 Task: Look for space in Carúpano, Venezuela from 10th July, 2023 to 15th July, 2023 for 7 adults in price range Rs.10000 to Rs.15000. Place can be entire place or shared room with 4 bedrooms having 7 beds and 4 bathrooms. Property type can be house, flat, guest house. Amenities needed are: wifi, TV, free parkinig on premises, gym, breakfast. Booking option can be shelf check-in. Required host language is English.
Action: Mouse moved to (591, 113)
Screenshot: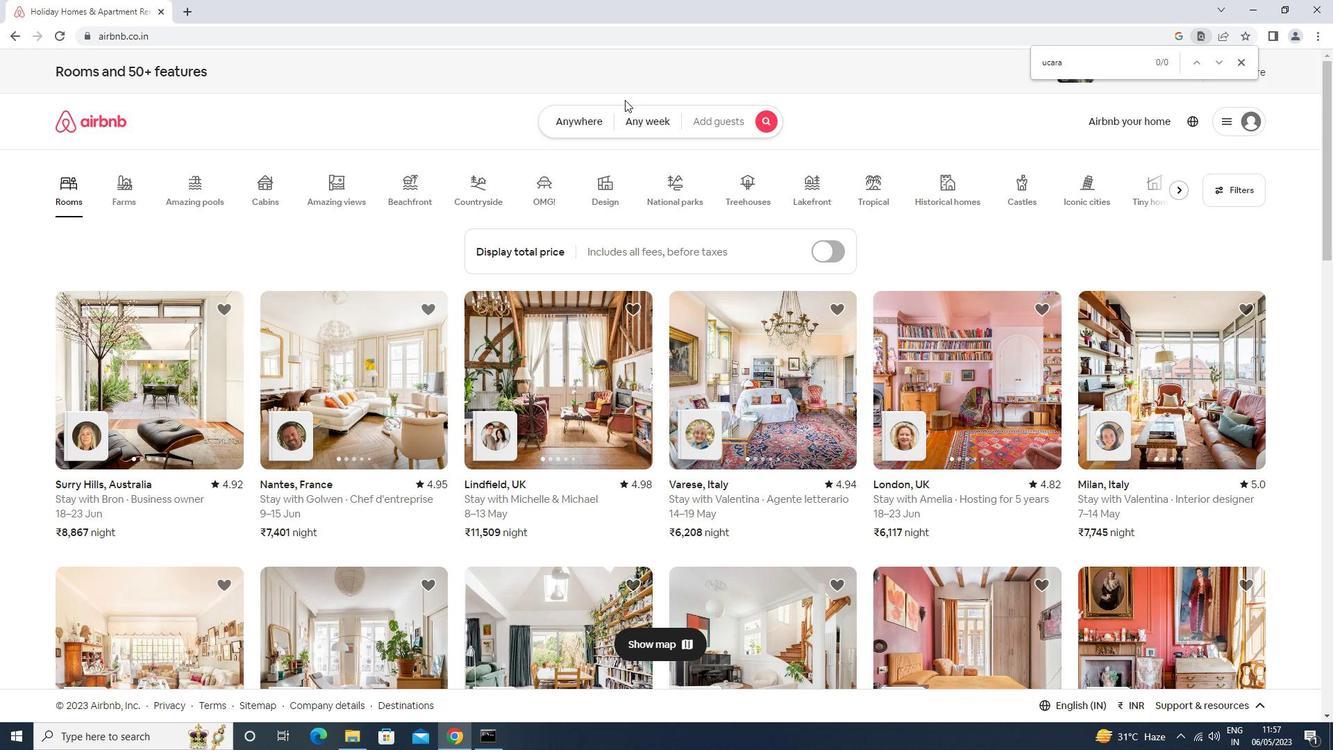 
Action: Mouse pressed left at (591, 113)
Screenshot: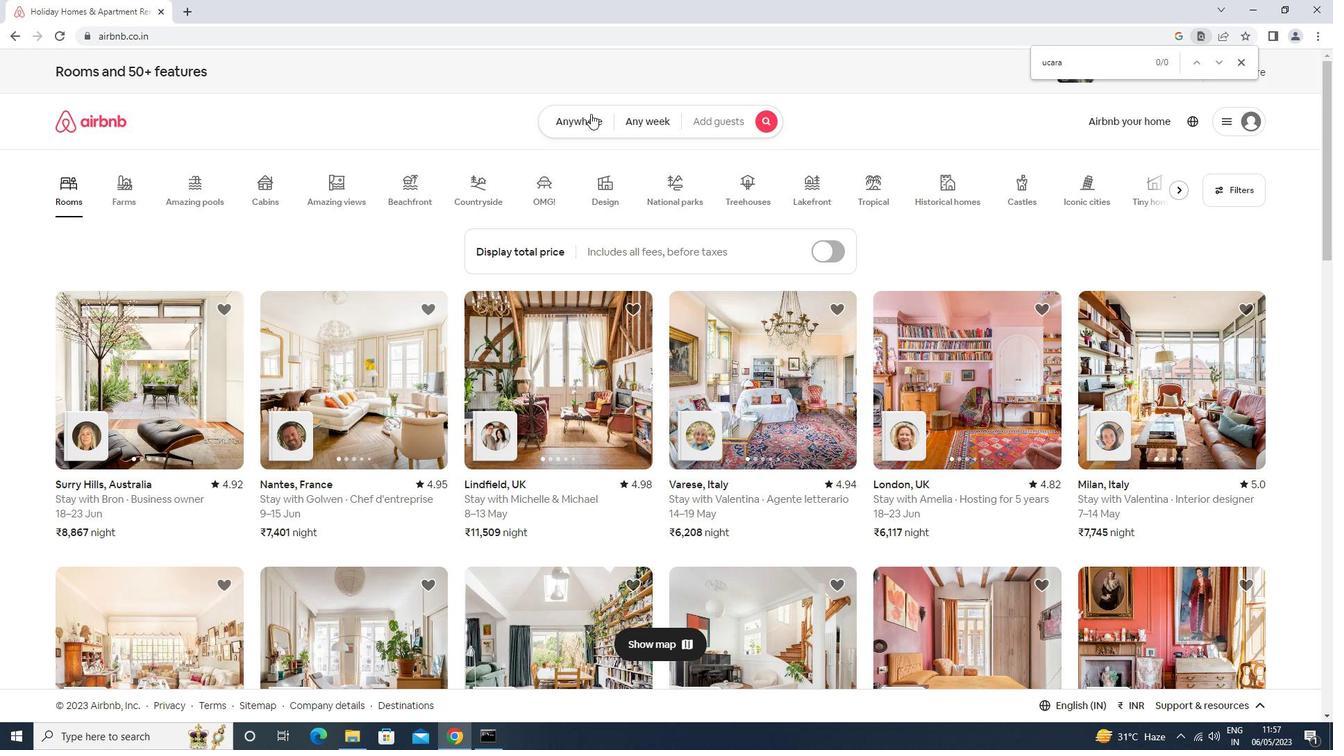 
Action: Mouse moved to (533, 174)
Screenshot: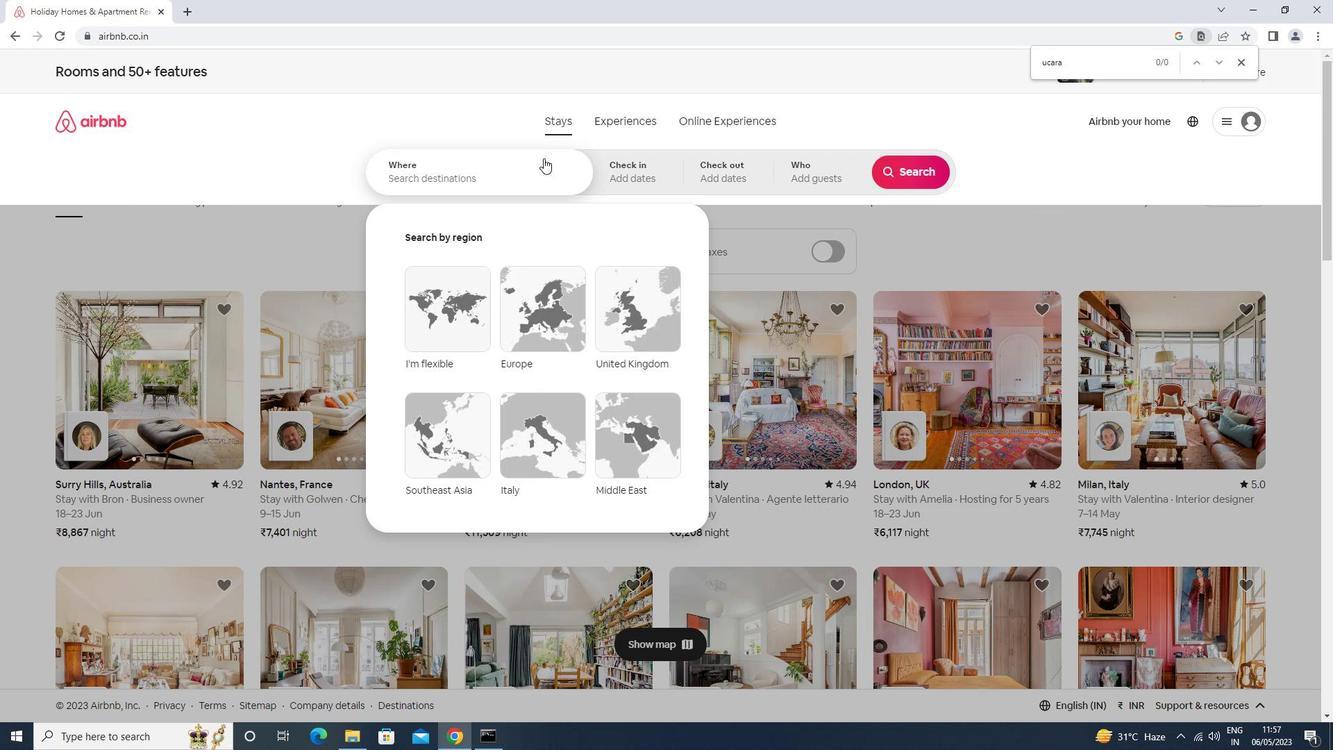 
Action: Mouse pressed left at (533, 174)
Screenshot: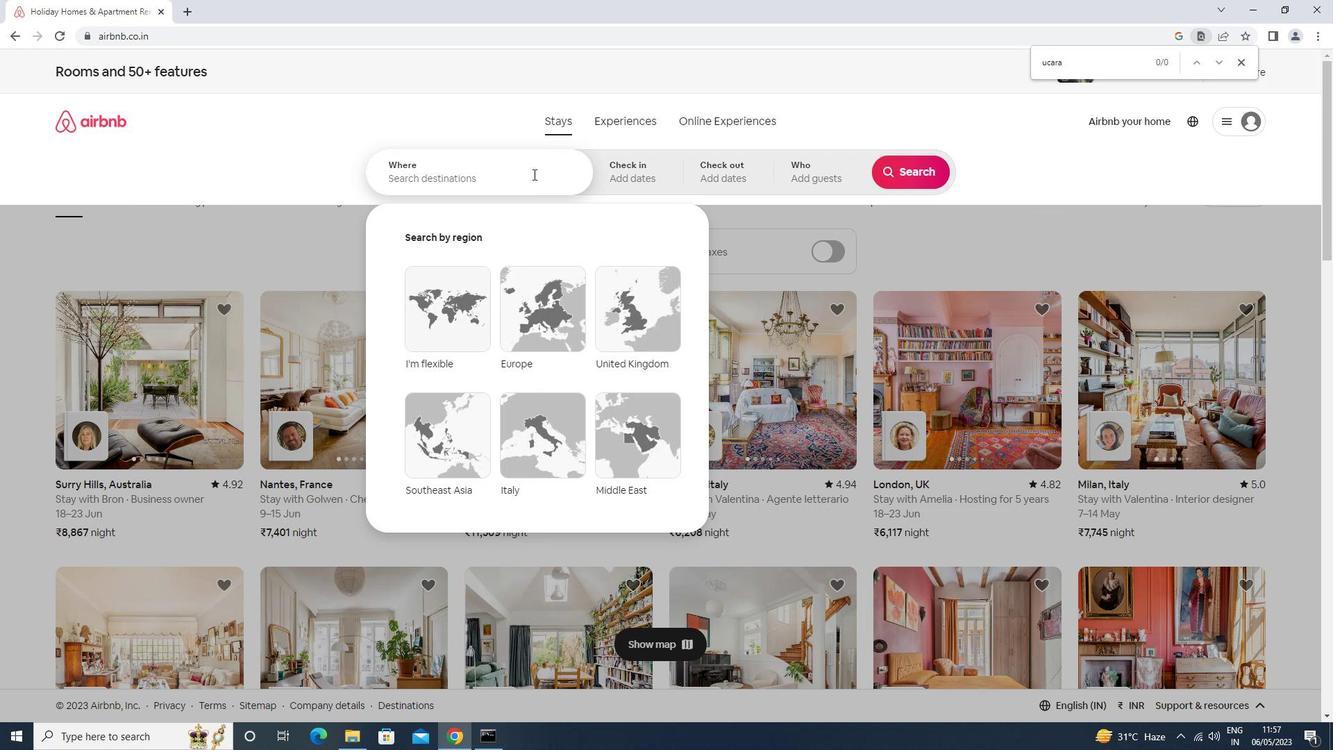 
Action: Key pressed carupano<Key.down><Key.enter>
Screenshot: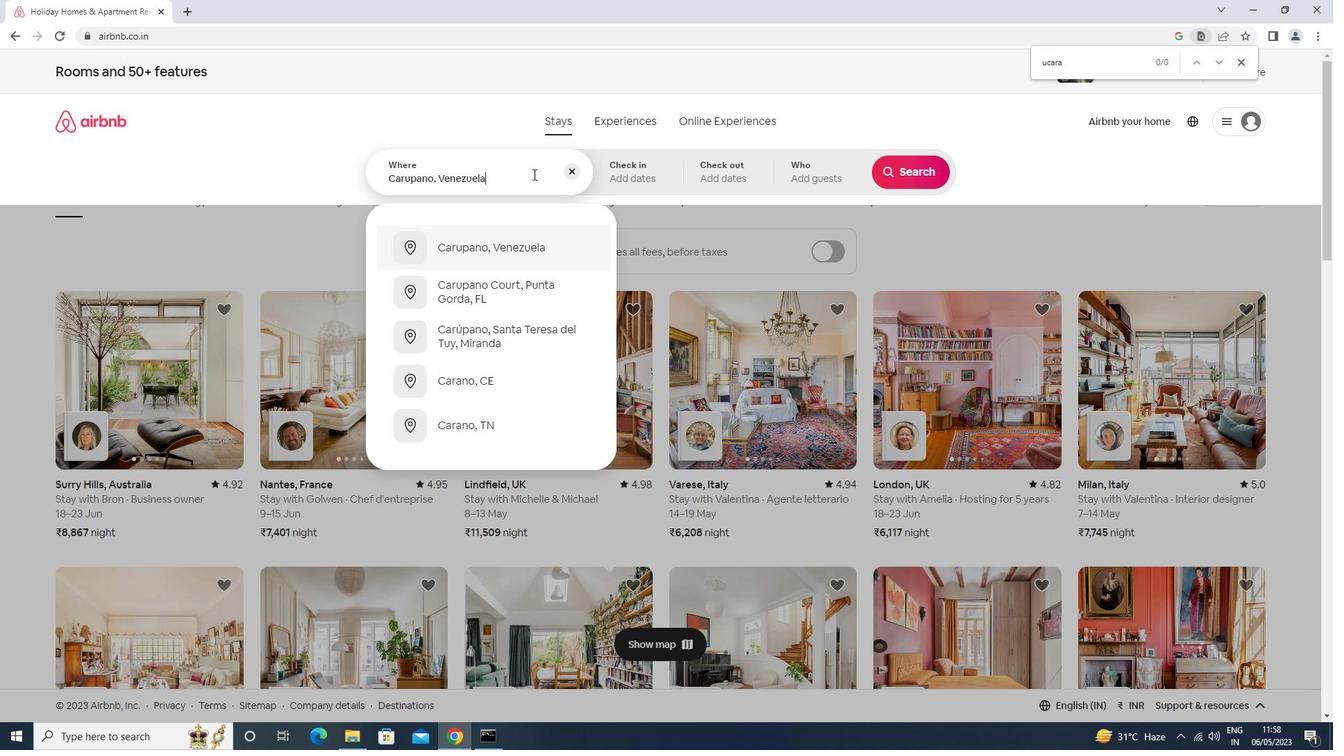 
Action: Mouse moved to (911, 287)
Screenshot: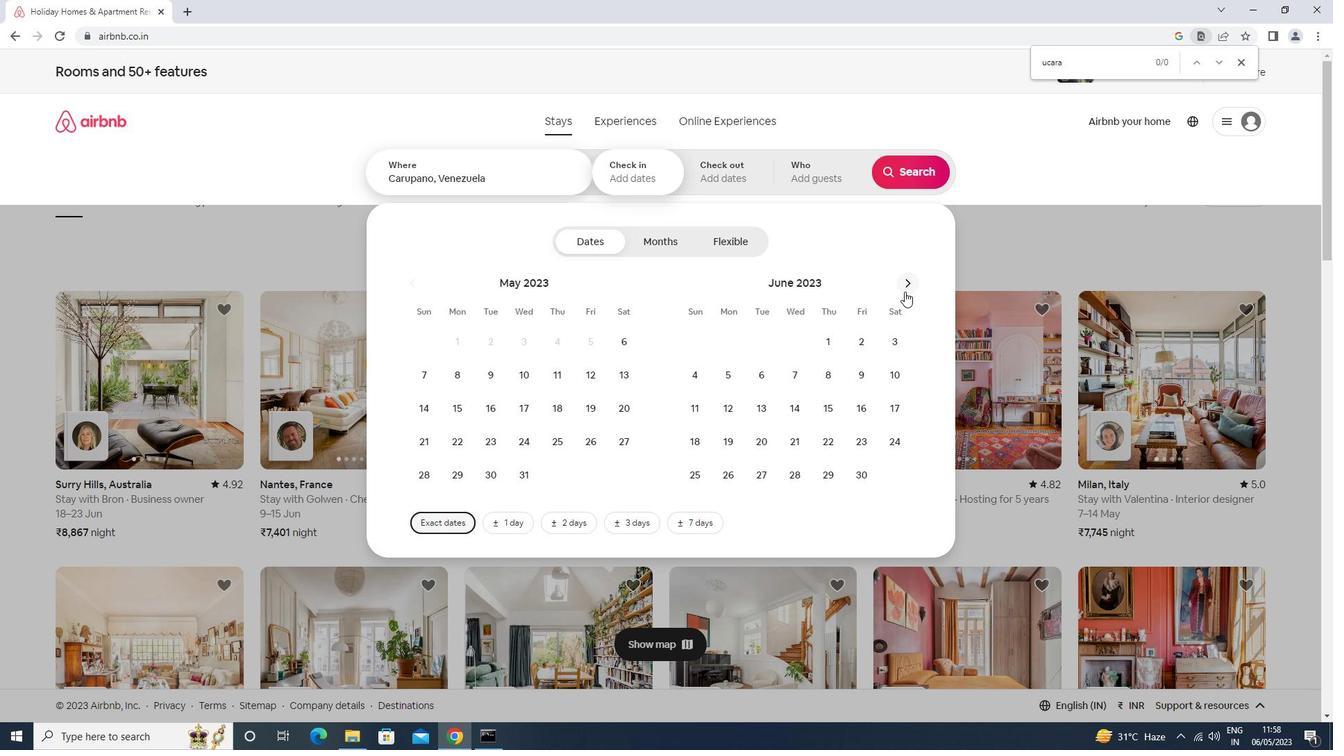 
Action: Mouse pressed left at (911, 287)
Screenshot: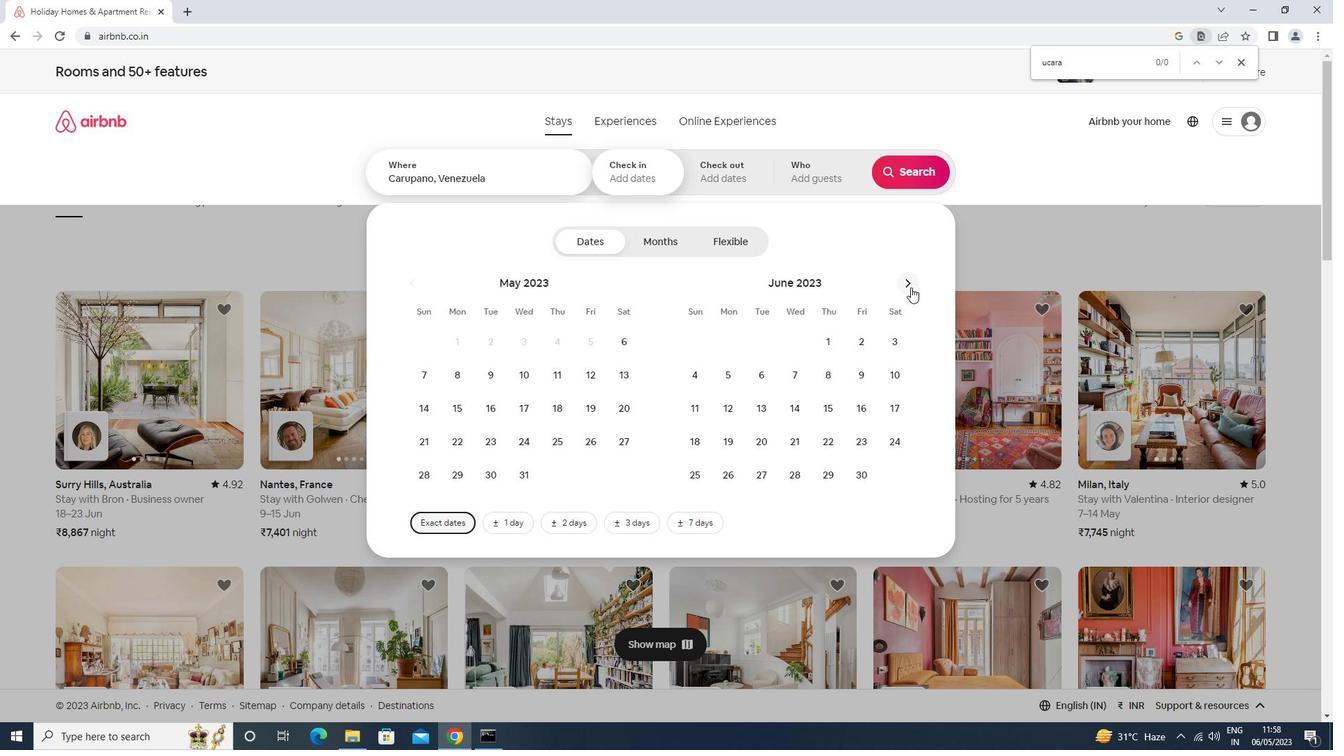 
Action: Mouse moved to (735, 402)
Screenshot: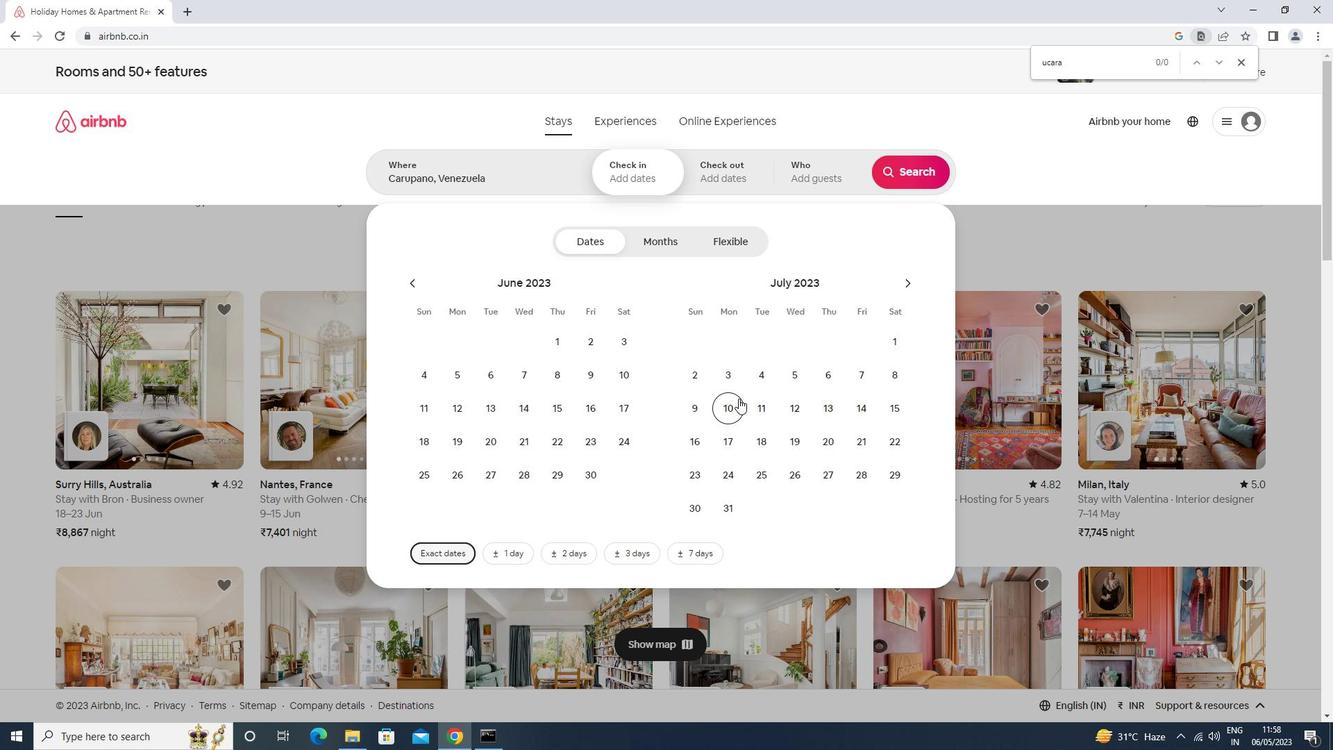 
Action: Mouse pressed left at (735, 402)
Screenshot: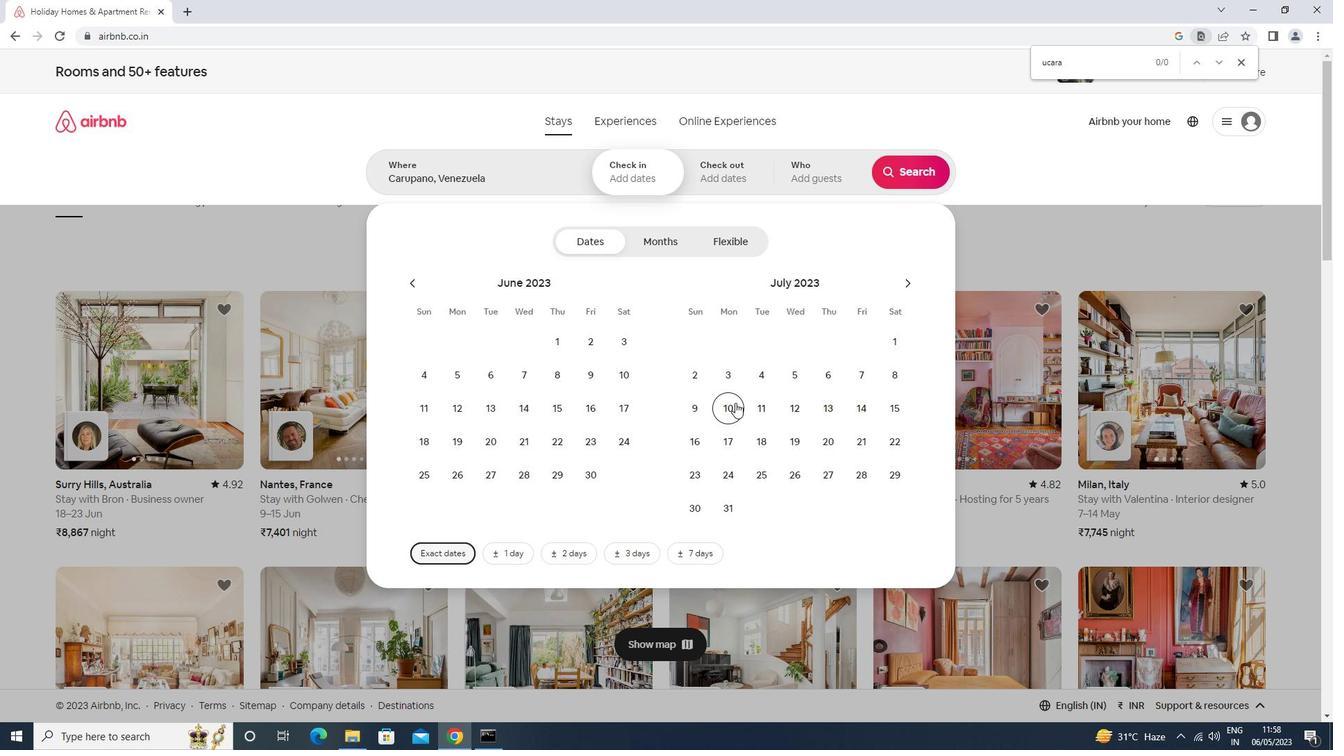 
Action: Mouse moved to (891, 417)
Screenshot: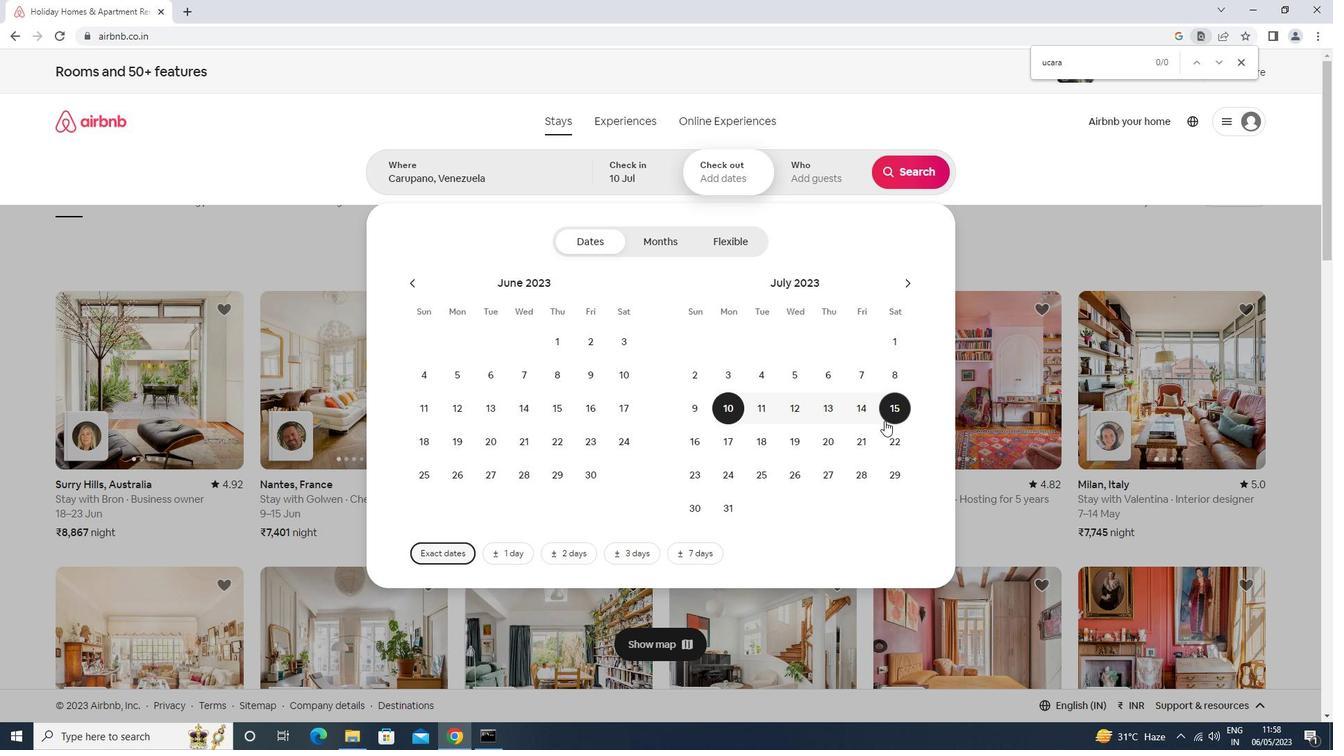
Action: Mouse pressed left at (891, 417)
Screenshot: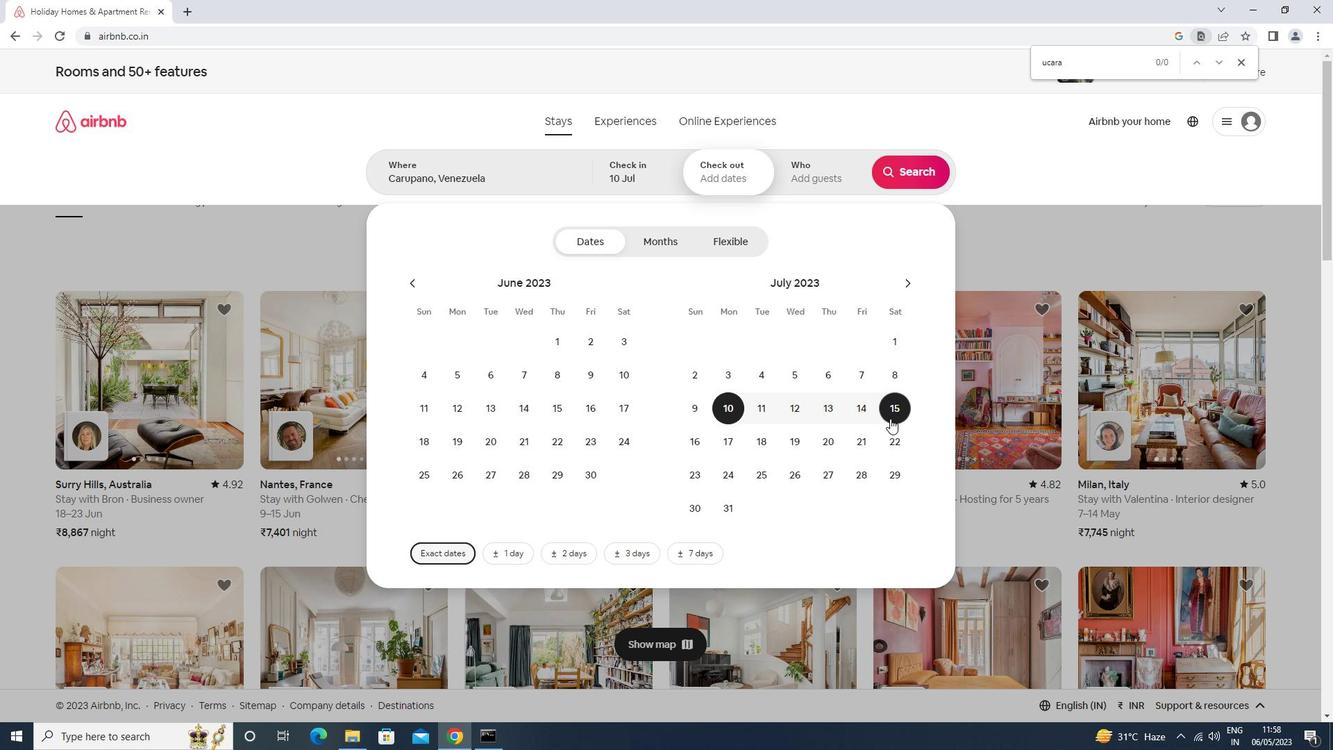 
Action: Mouse moved to (814, 176)
Screenshot: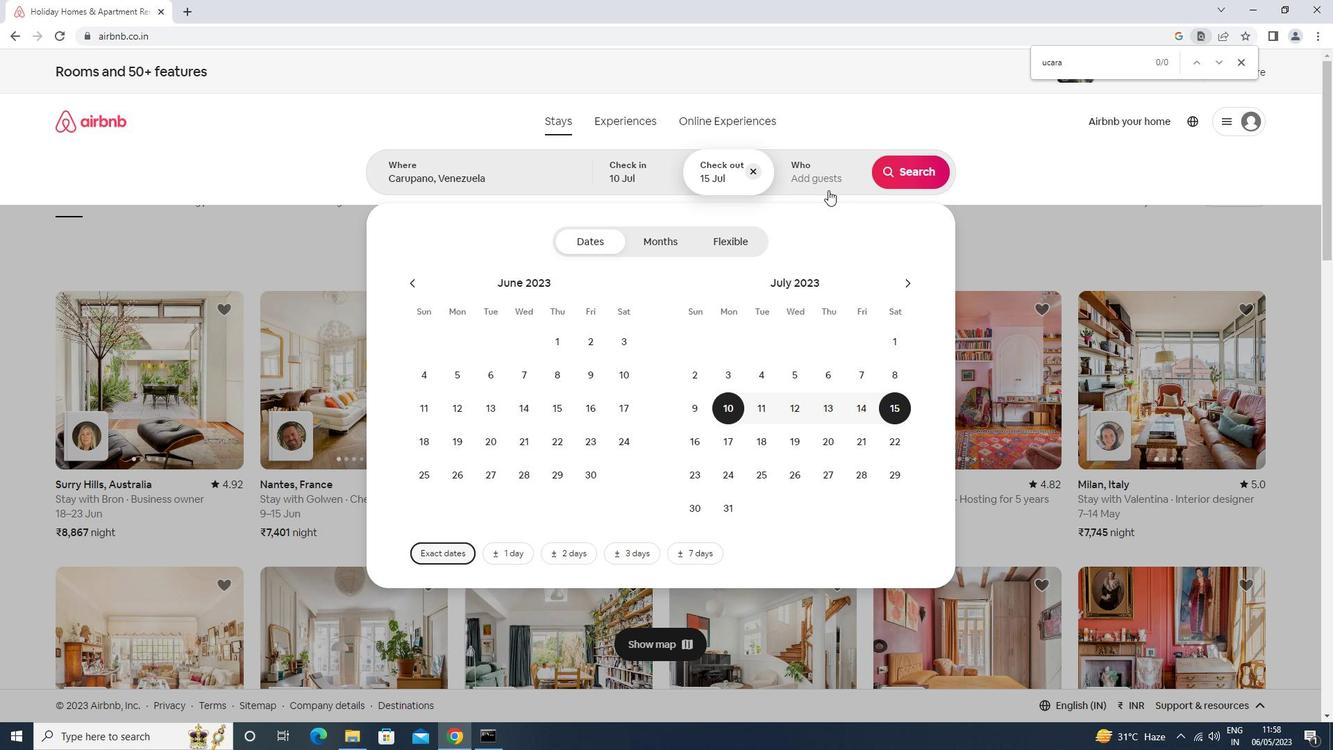 
Action: Mouse pressed left at (814, 176)
Screenshot: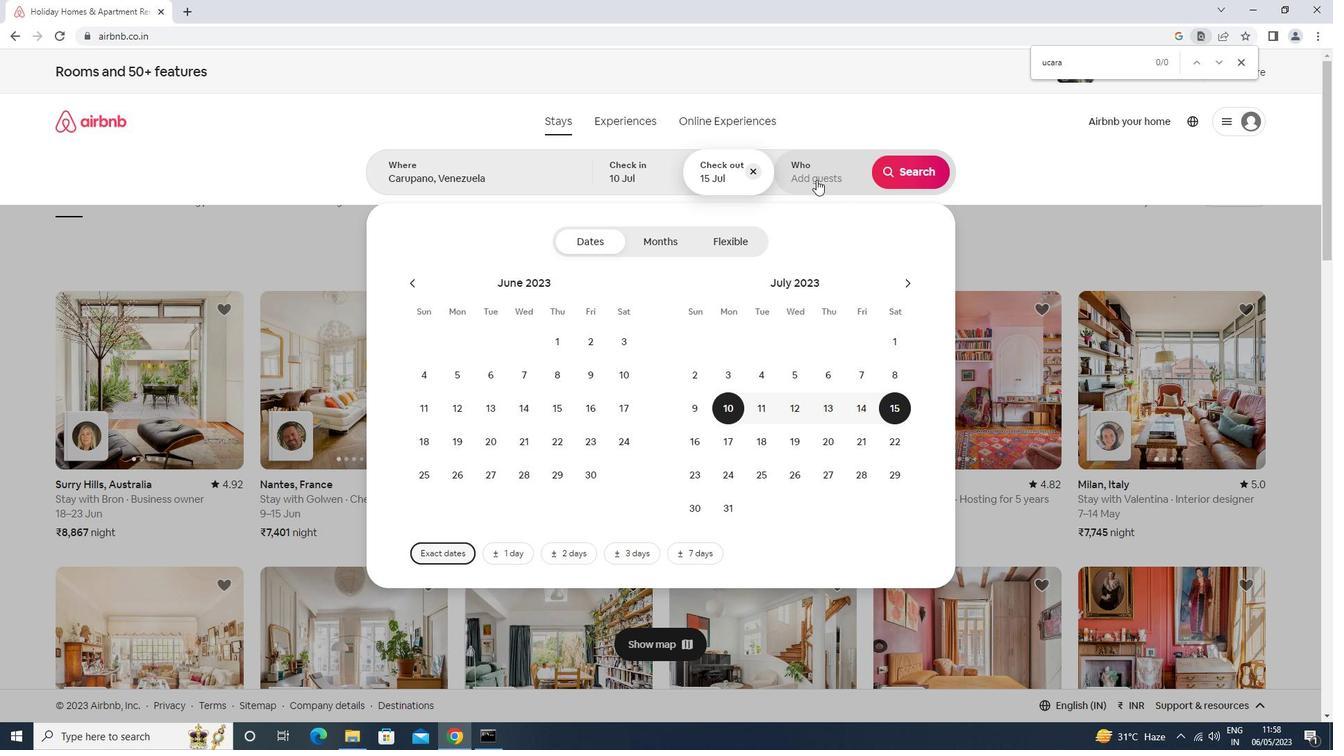 
Action: Mouse moved to (919, 242)
Screenshot: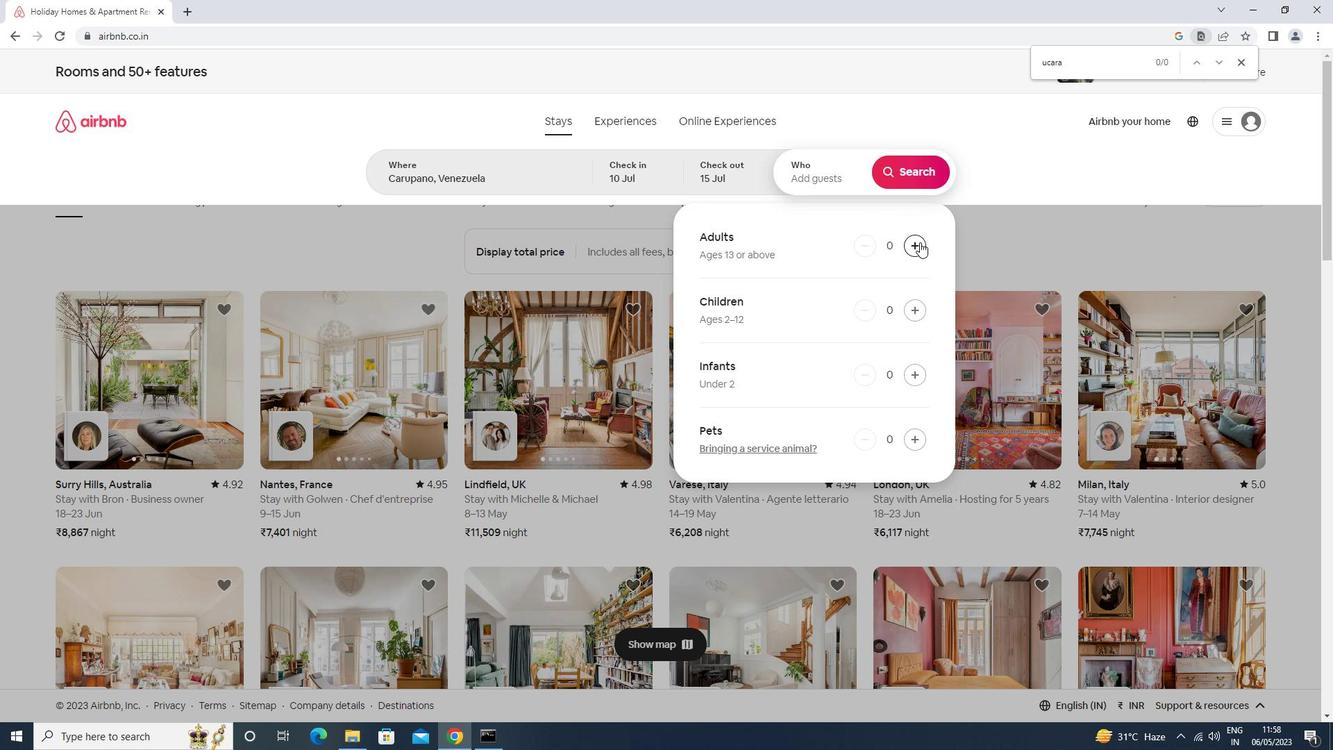 
Action: Mouse pressed left at (919, 242)
Screenshot: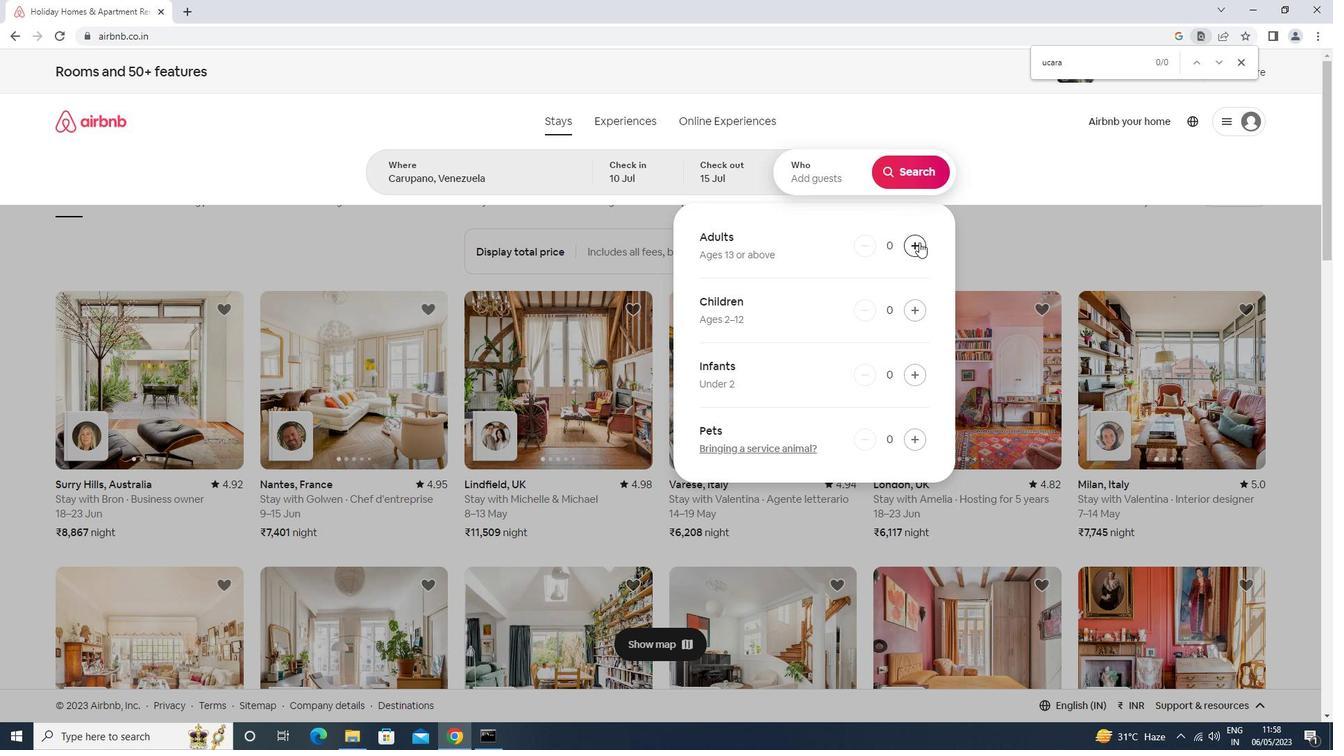 
Action: Mouse pressed left at (919, 242)
Screenshot: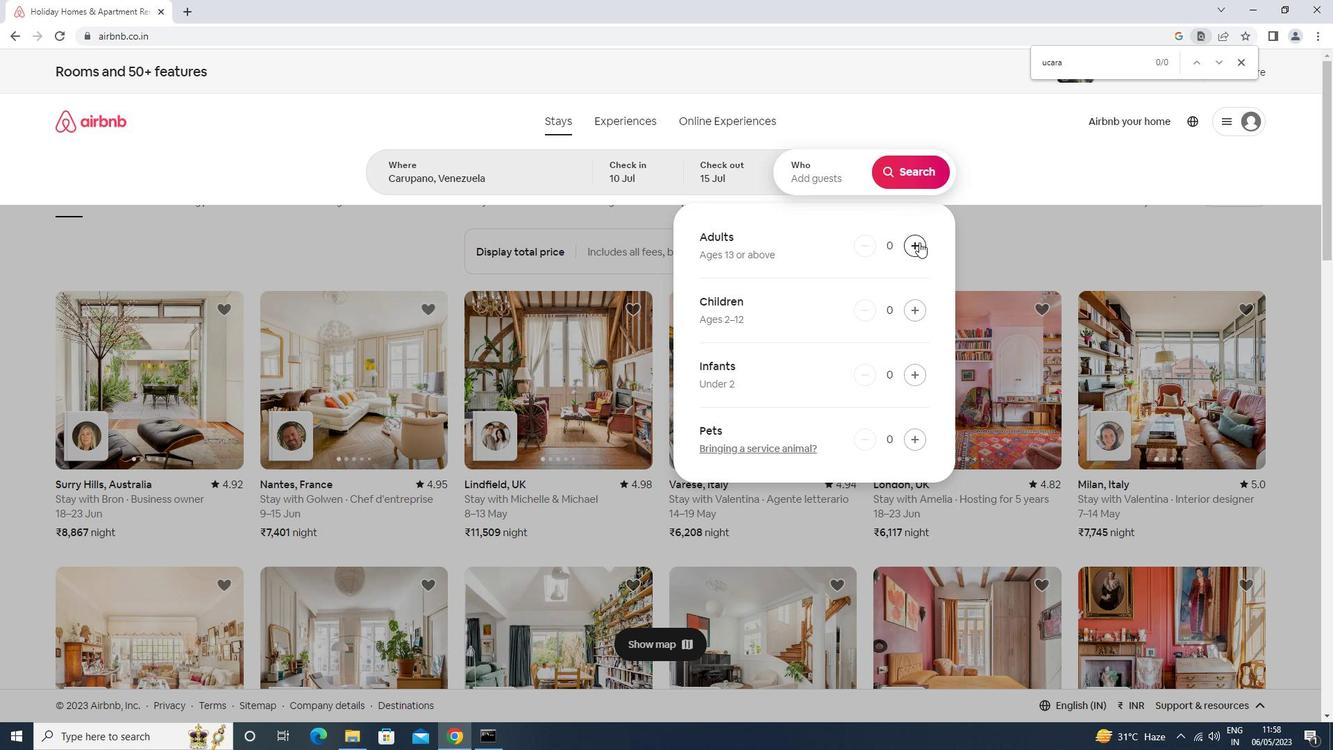 
Action: Mouse pressed left at (919, 242)
Screenshot: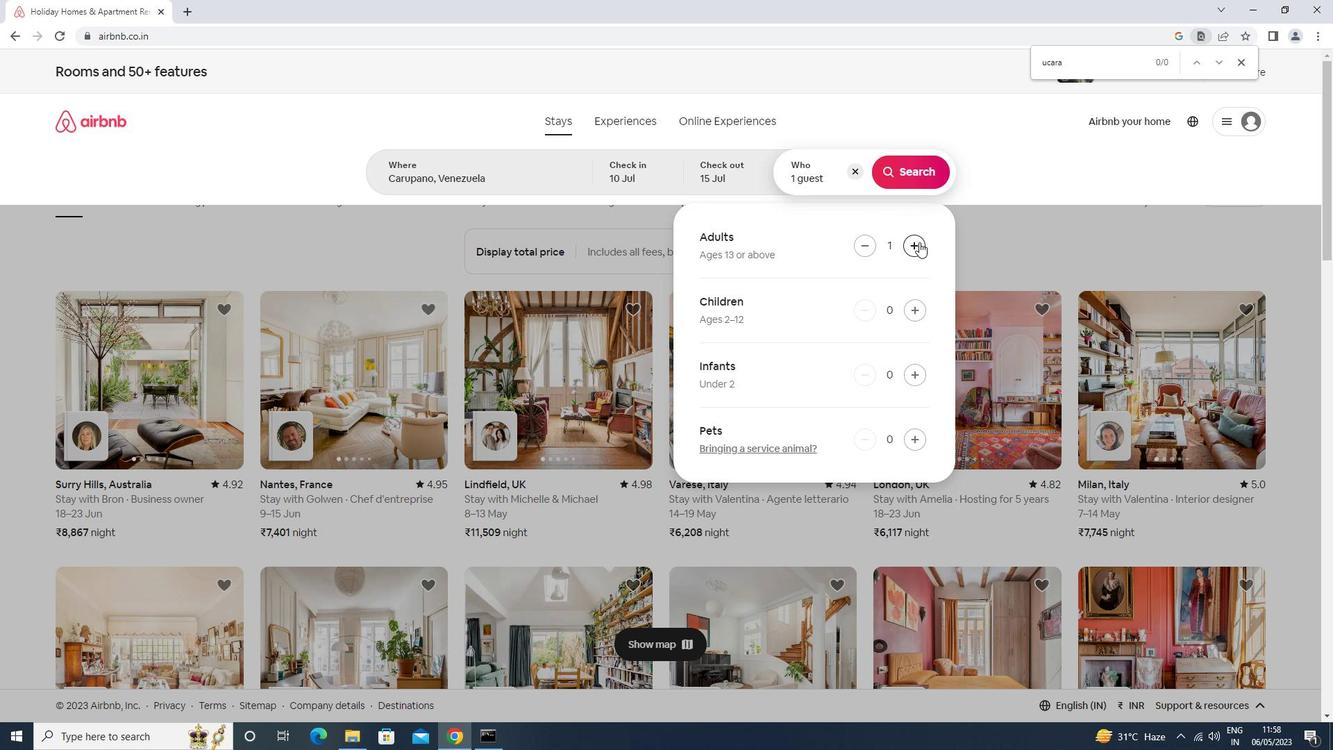 
Action: Mouse pressed left at (919, 242)
Screenshot: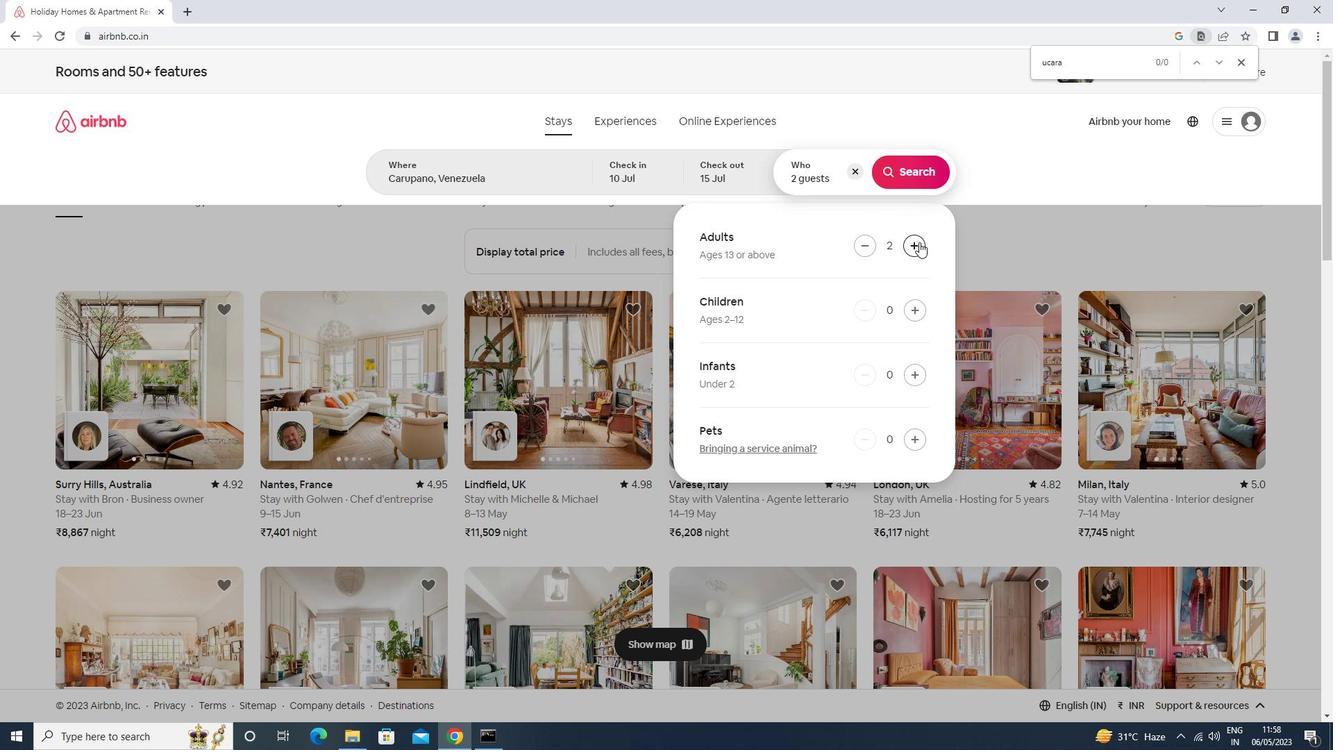 
Action: Mouse moved to (919, 242)
Screenshot: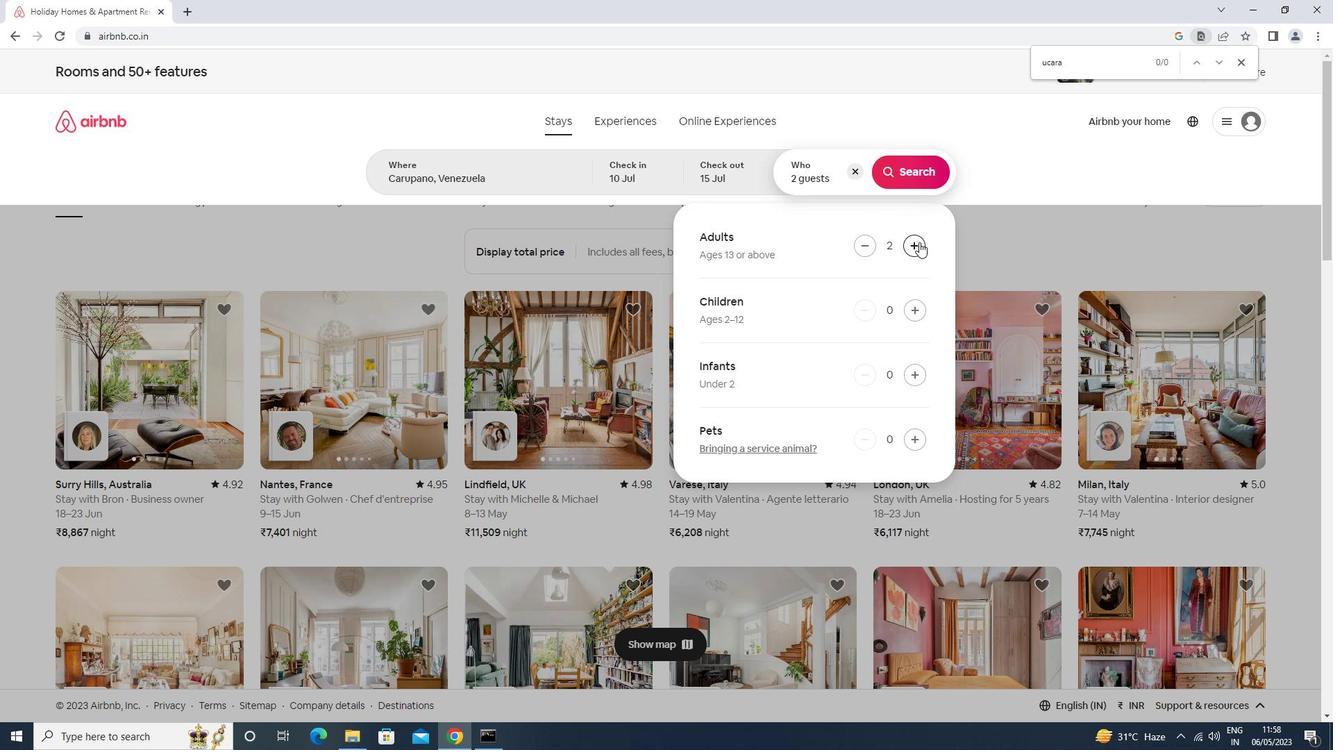 
Action: Mouse pressed left at (919, 242)
Screenshot: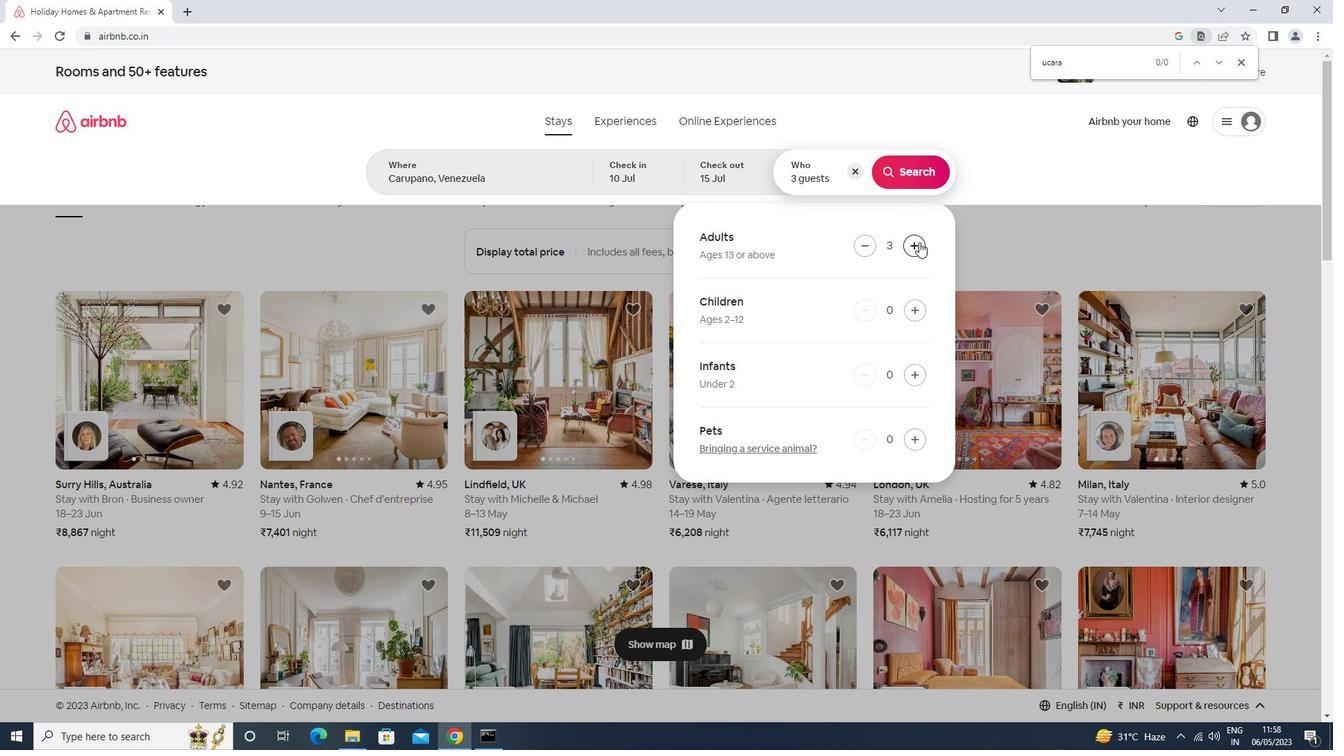 
Action: Mouse pressed left at (919, 242)
Screenshot: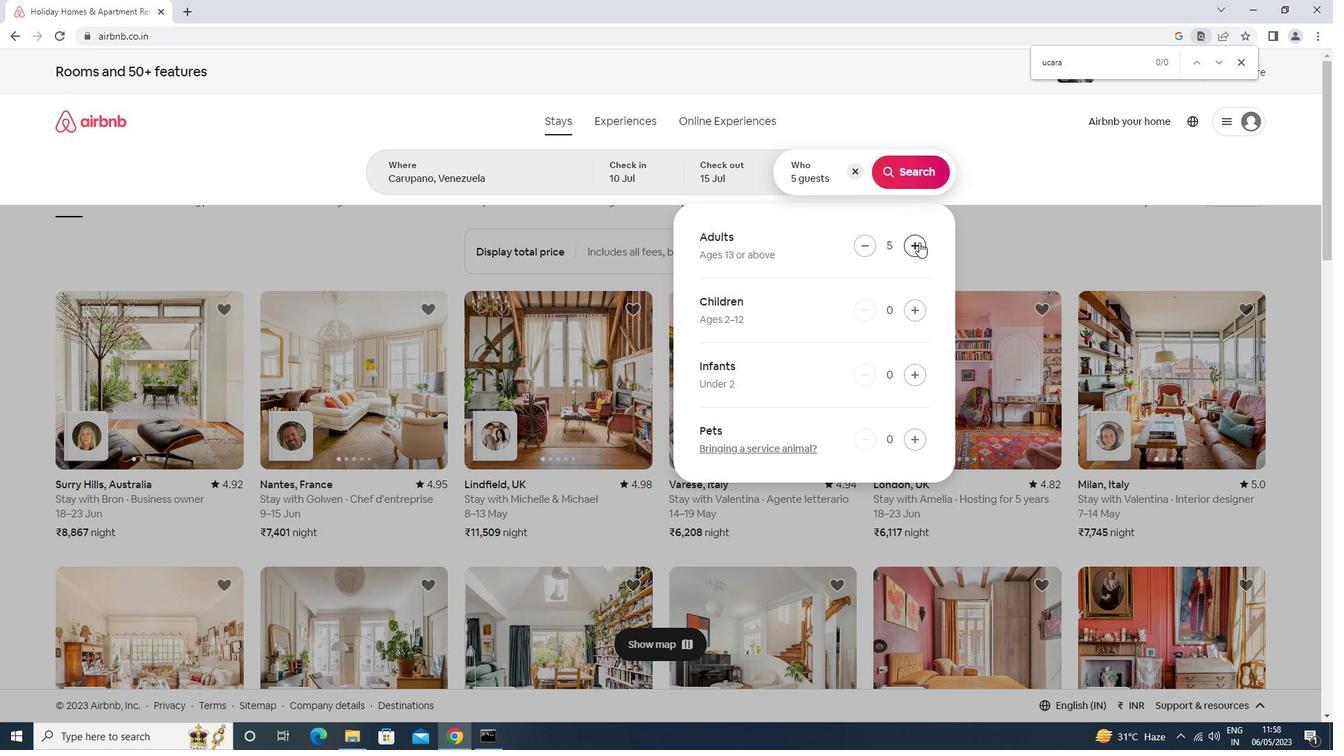
Action: Mouse pressed left at (919, 242)
Screenshot: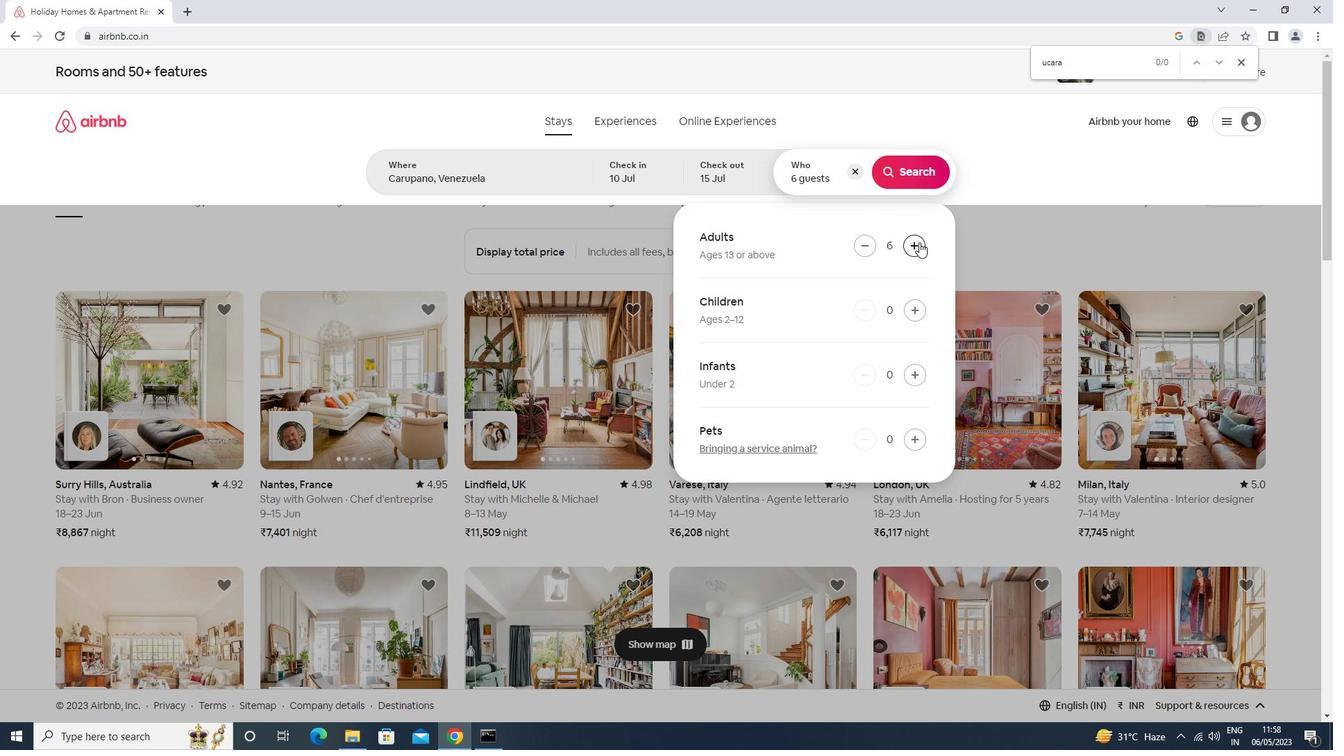 
Action: Mouse moved to (921, 168)
Screenshot: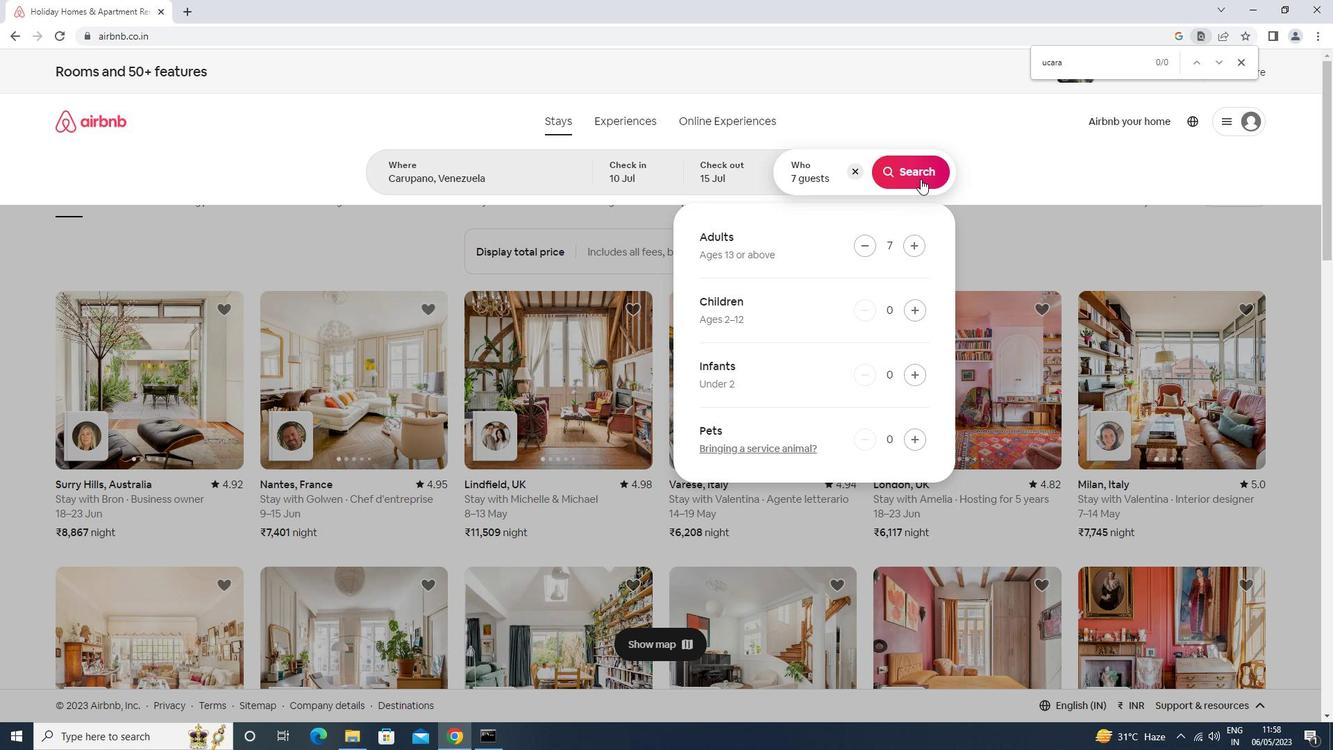 
Action: Mouse pressed left at (921, 168)
Screenshot: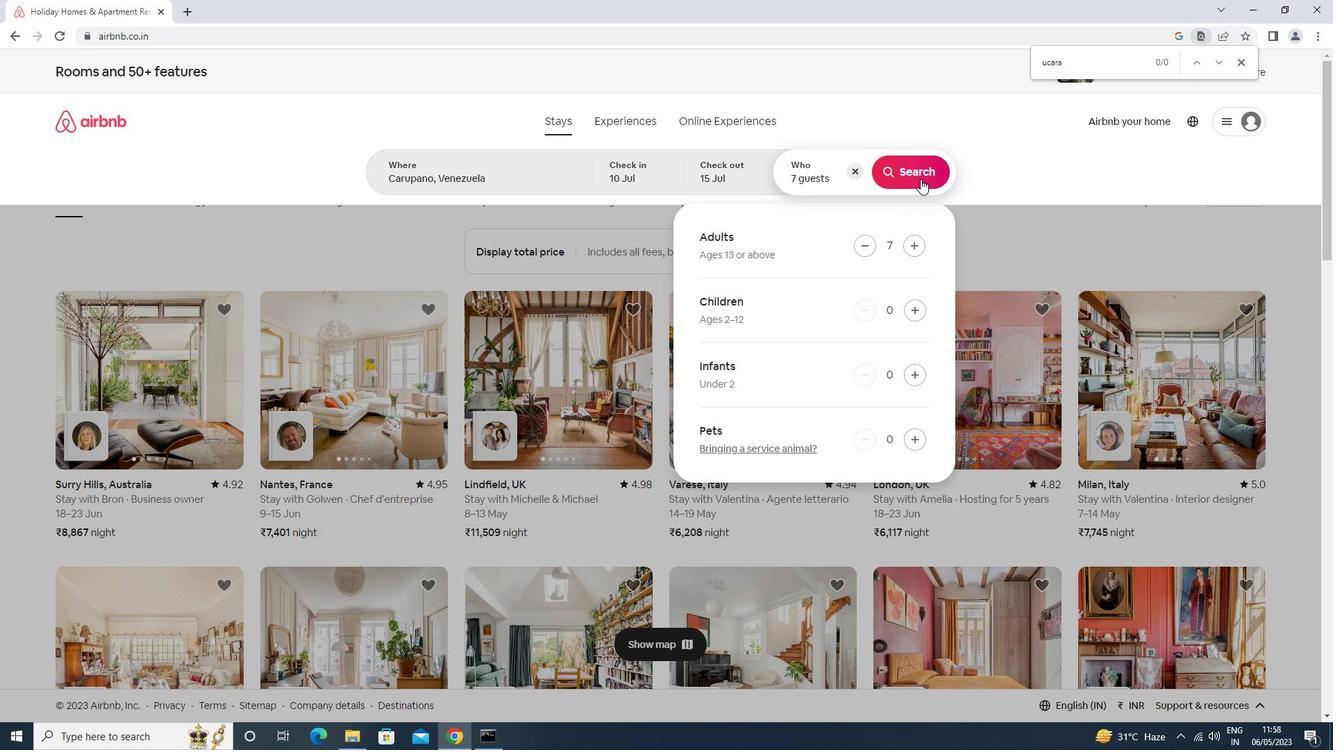 
Action: Mouse moved to (1269, 130)
Screenshot: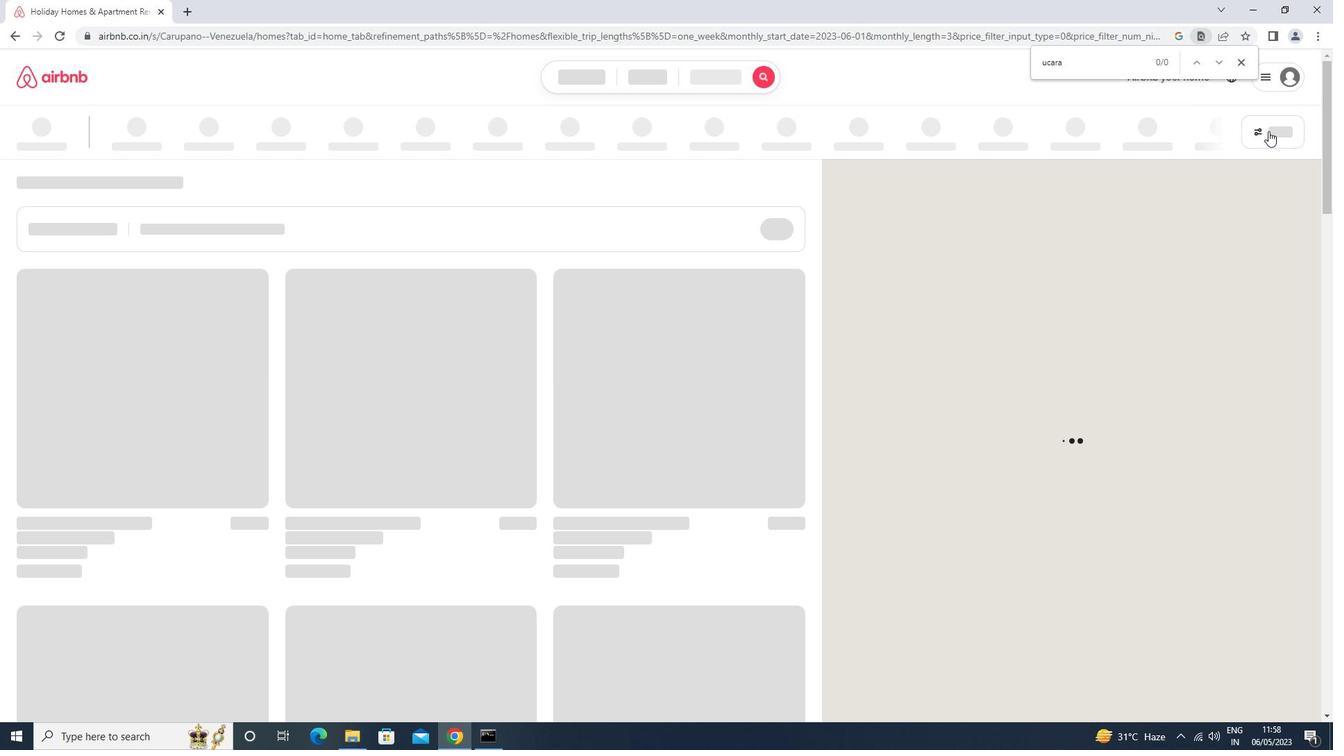 
Action: Mouse pressed left at (1269, 130)
Screenshot: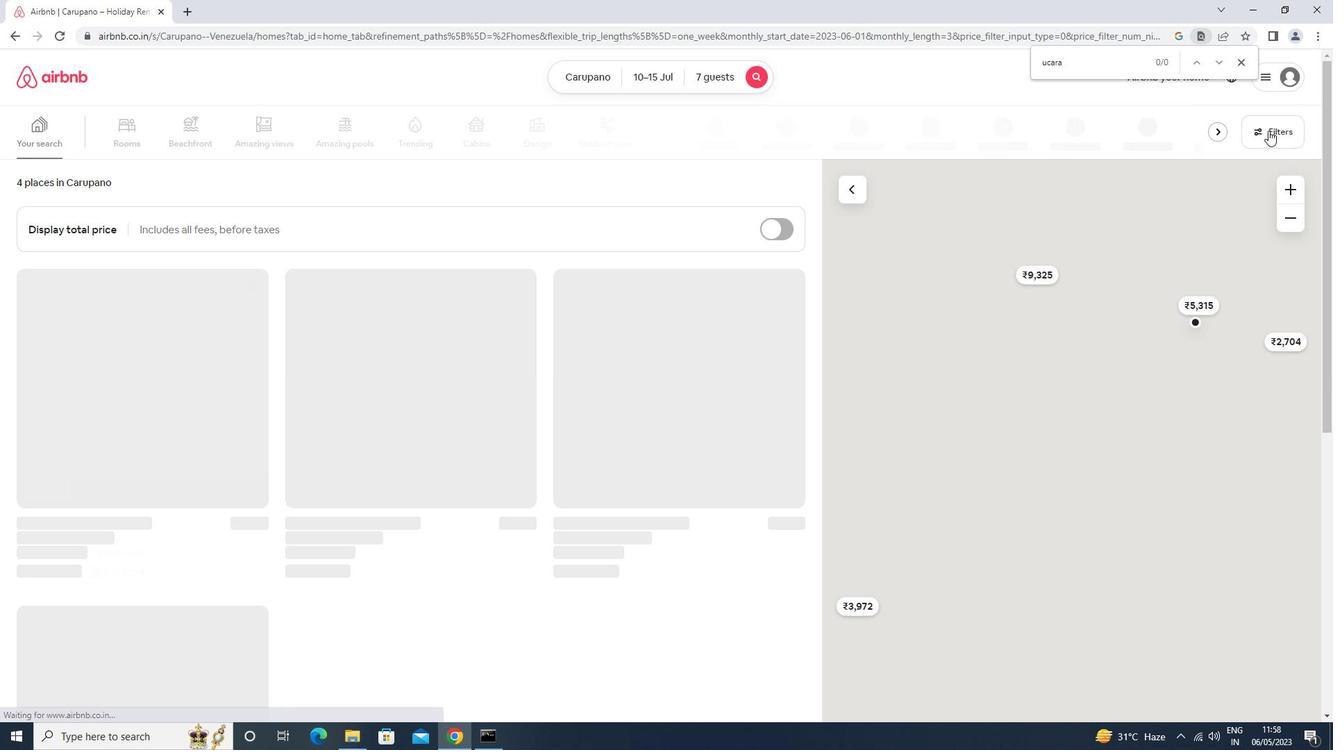 
Action: Mouse moved to (589, 474)
Screenshot: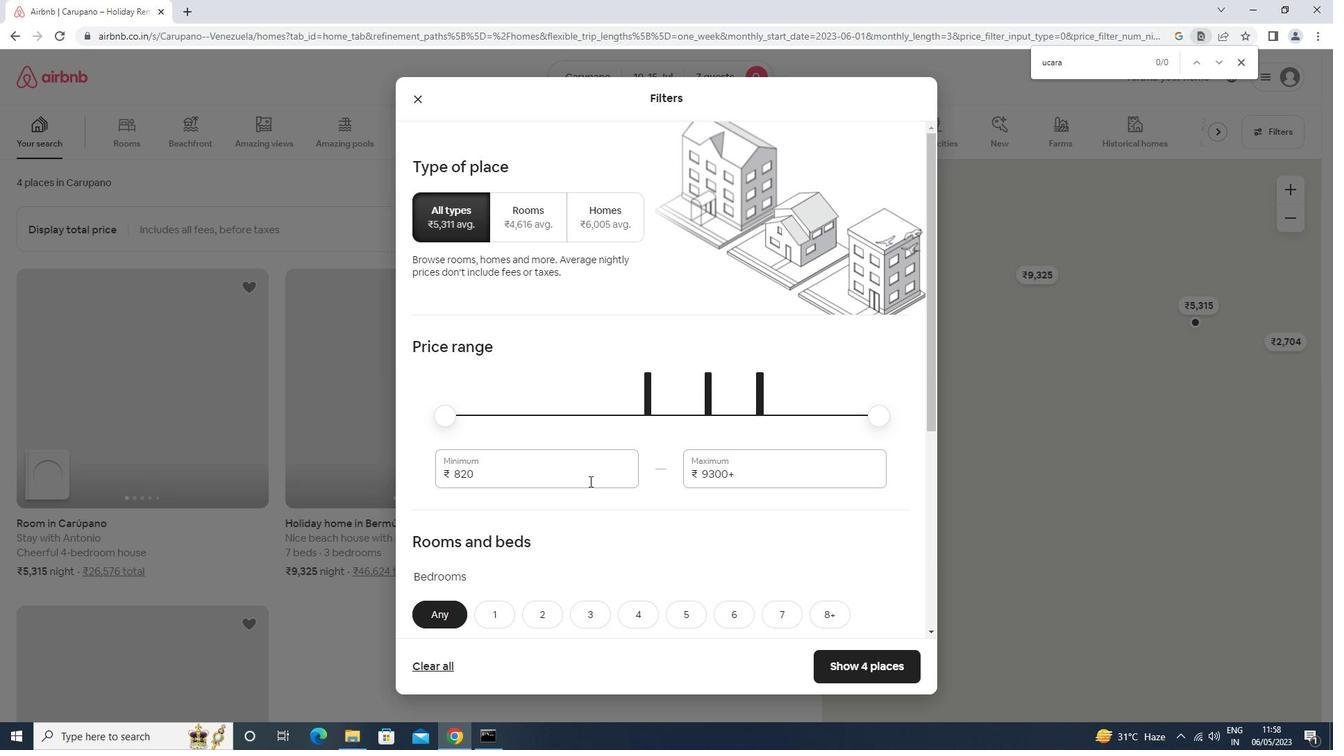 
Action: Mouse pressed left at (589, 474)
Screenshot: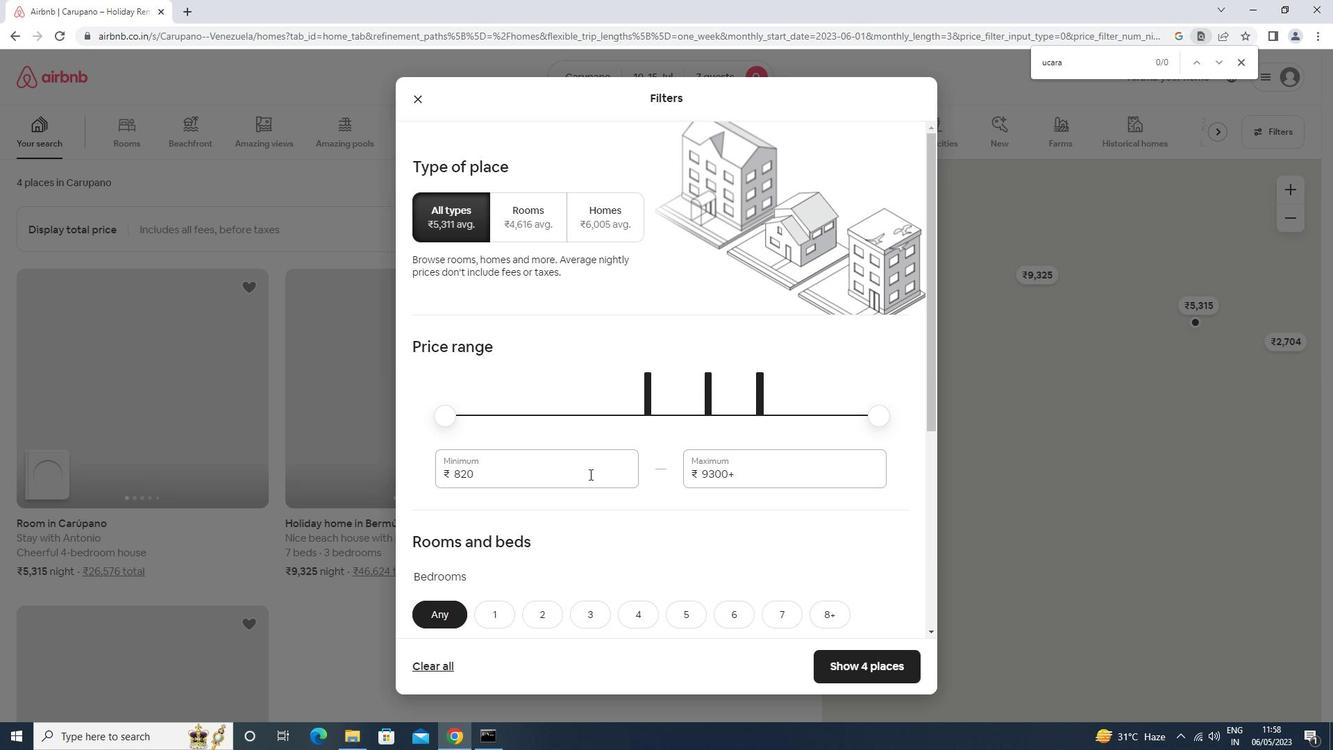 
Action: Mouse moved to (584, 464)
Screenshot: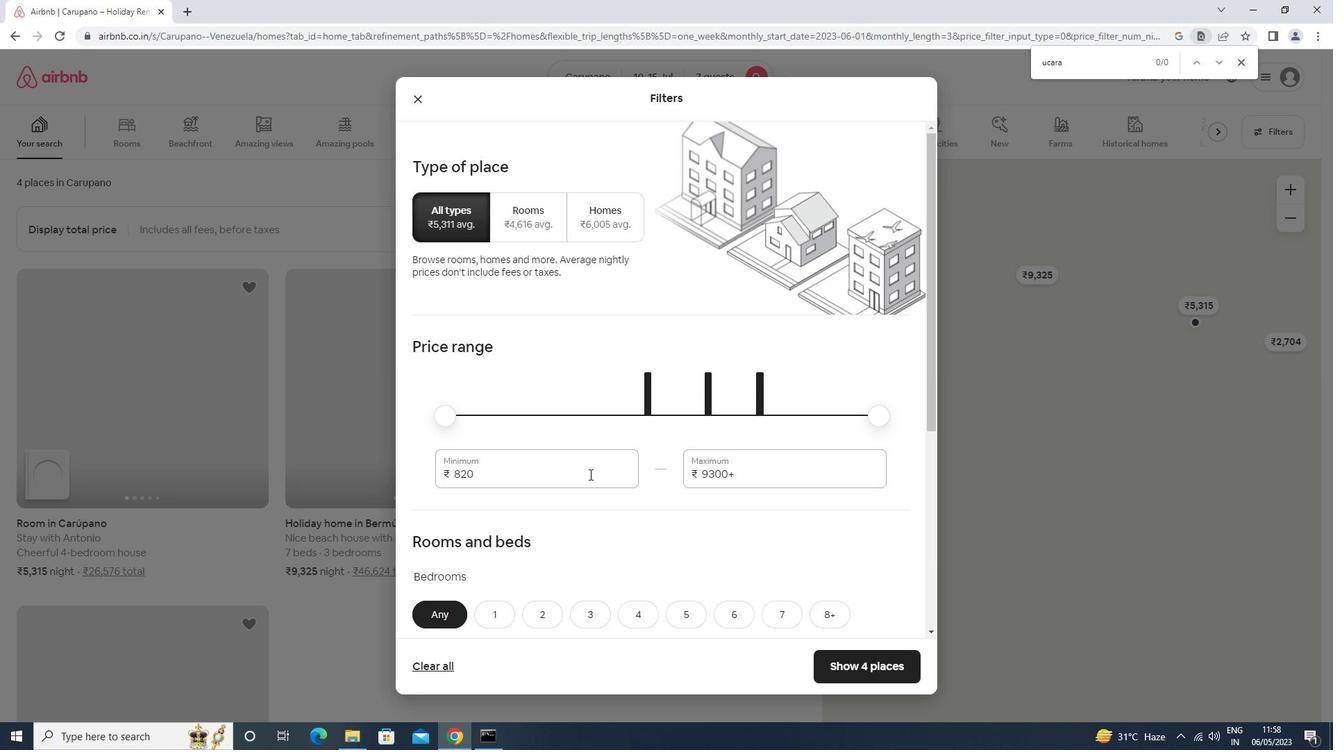 
Action: Key pressed <Key.backspace><Key.backspace><Key.backspace><Key.backspace>10000<Key.tab>15000
Screenshot: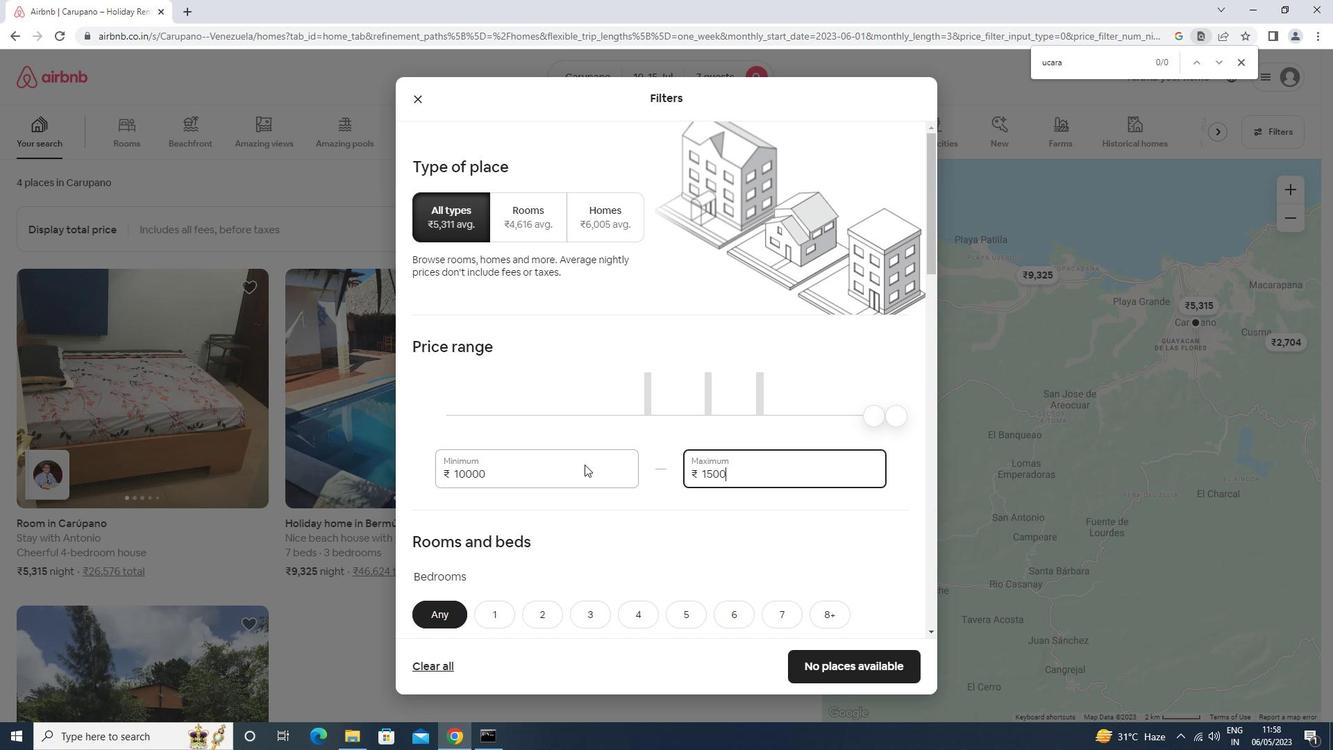 
Action: Mouse scrolled (584, 464) with delta (0, 0)
Screenshot: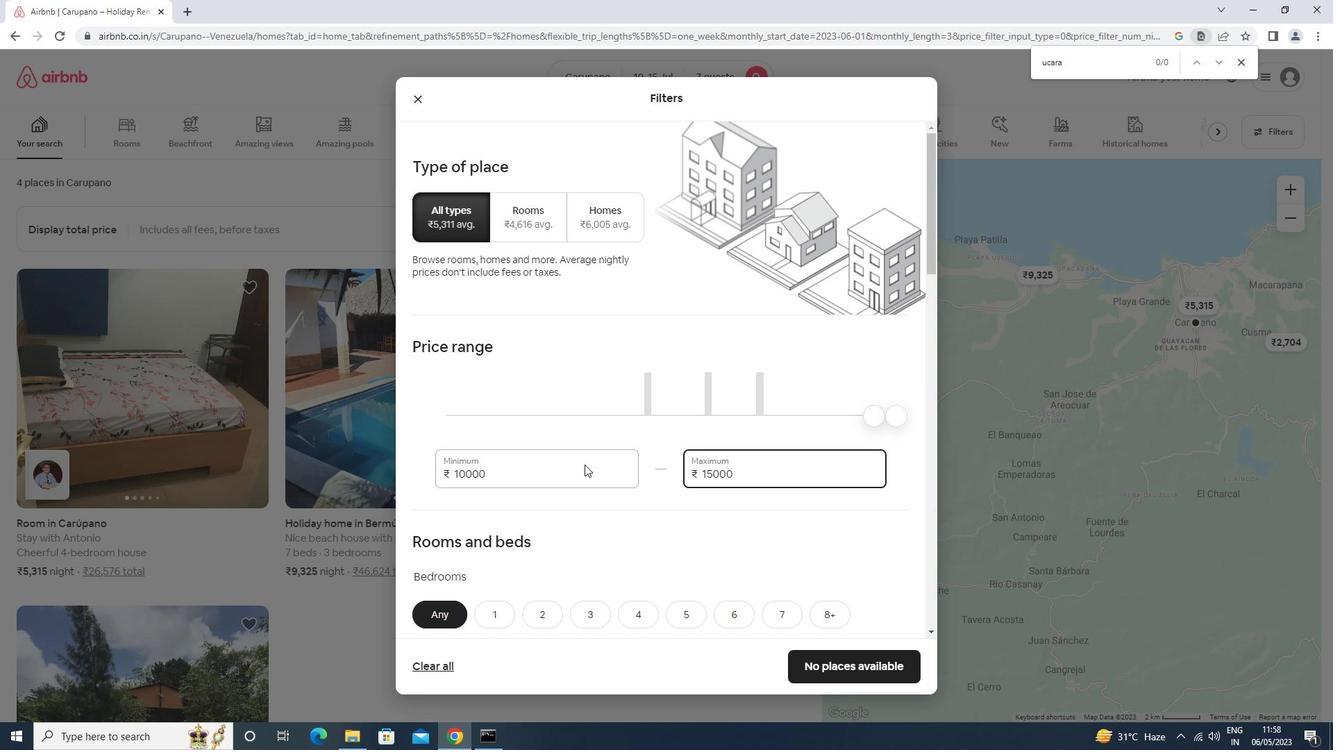 
Action: Mouse scrolled (584, 464) with delta (0, 0)
Screenshot: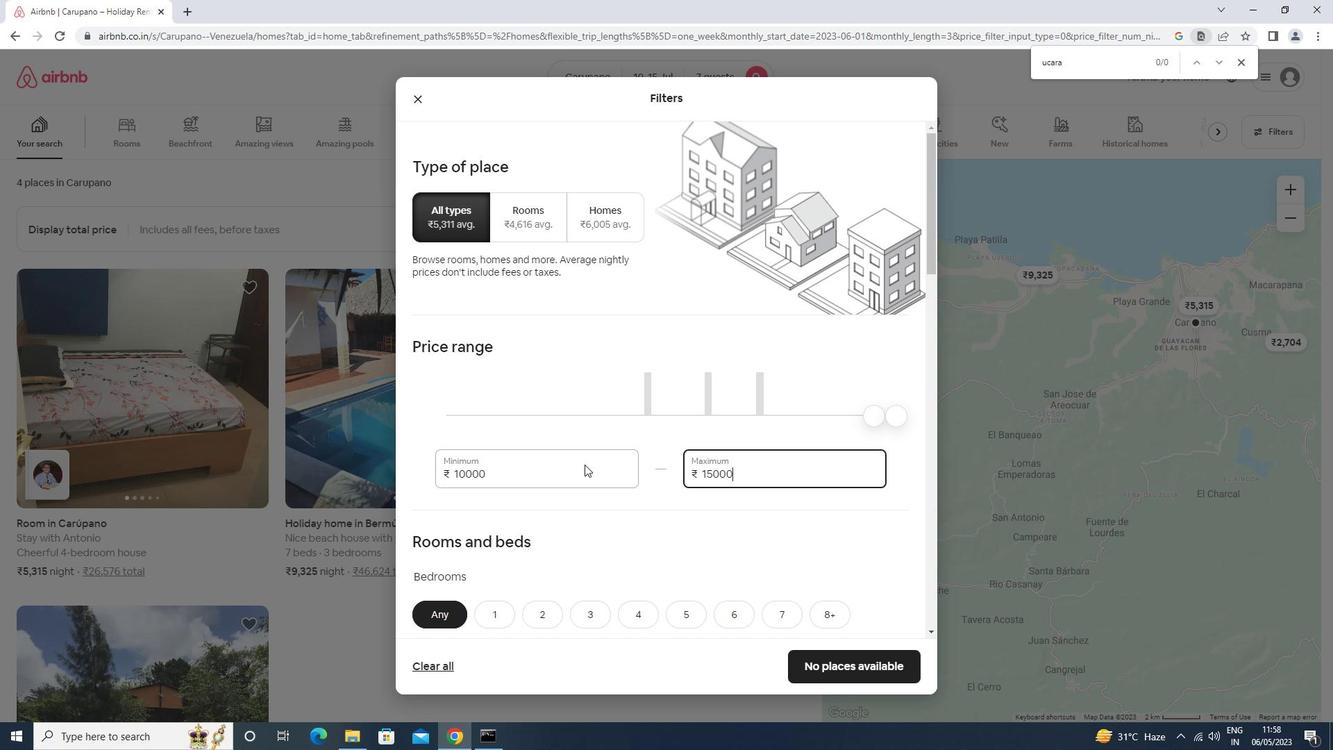 
Action: Mouse scrolled (584, 464) with delta (0, 0)
Screenshot: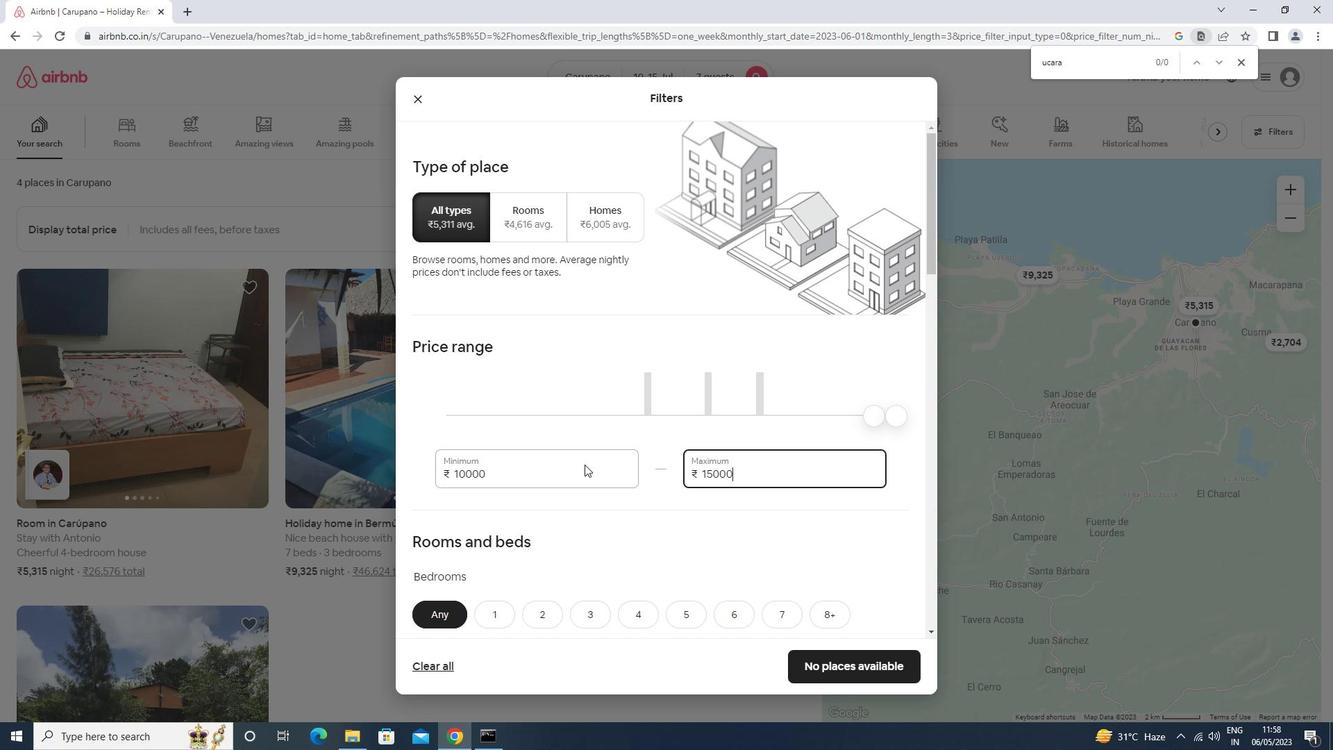 
Action: Mouse moved to (653, 402)
Screenshot: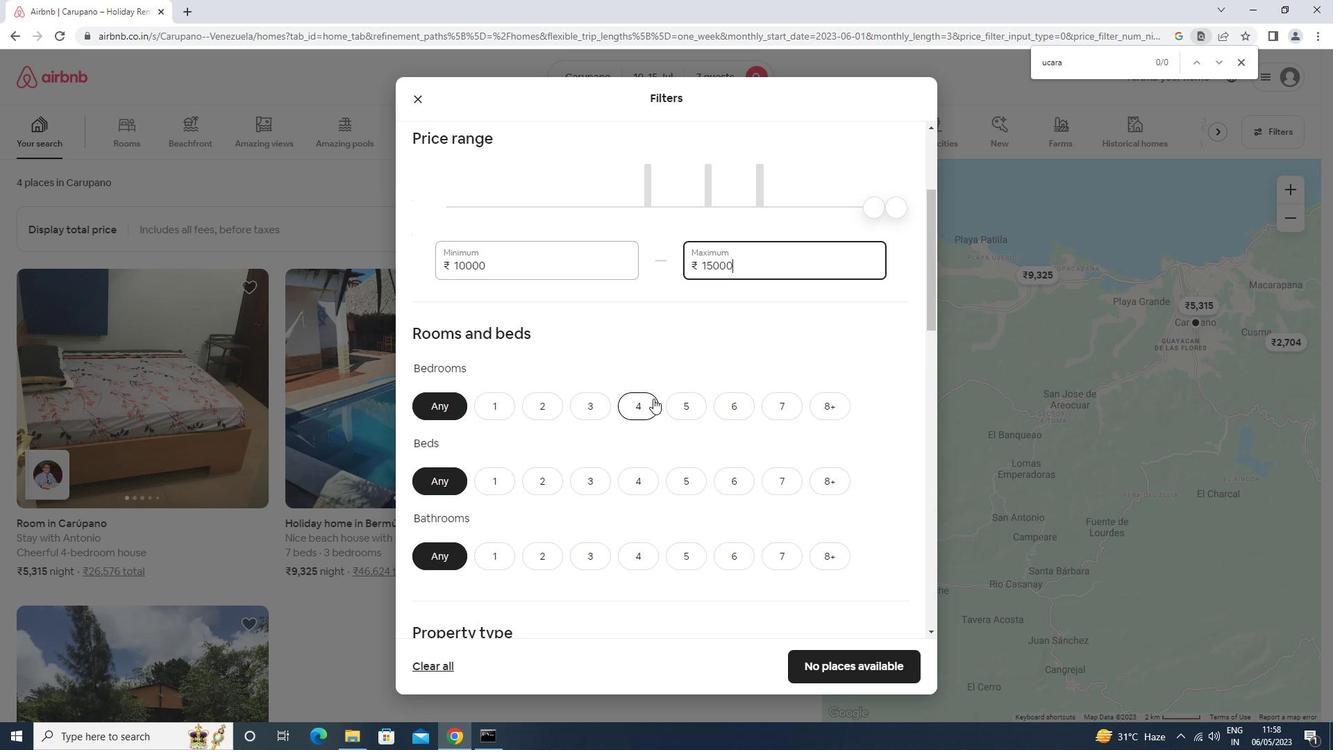 
Action: Mouse pressed left at (653, 402)
Screenshot: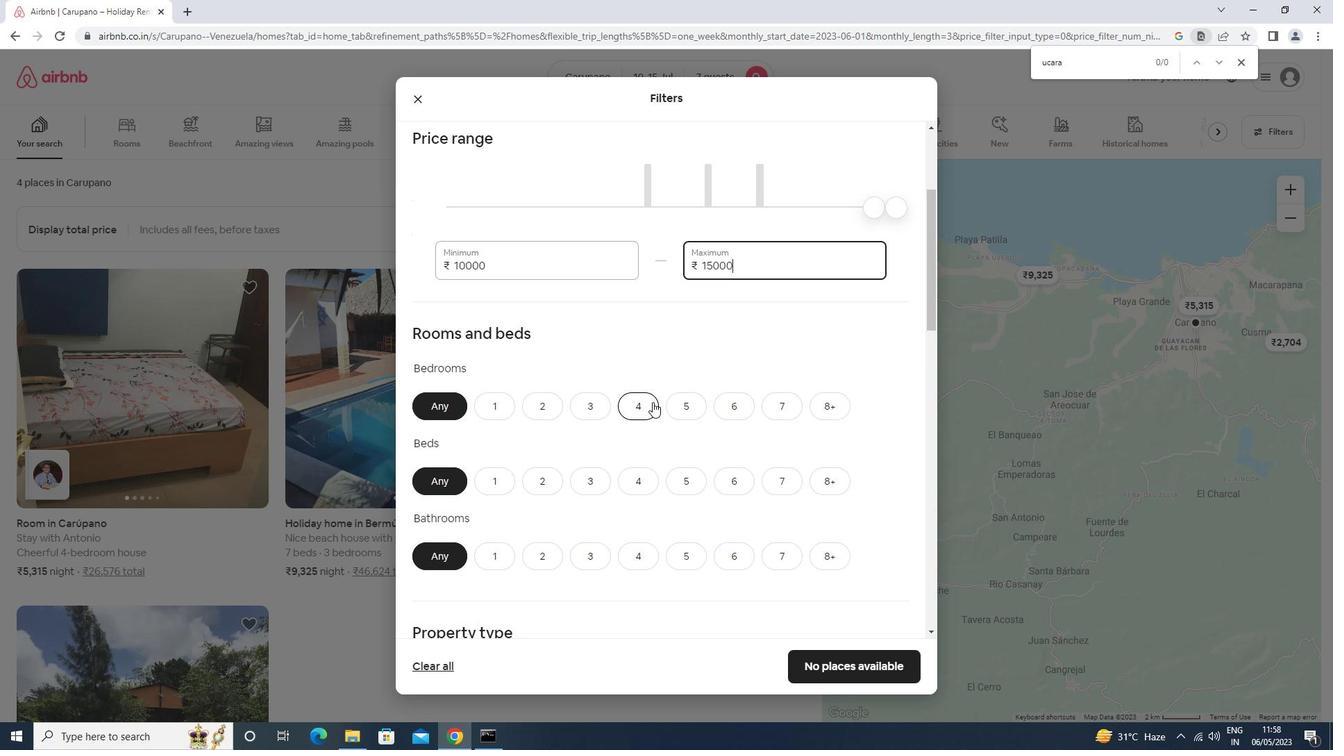 
Action: Mouse moved to (778, 477)
Screenshot: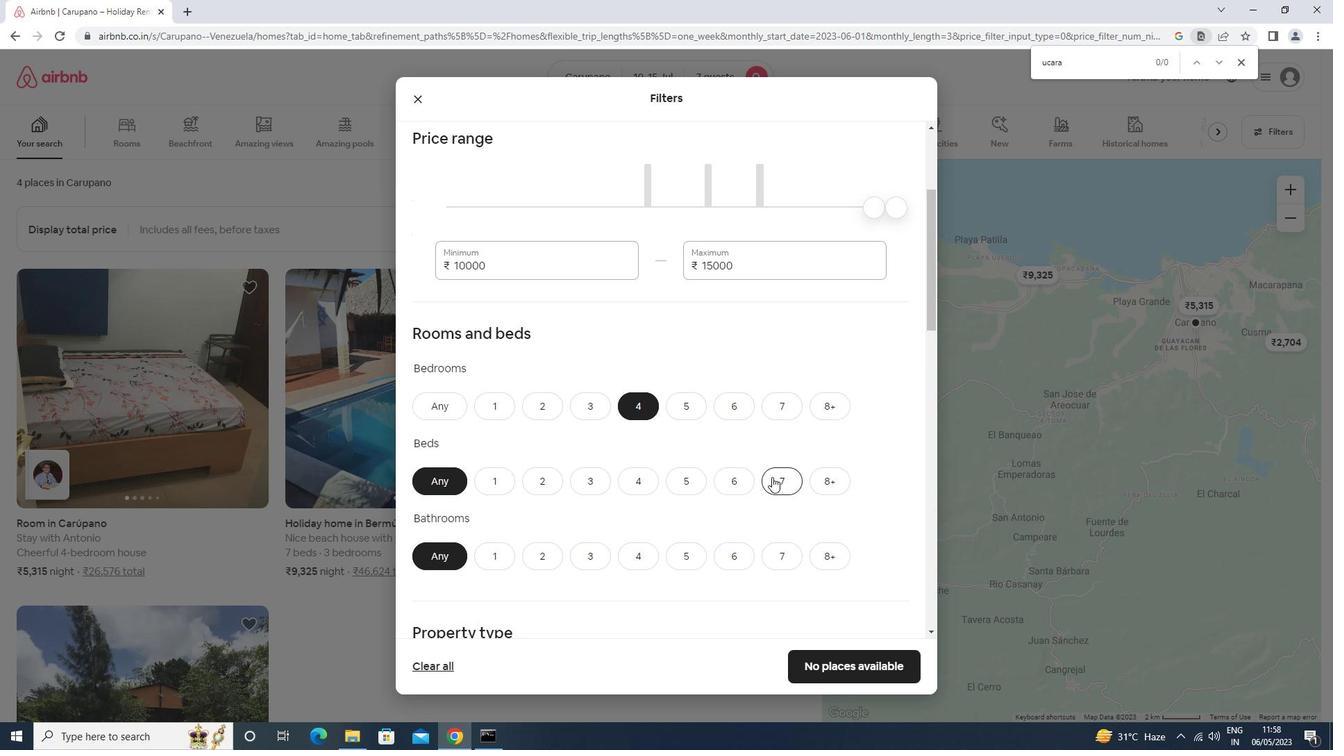 
Action: Mouse pressed left at (778, 477)
Screenshot: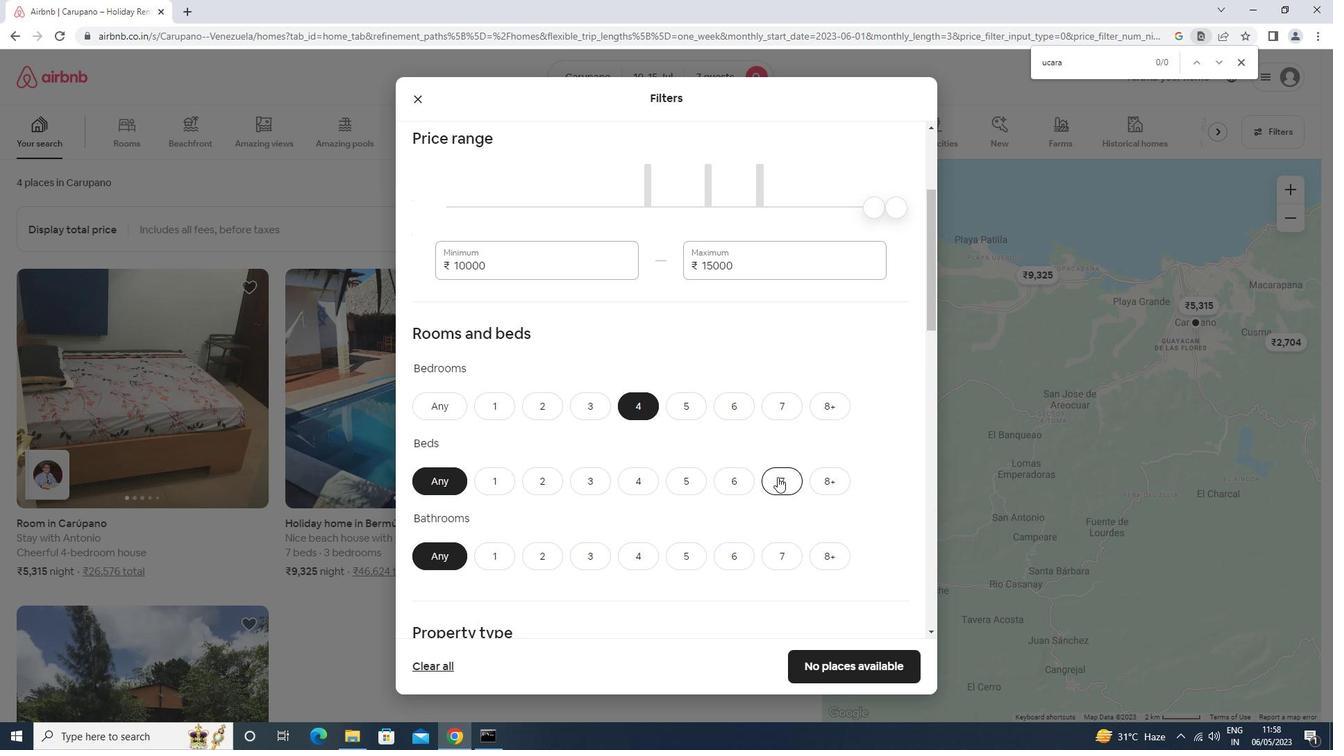 
Action: Mouse moved to (641, 559)
Screenshot: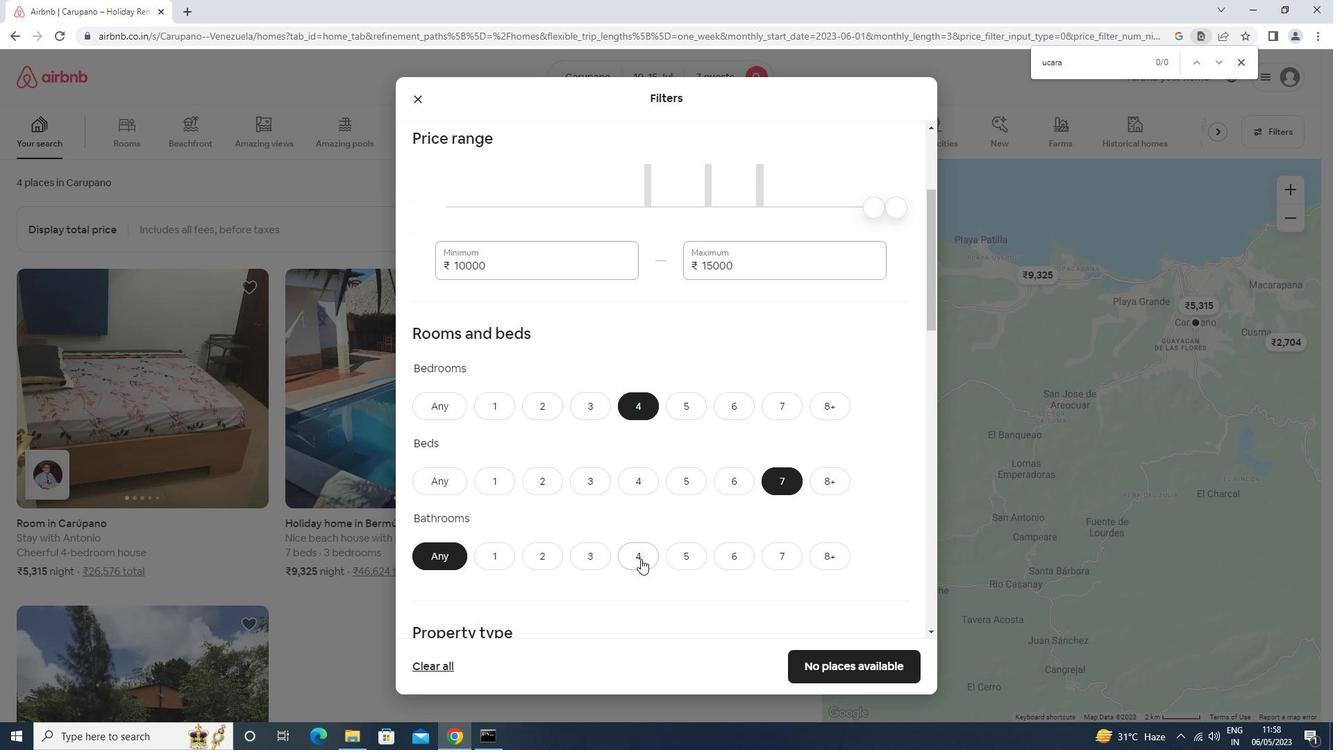 
Action: Mouse pressed left at (641, 559)
Screenshot: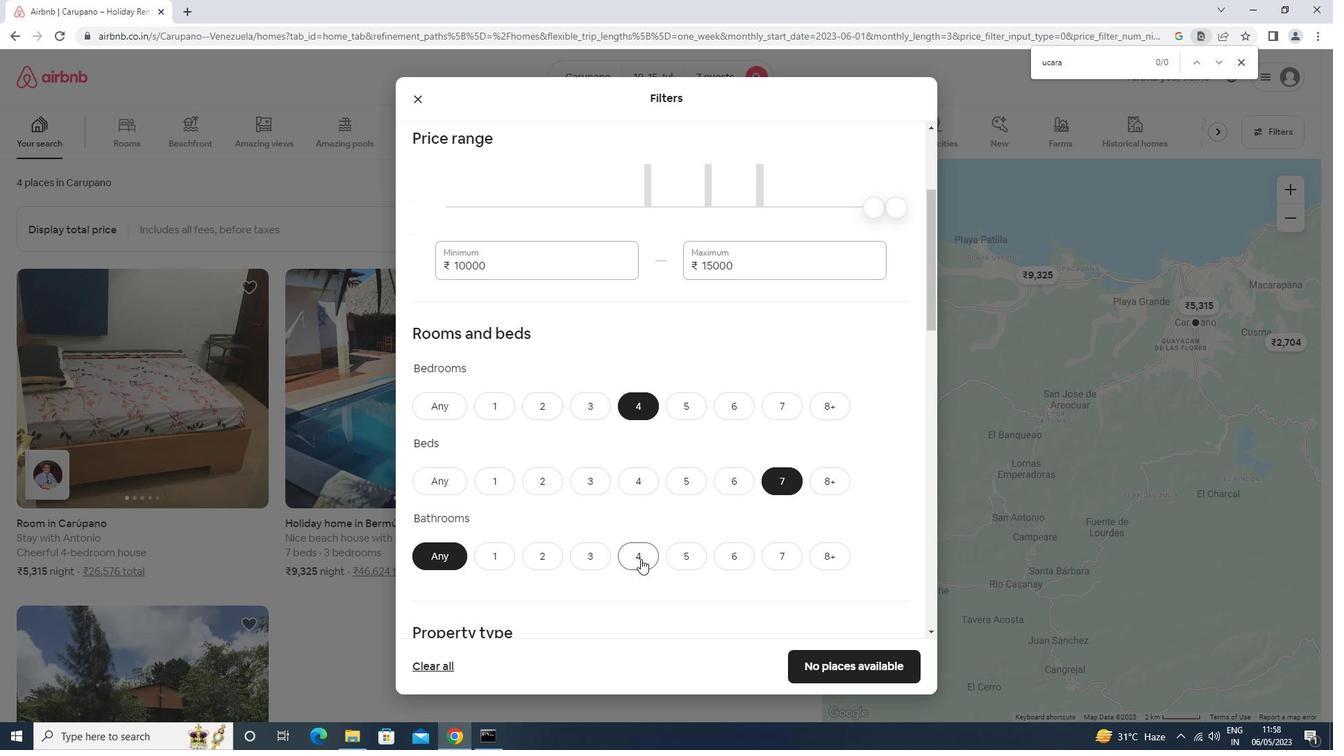 
Action: Mouse scrolled (641, 558) with delta (0, 0)
Screenshot: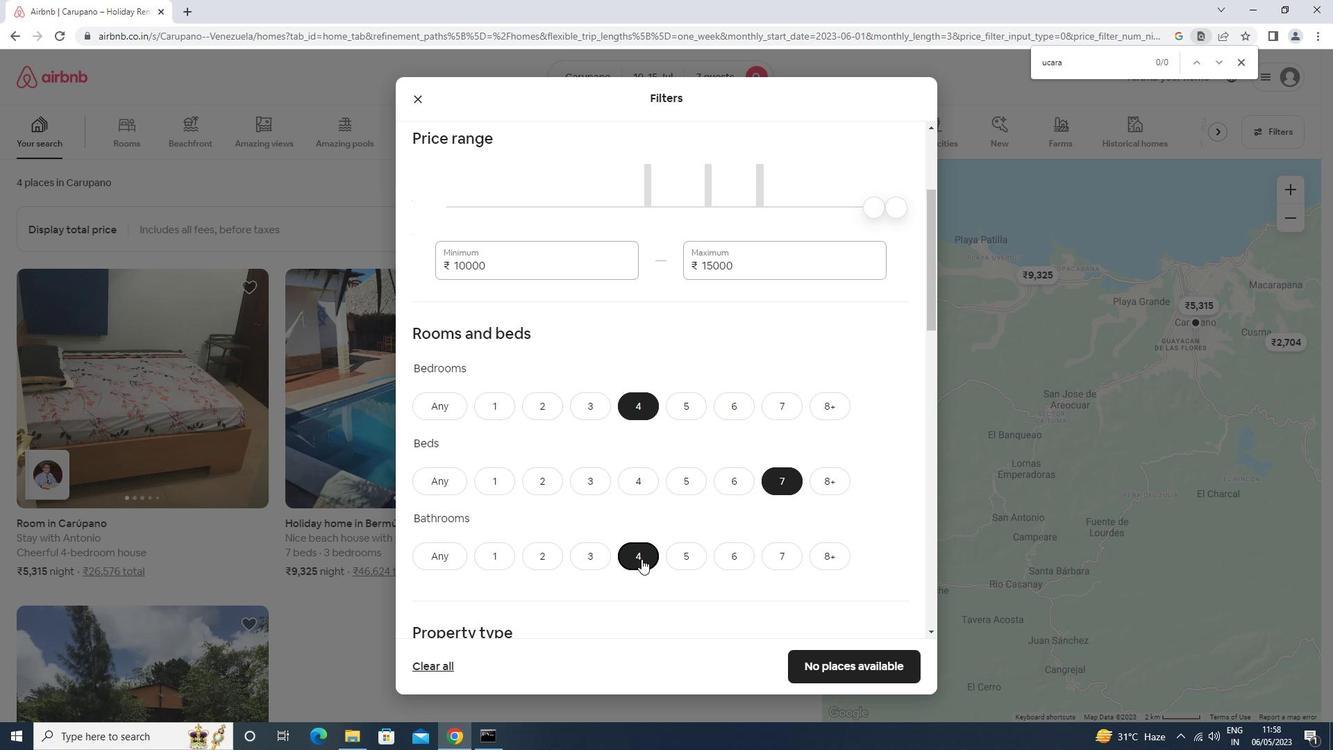 
Action: Mouse scrolled (641, 558) with delta (0, 0)
Screenshot: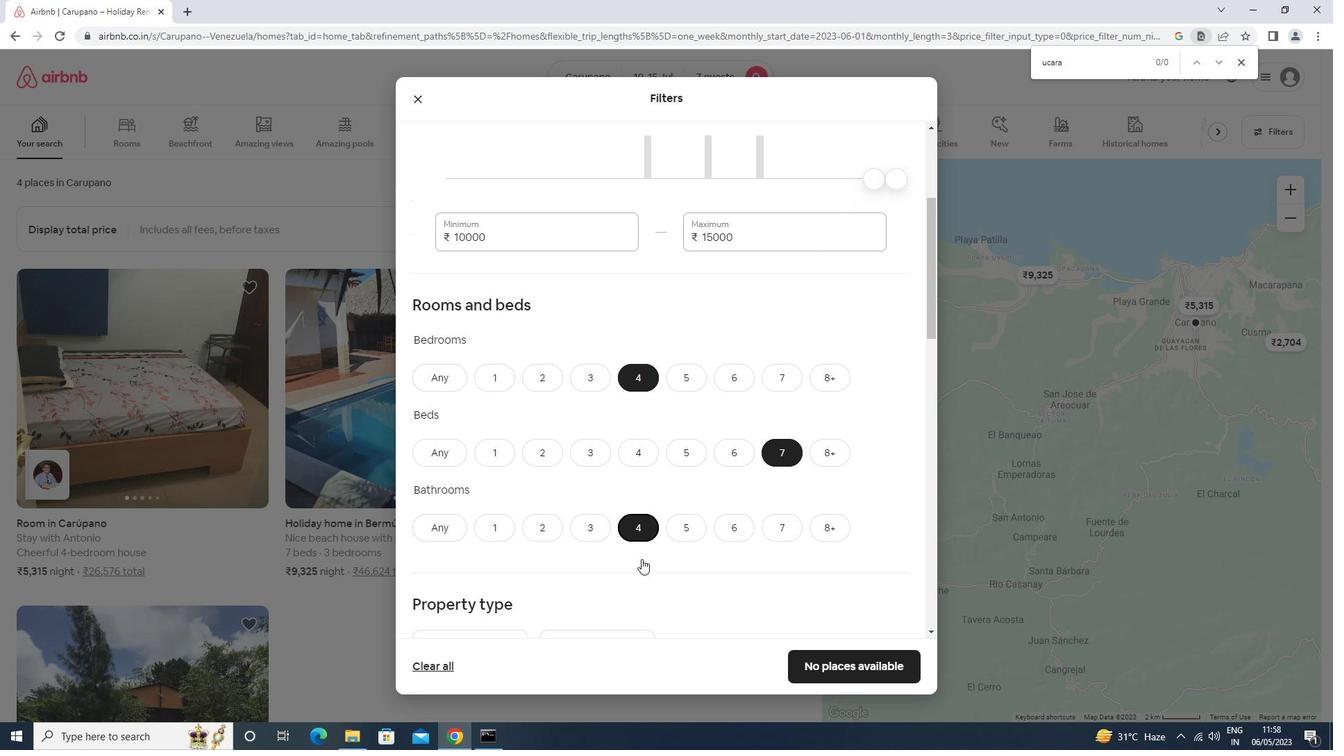 
Action: Mouse scrolled (641, 558) with delta (0, 0)
Screenshot: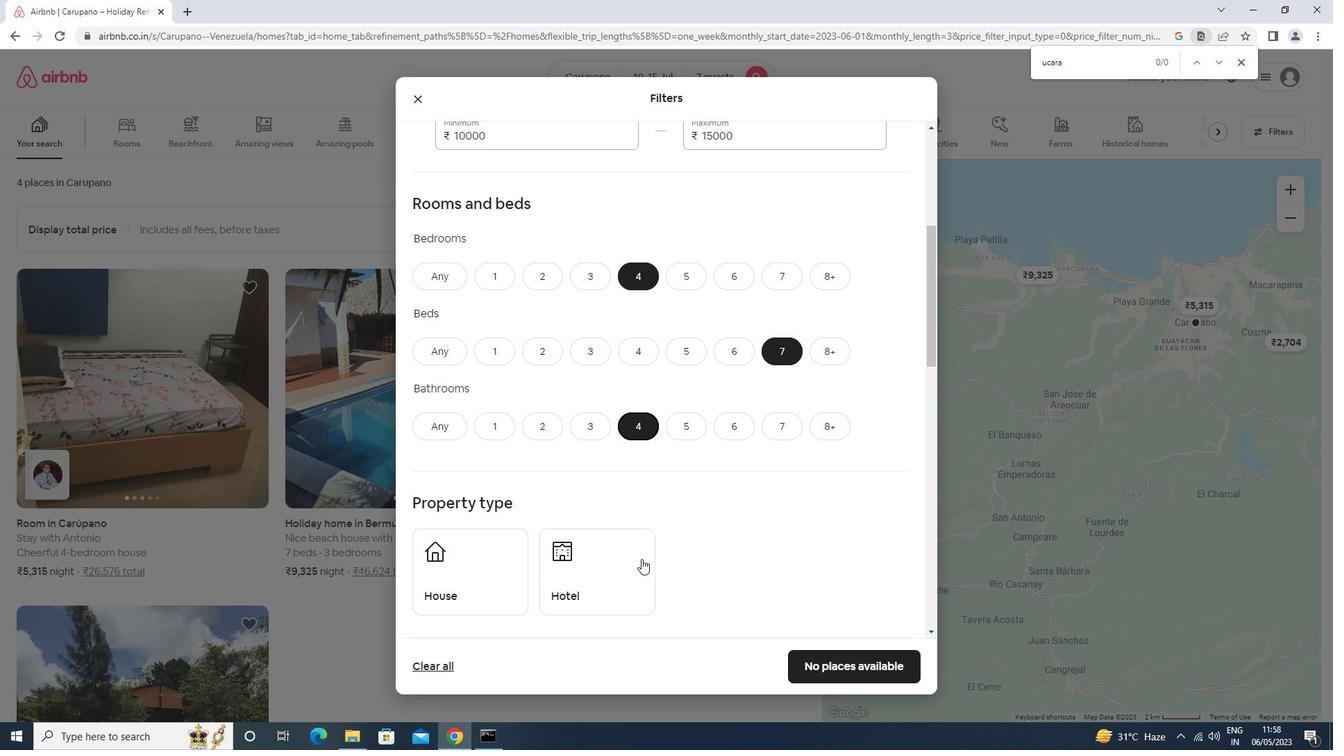 
Action: Mouse scrolled (641, 558) with delta (0, 0)
Screenshot: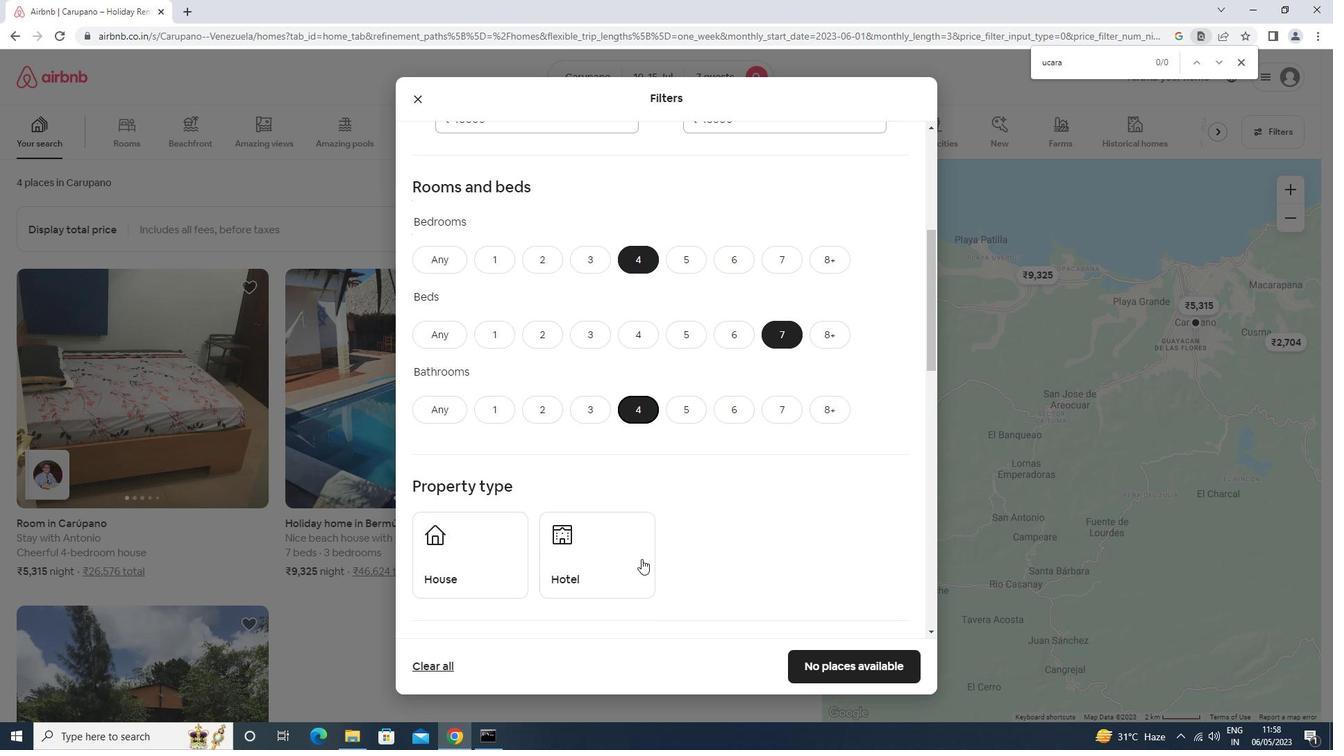 
Action: Mouse moved to (473, 588)
Screenshot: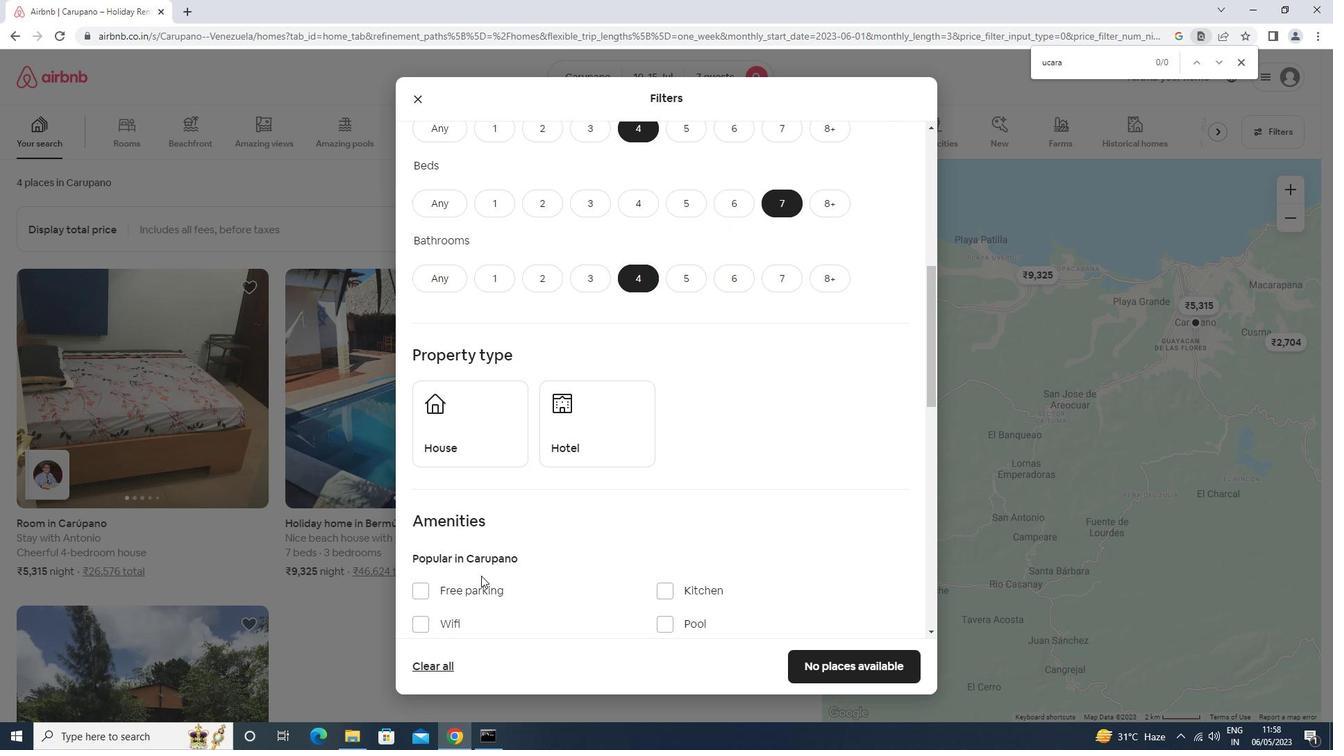 
Action: Mouse pressed left at (473, 588)
Screenshot: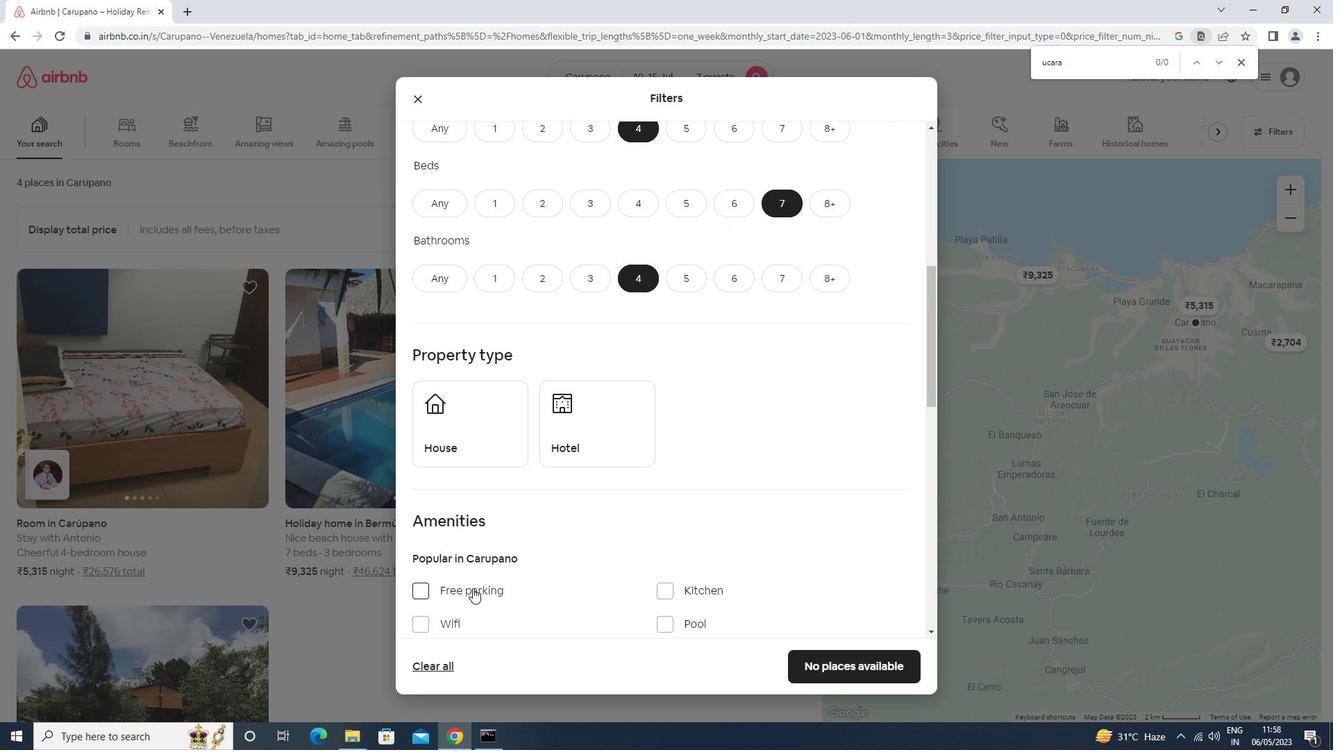 
Action: Mouse scrolled (473, 587) with delta (0, 0)
Screenshot: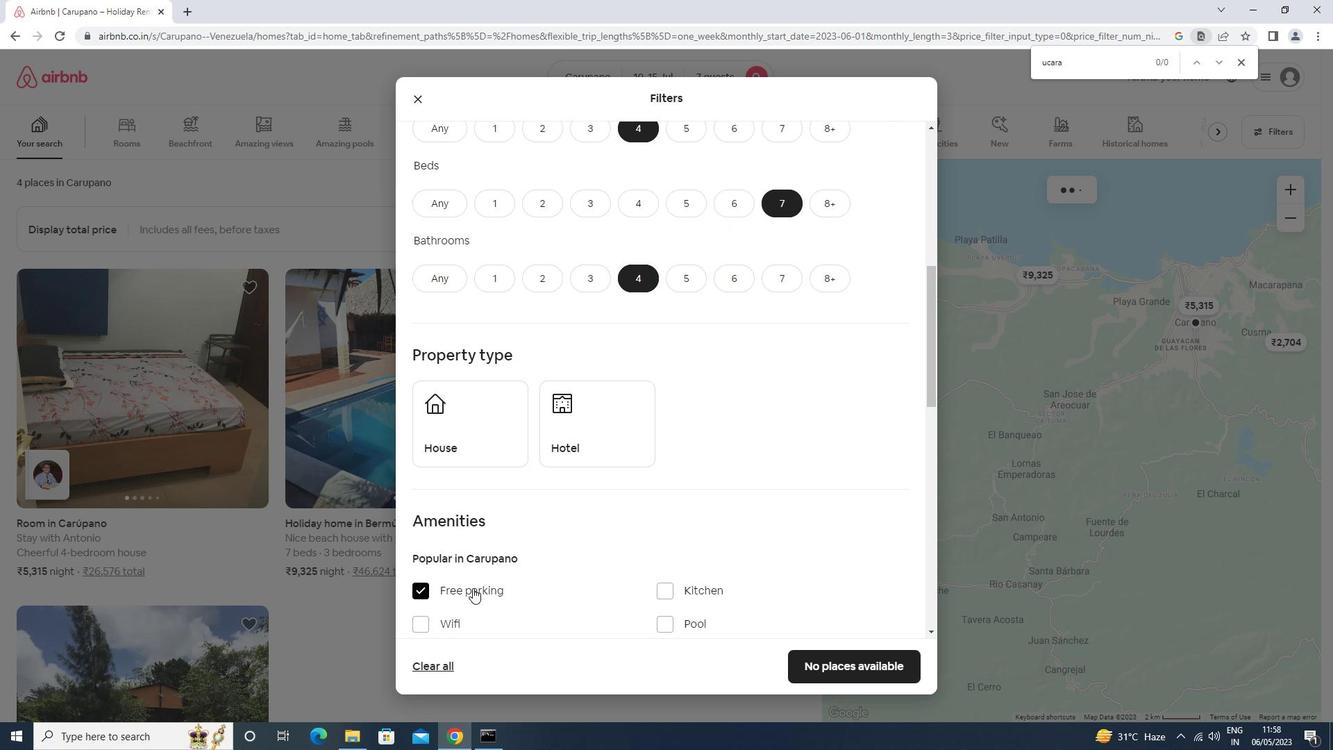 
Action: Mouse scrolled (473, 587) with delta (0, 0)
Screenshot: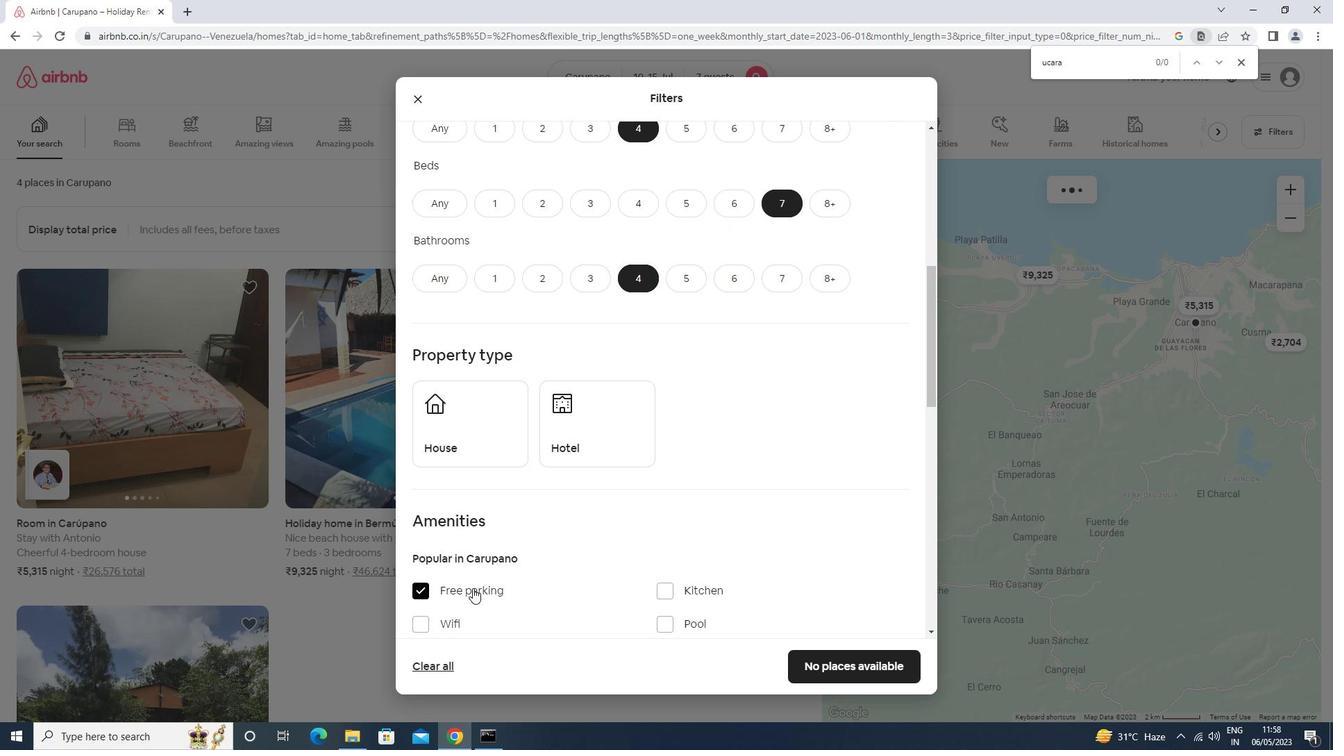 
Action: Mouse scrolled (473, 587) with delta (0, 0)
Screenshot: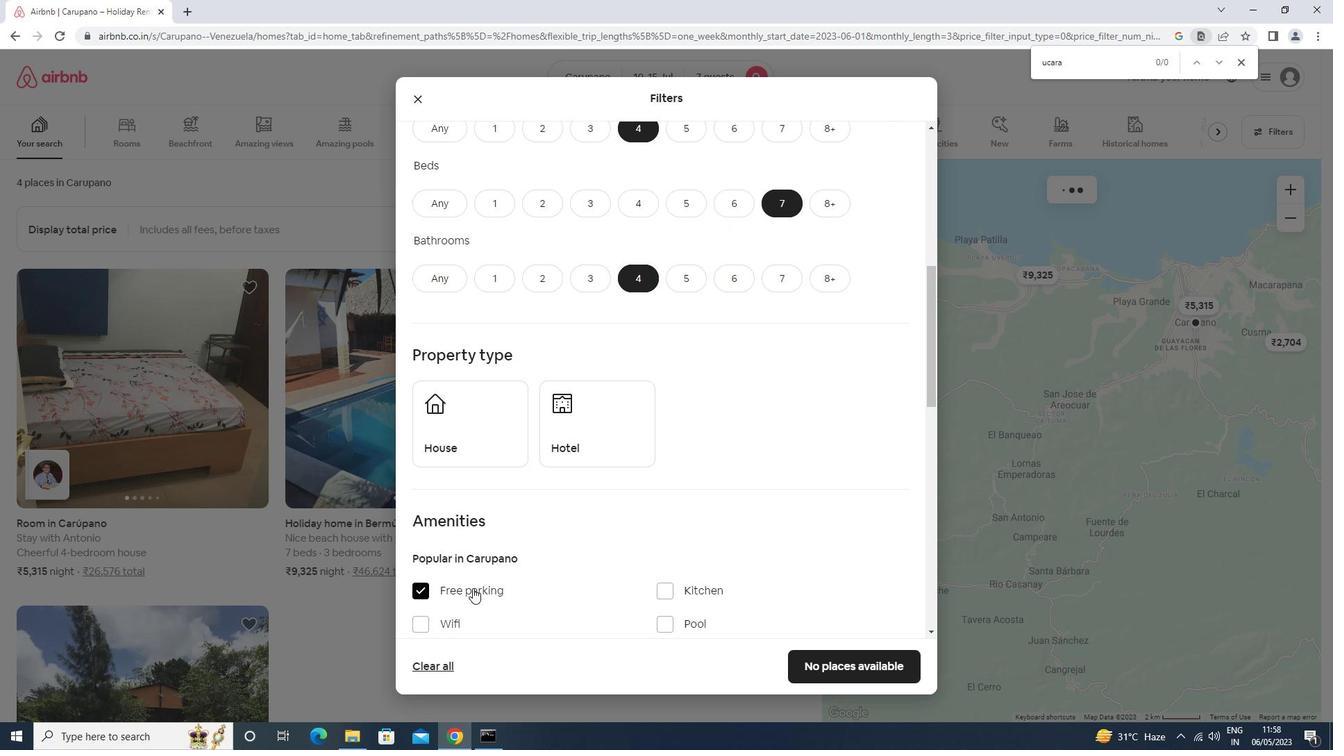 
Action: Mouse moved to (484, 443)
Screenshot: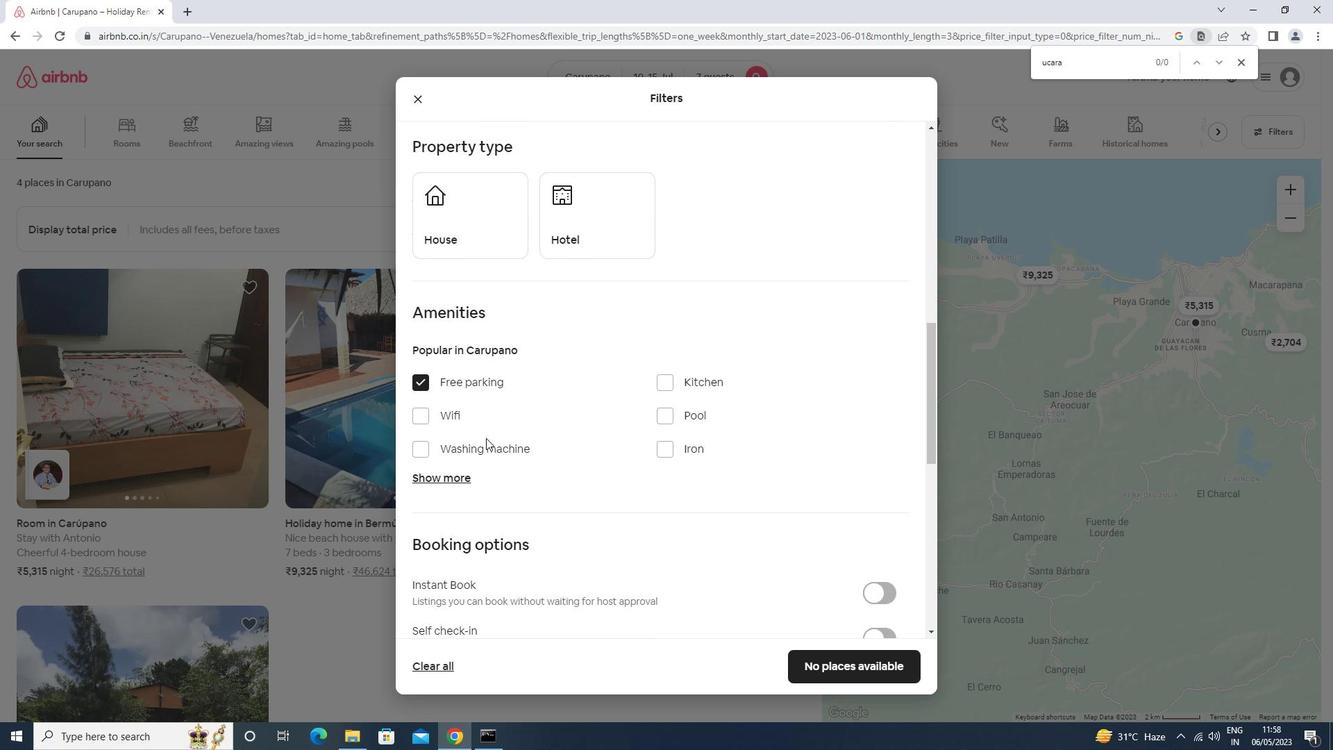 
Action: Mouse pressed left at (484, 443)
Screenshot: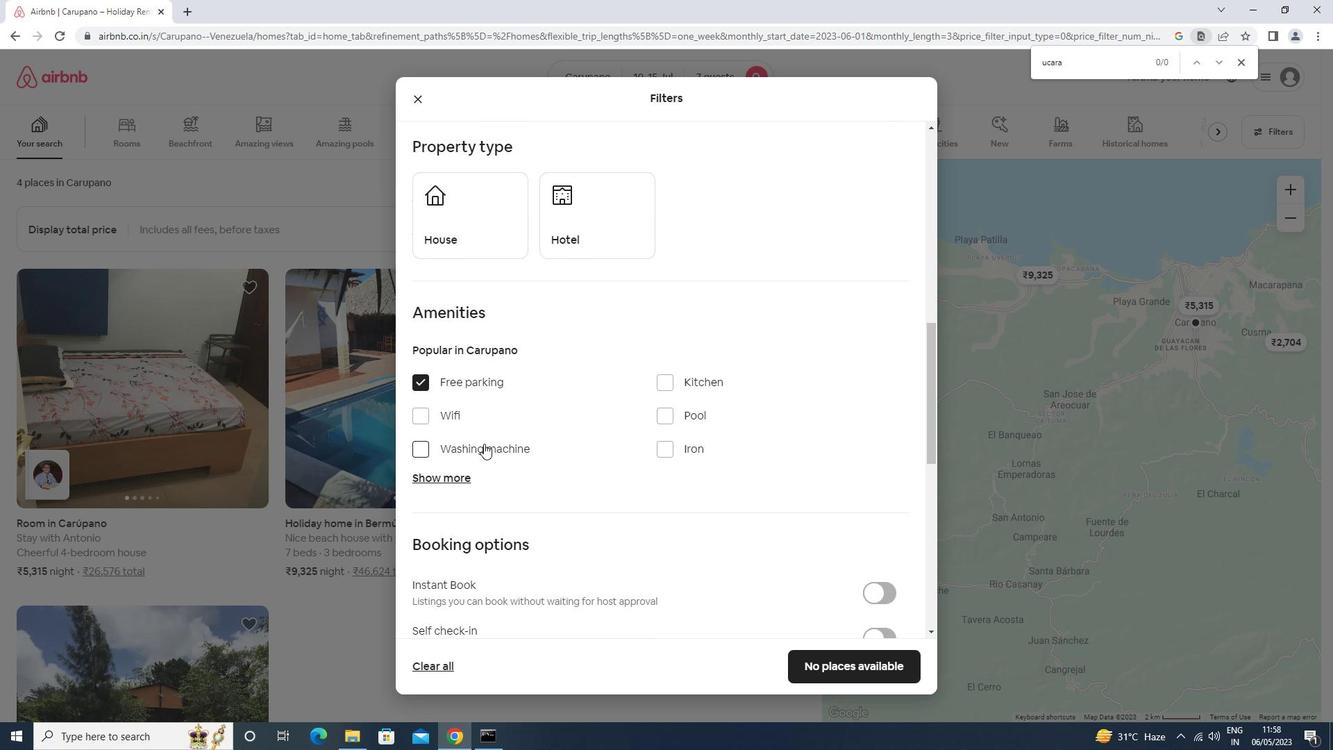 
Action: Mouse moved to (453, 474)
Screenshot: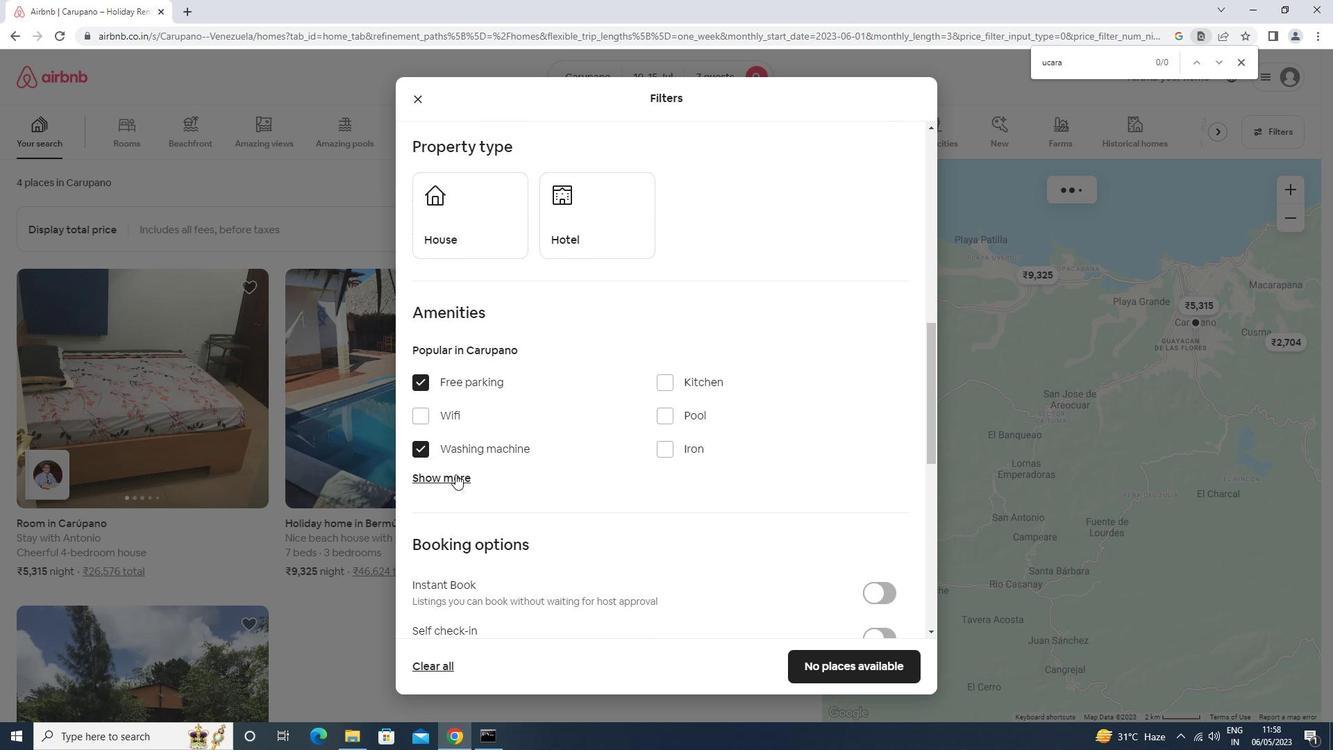 
Action: Mouse pressed left at (453, 474)
Screenshot: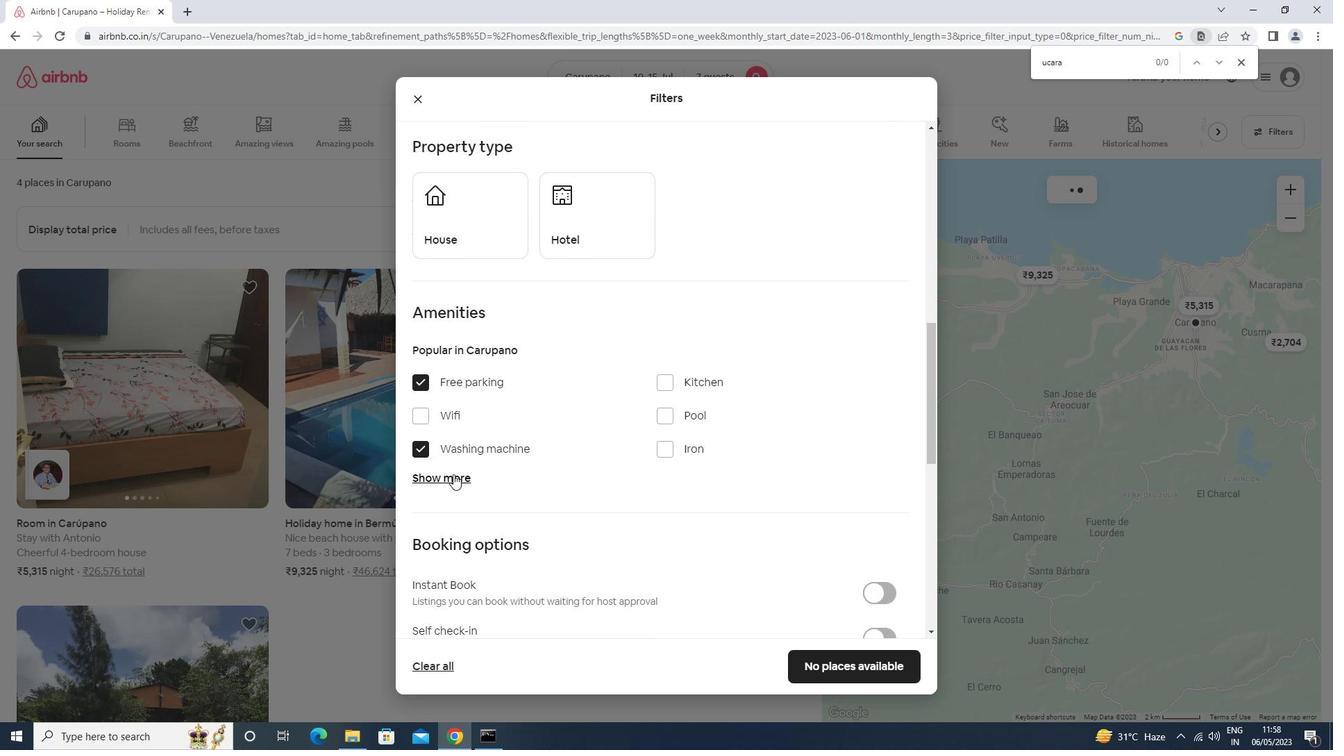 
Action: Mouse moved to (483, 590)
Screenshot: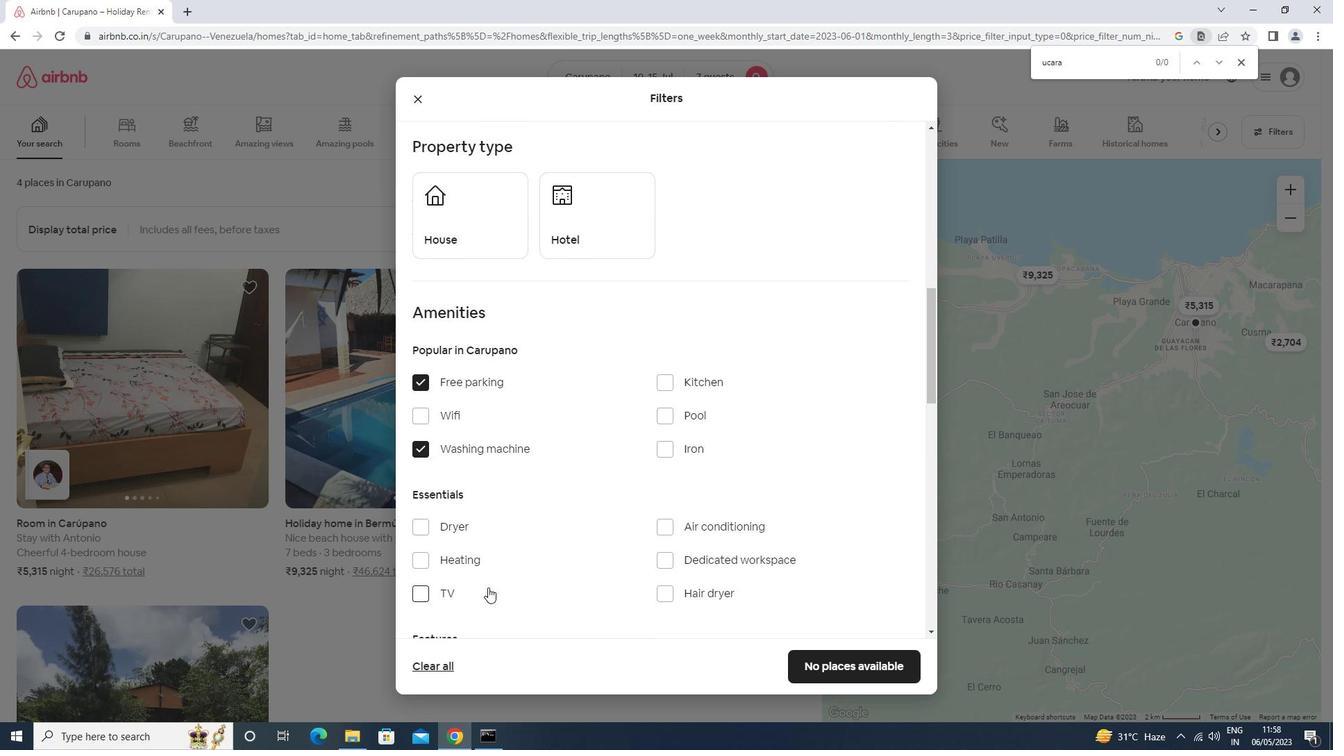 
Action: Mouse pressed left at (483, 590)
Screenshot: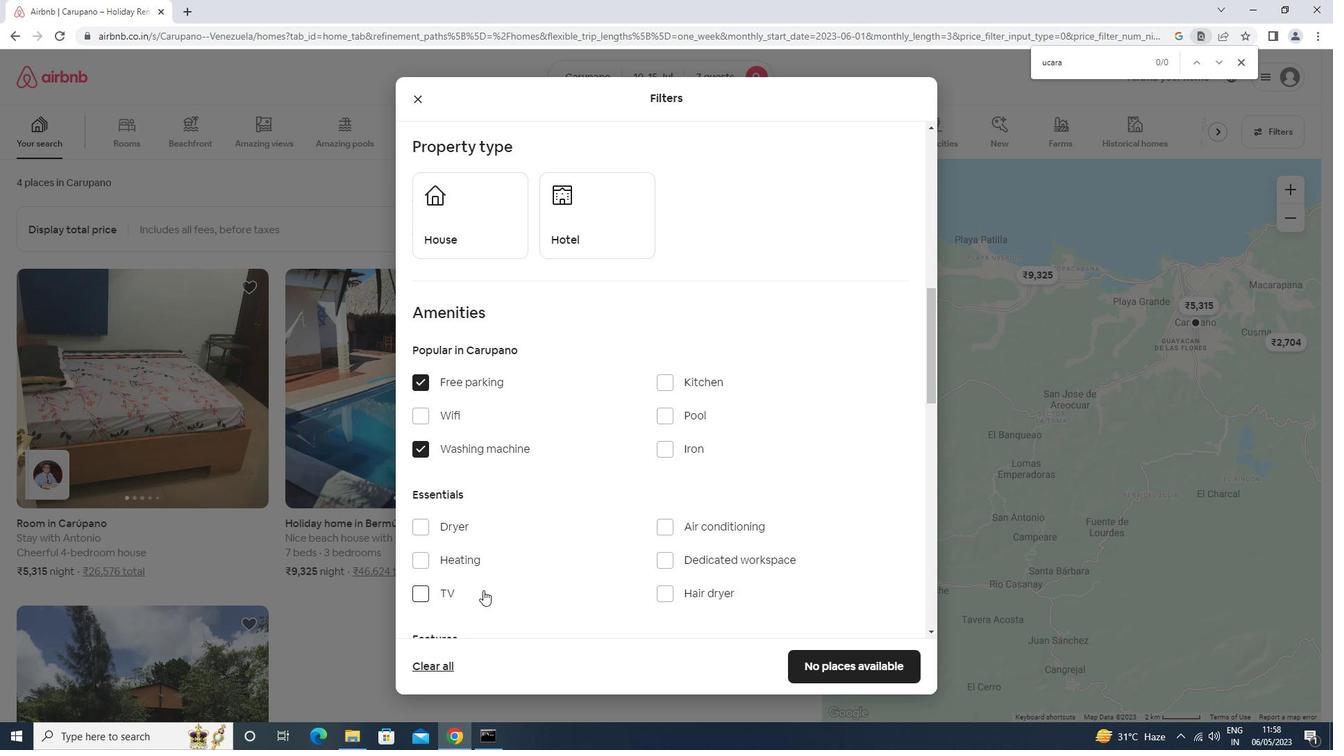 
Action: Mouse moved to (592, 466)
Screenshot: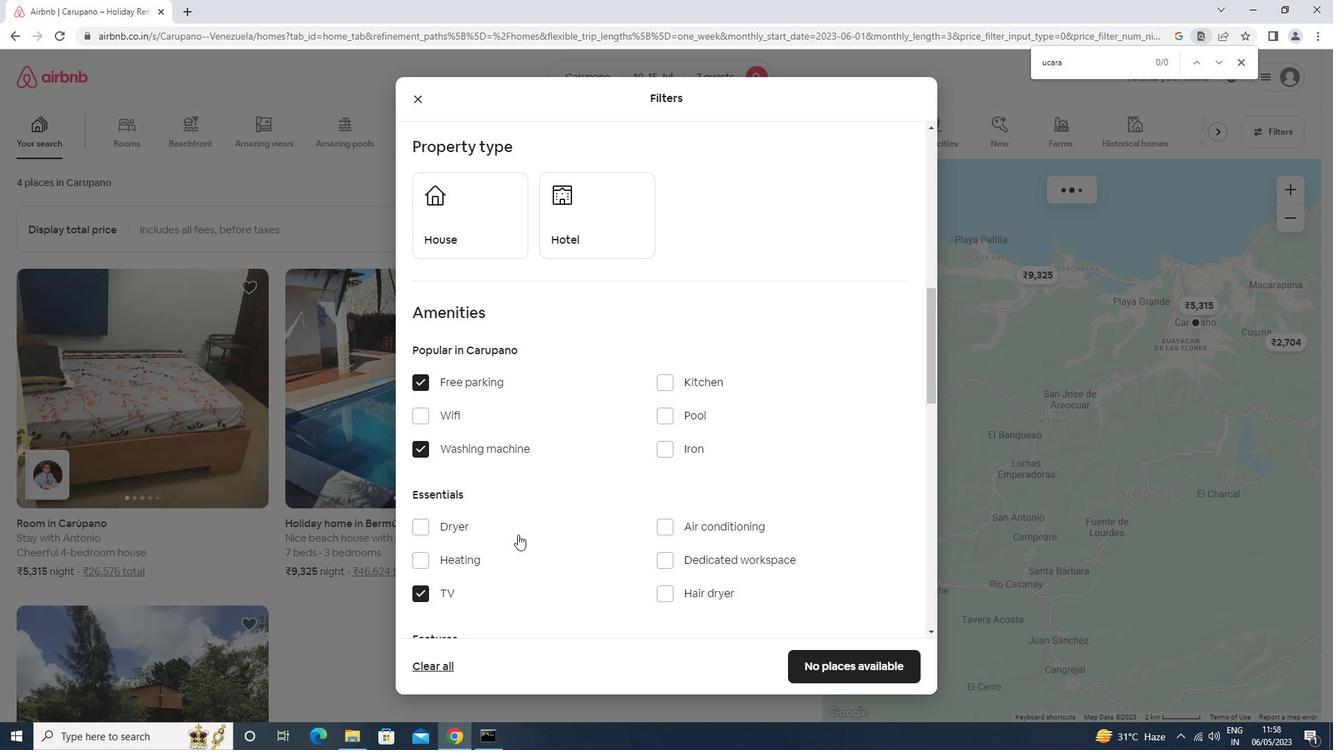
Action: Mouse scrolled (592, 465) with delta (0, 0)
Screenshot: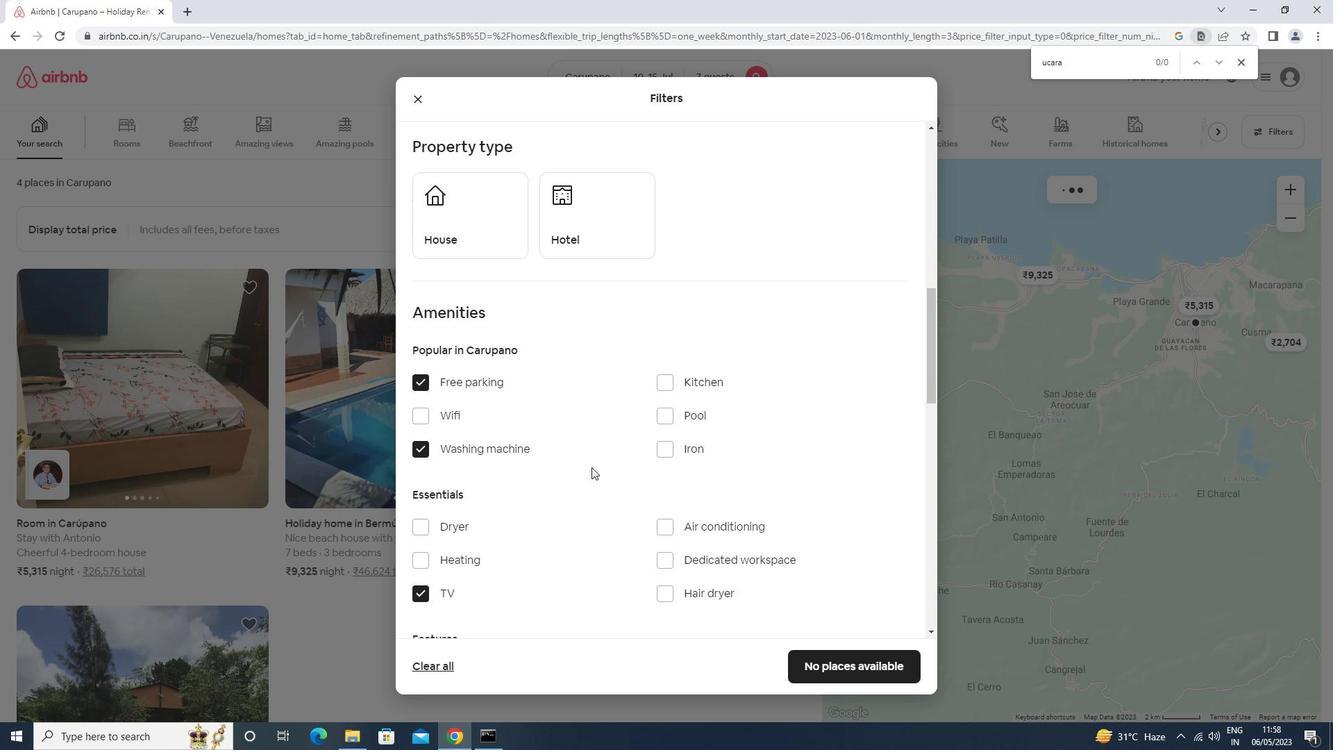 
Action: Mouse scrolled (592, 465) with delta (0, 0)
Screenshot: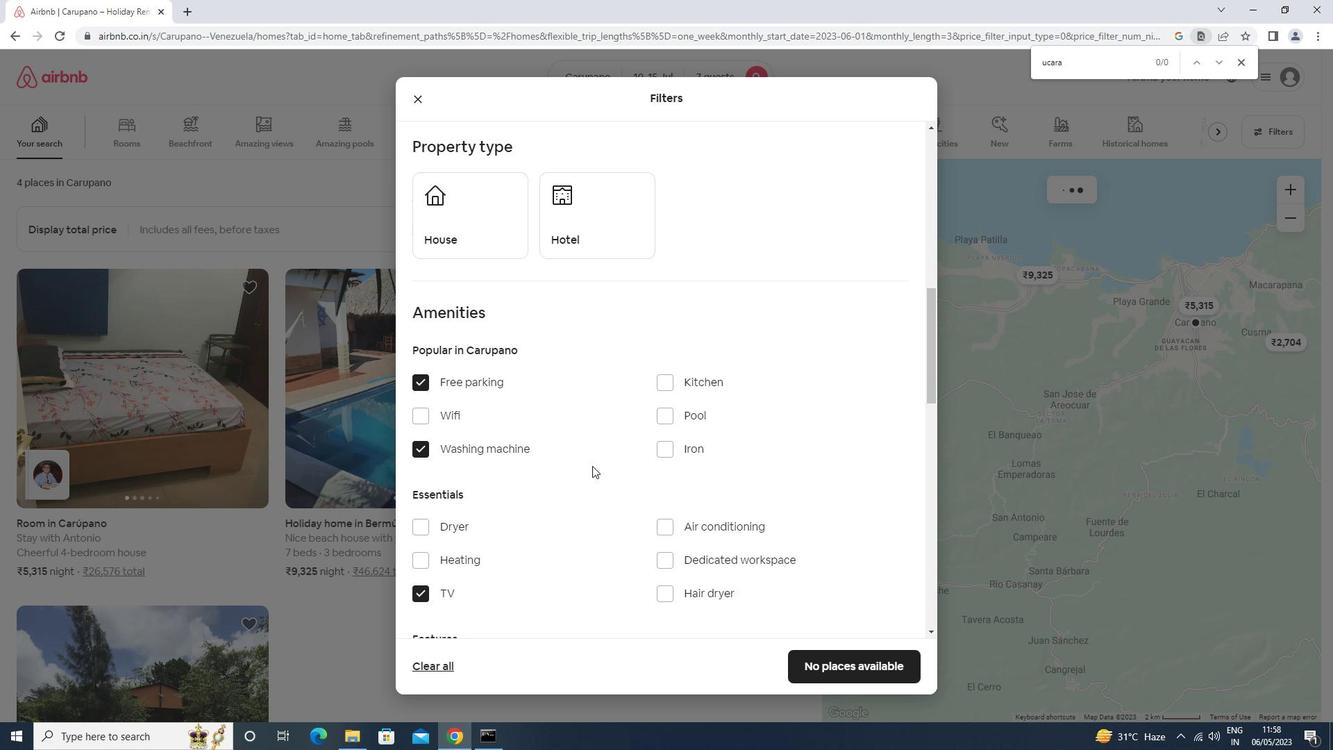 
Action: Mouse scrolled (592, 465) with delta (0, 0)
Screenshot: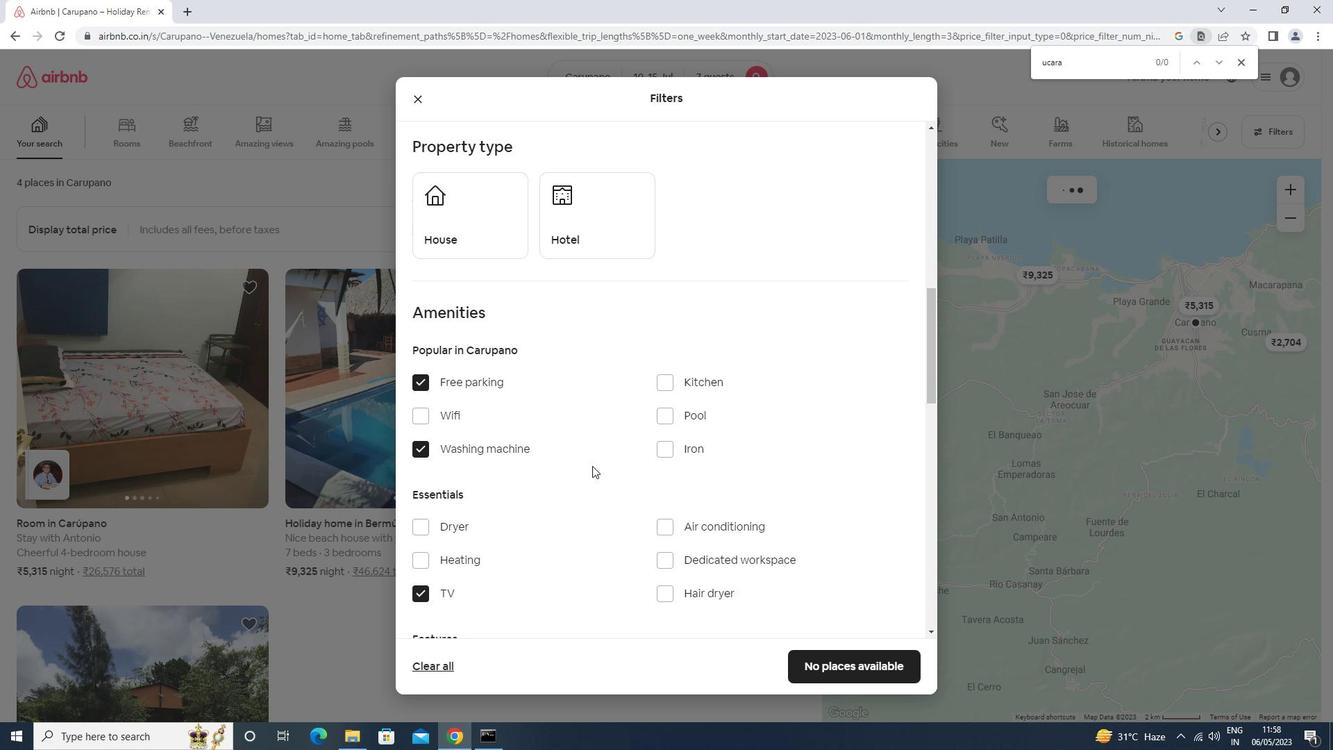 
Action: Mouse moved to (692, 492)
Screenshot: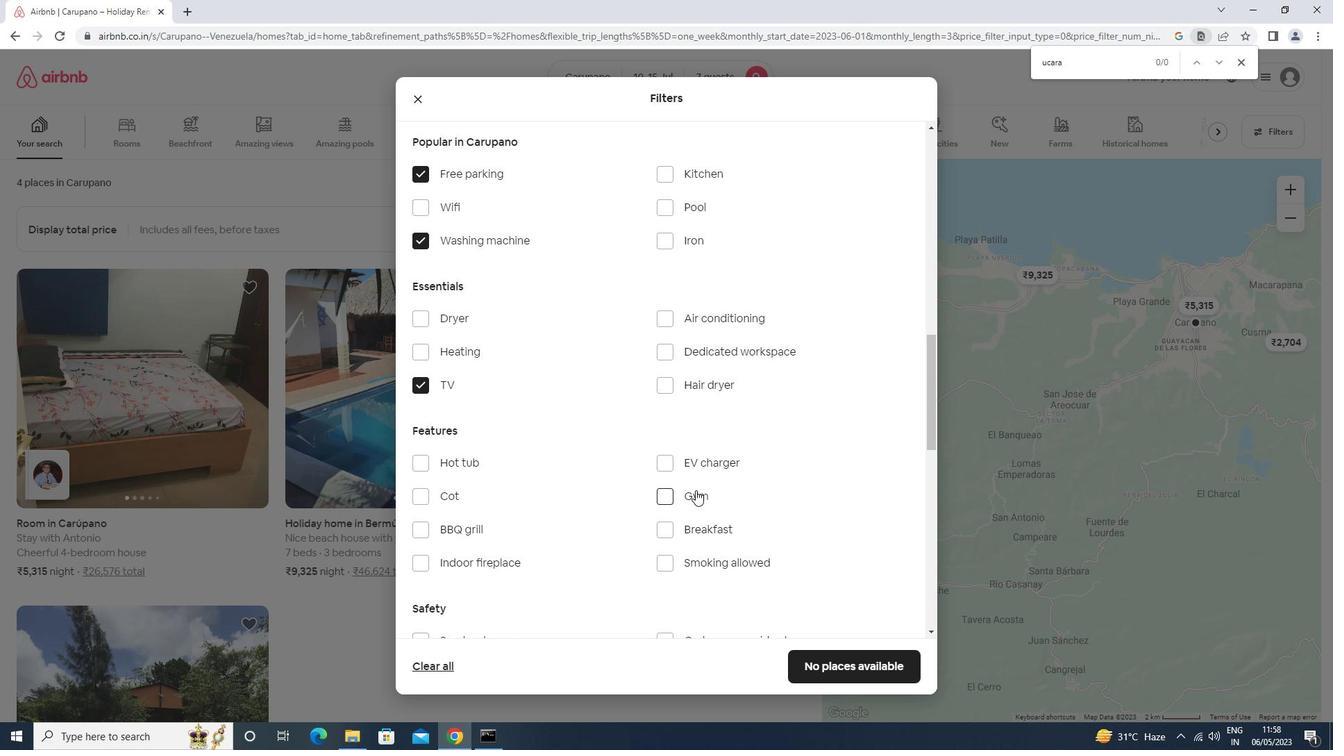 
Action: Mouse pressed left at (692, 492)
Screenshot: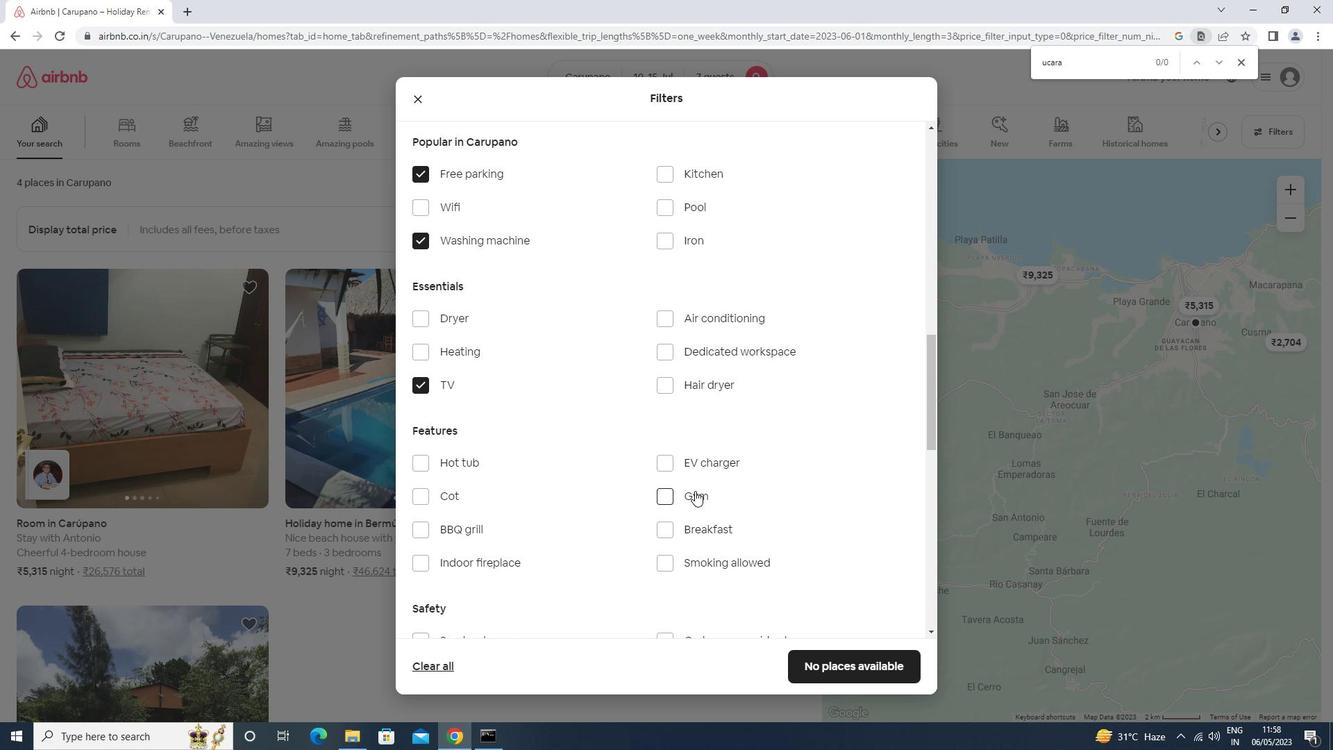 
Action: Mouse moved to (637, 468)
Screenshot: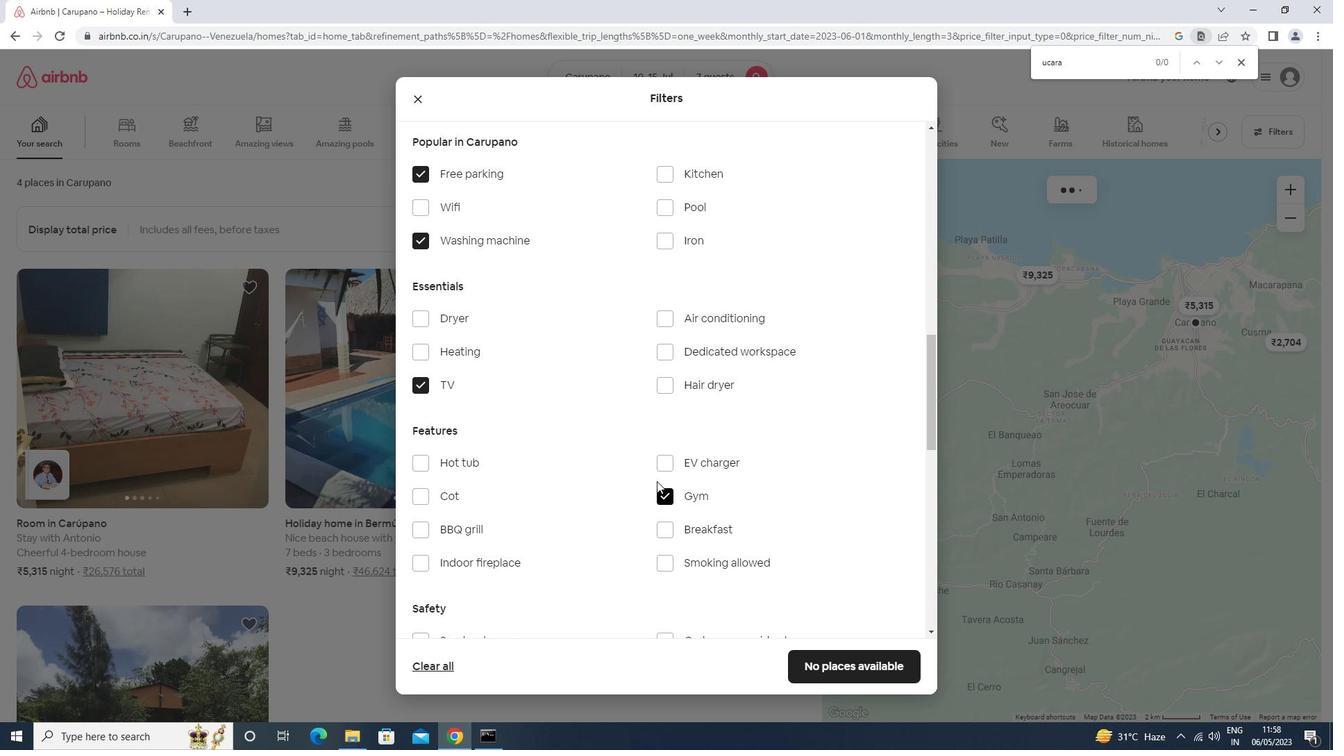 
Action: Mouse scrolled (637, 468) with delta (0, 0)
Screenshot: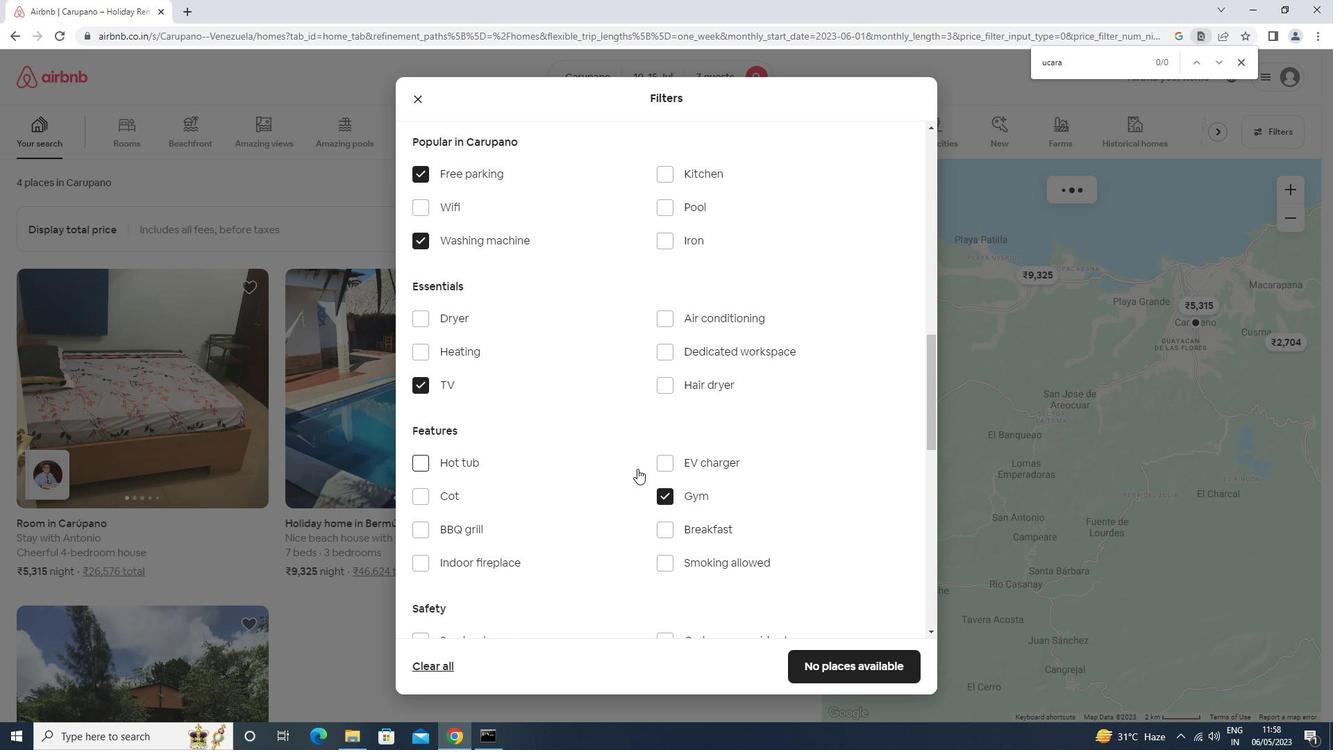 
Action: Mouse scrolled (637, 468) with delta (0, 0)
Screenshot: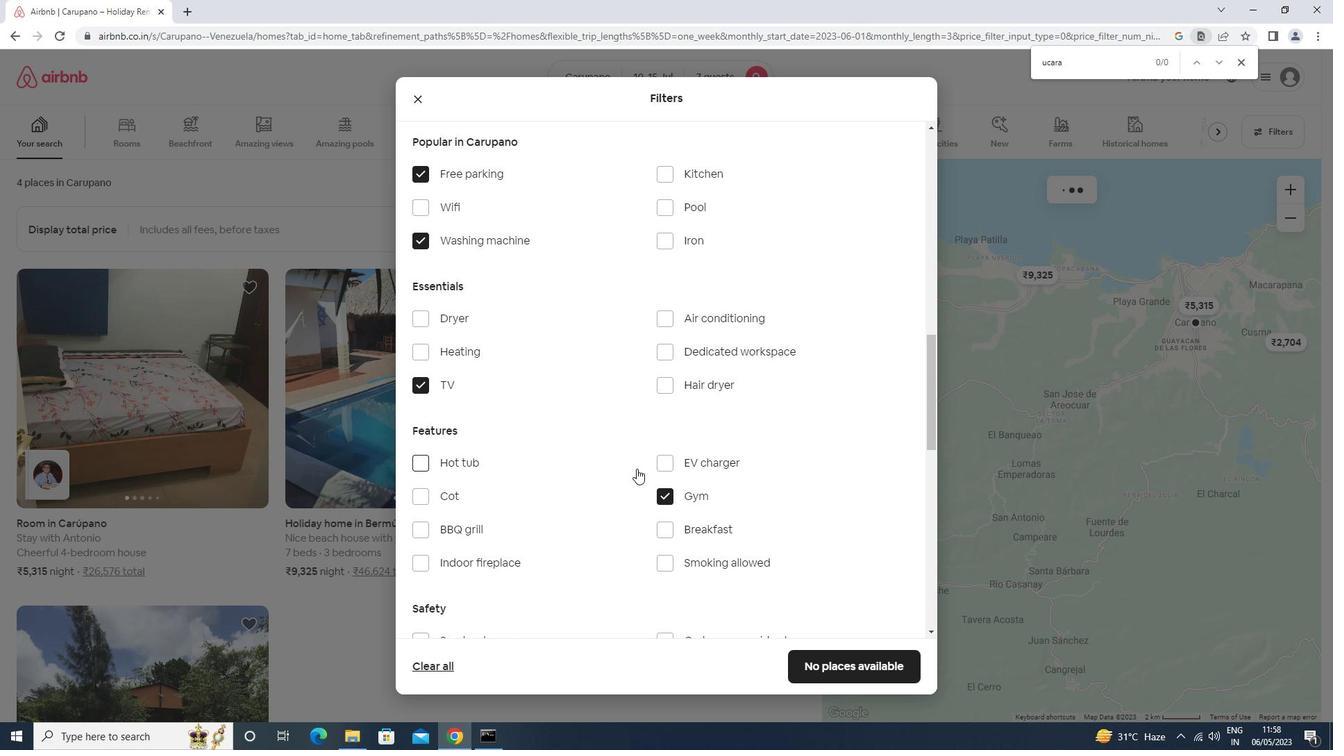 
Action: Mouse scrolled (637, 468) with delta (0, 0)
Screenshot: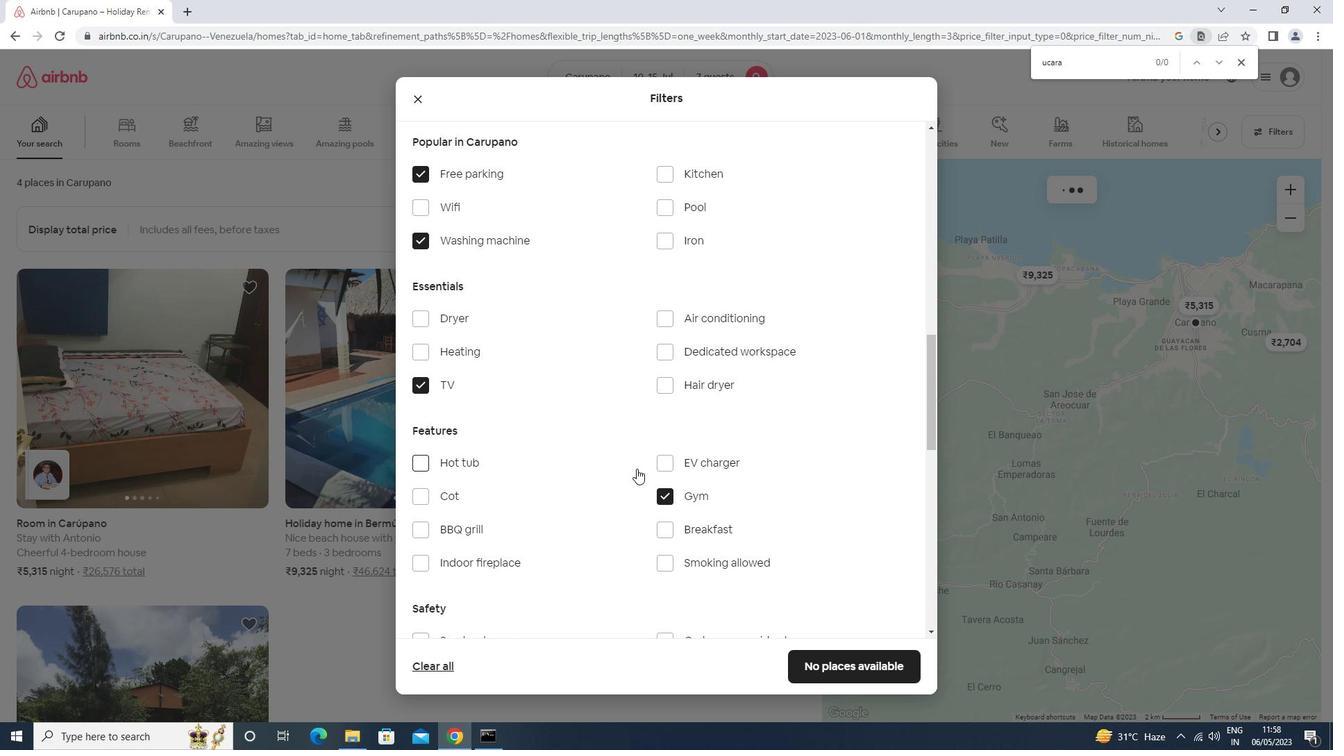 
Action: Mouse scrolled (637, 468) with delta (0, 0)
Screenshot: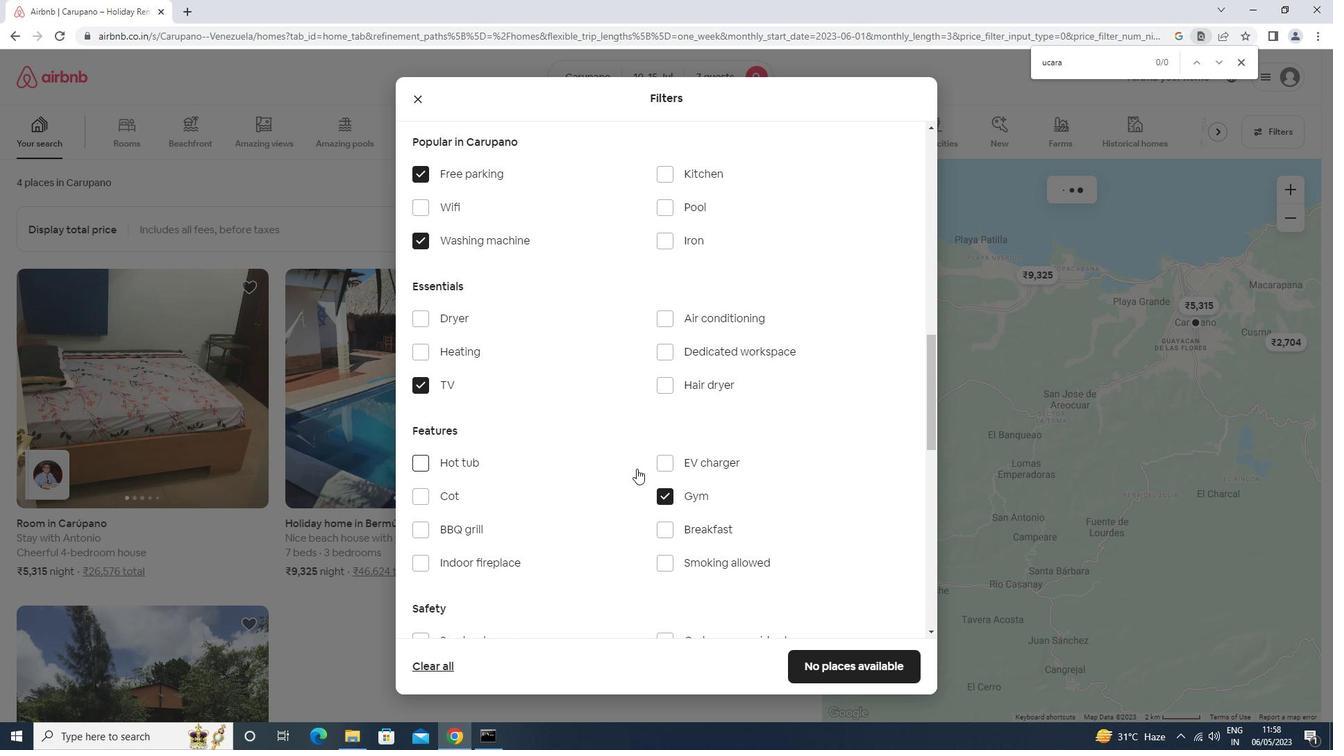 
Action: Mouse scrolled (637, 468) with delta (0, 0)
Screenshot: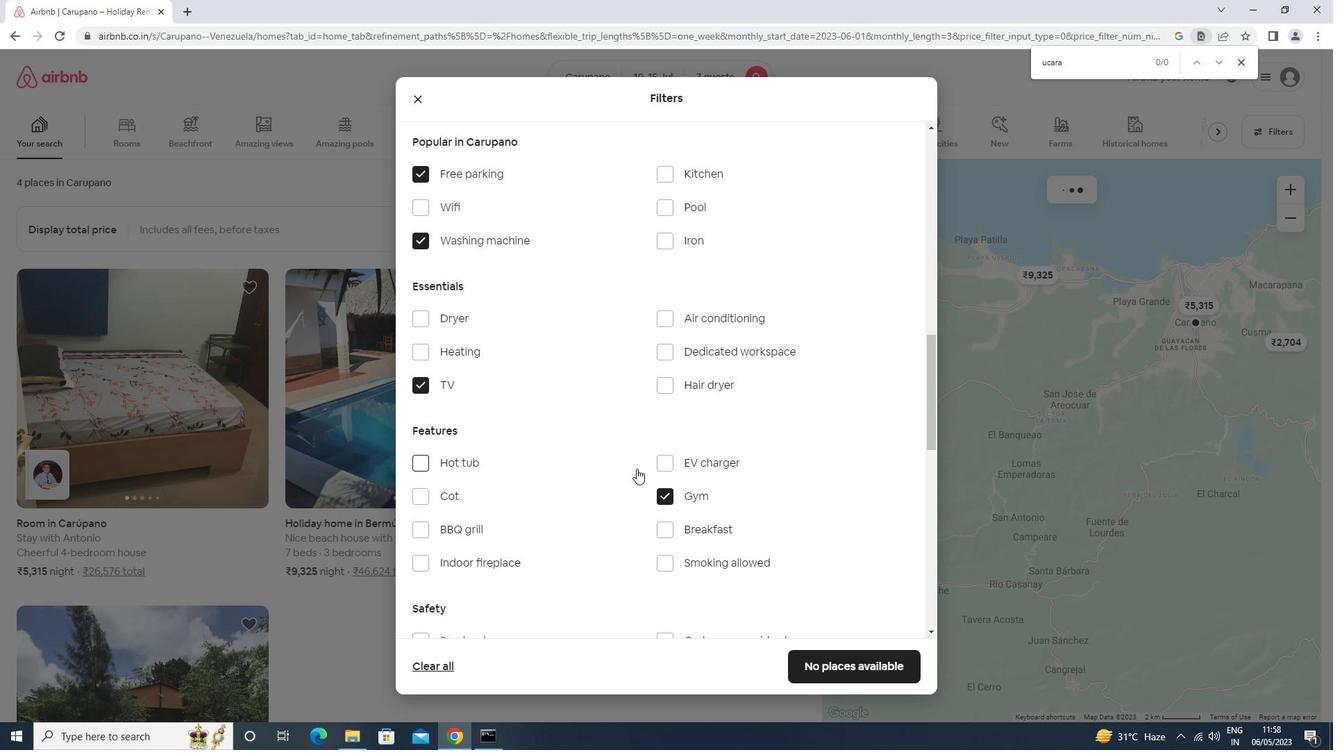 
Action: Mouse moved to (636, 468)
Screenshot: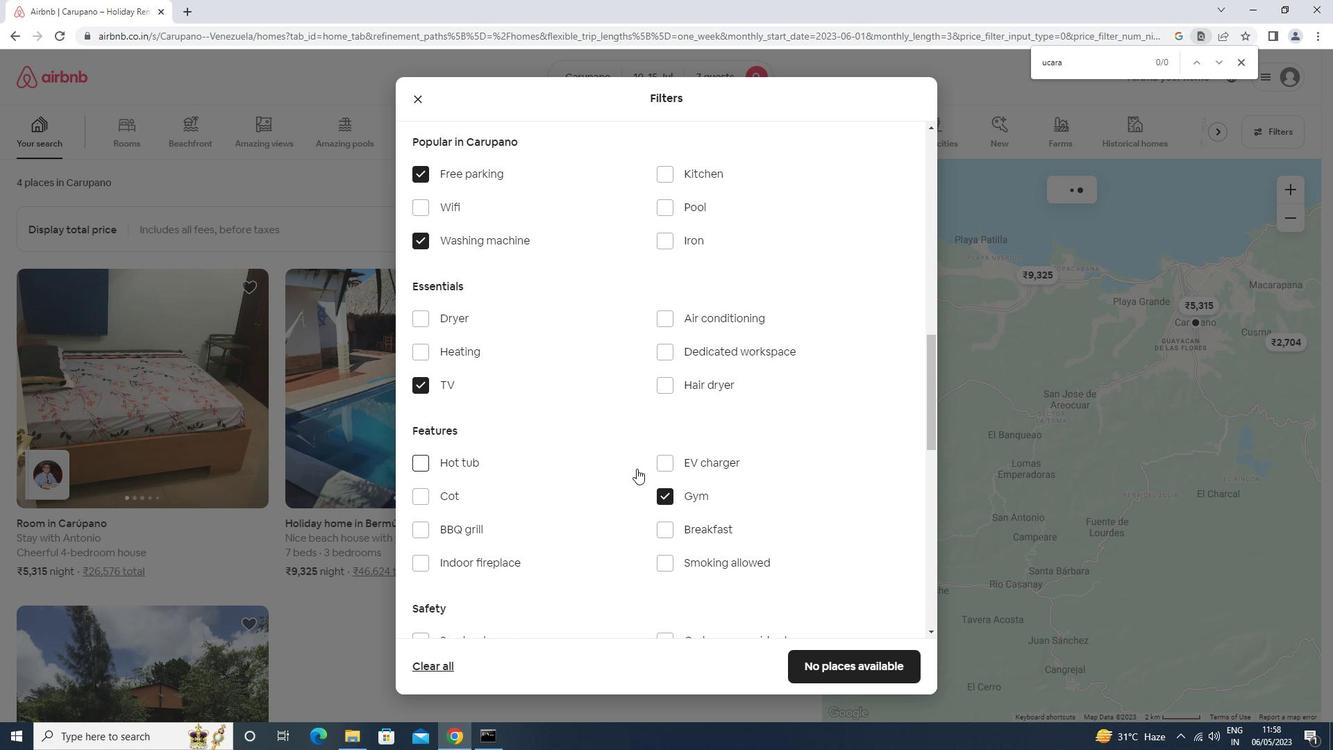 
Action: Mouse scrolled (636, 468) with delta (0, 0)
Screenshot: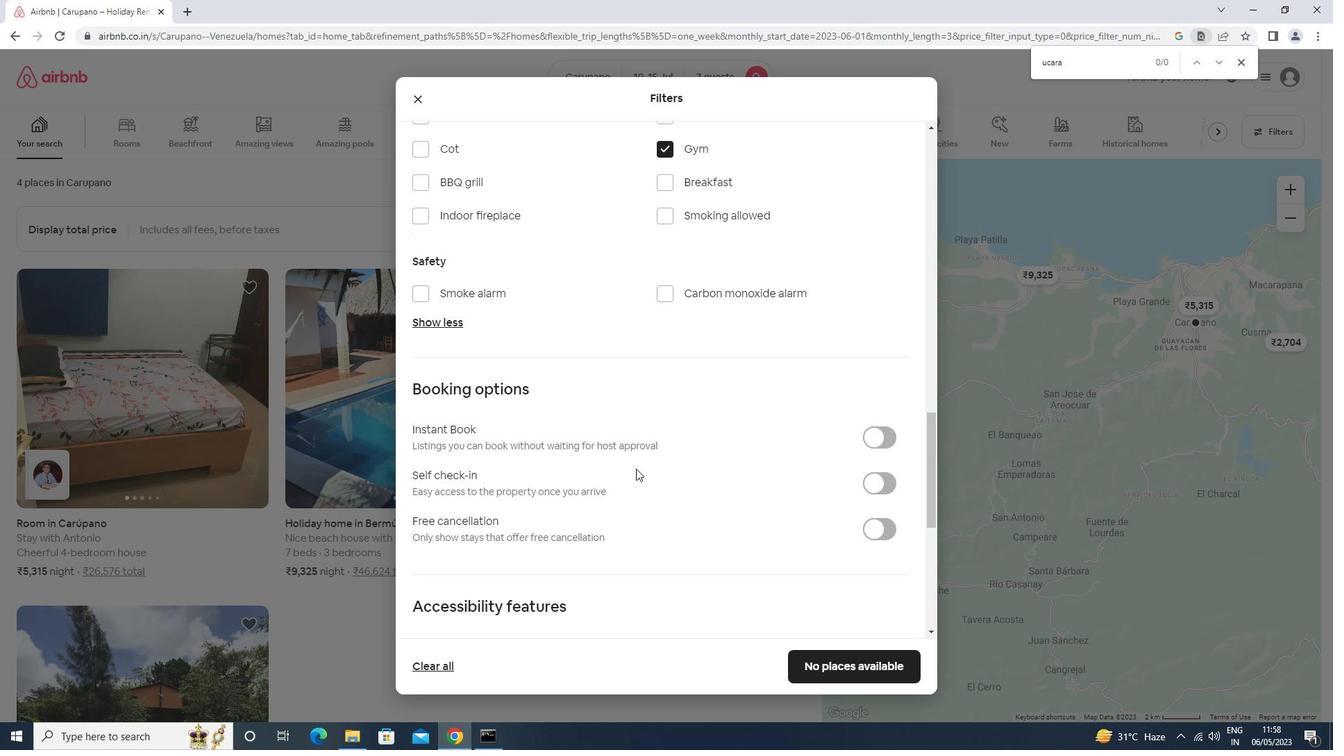 
Action: Mouse scrolled (636, 468) with delta (0, 0)
Screenshot: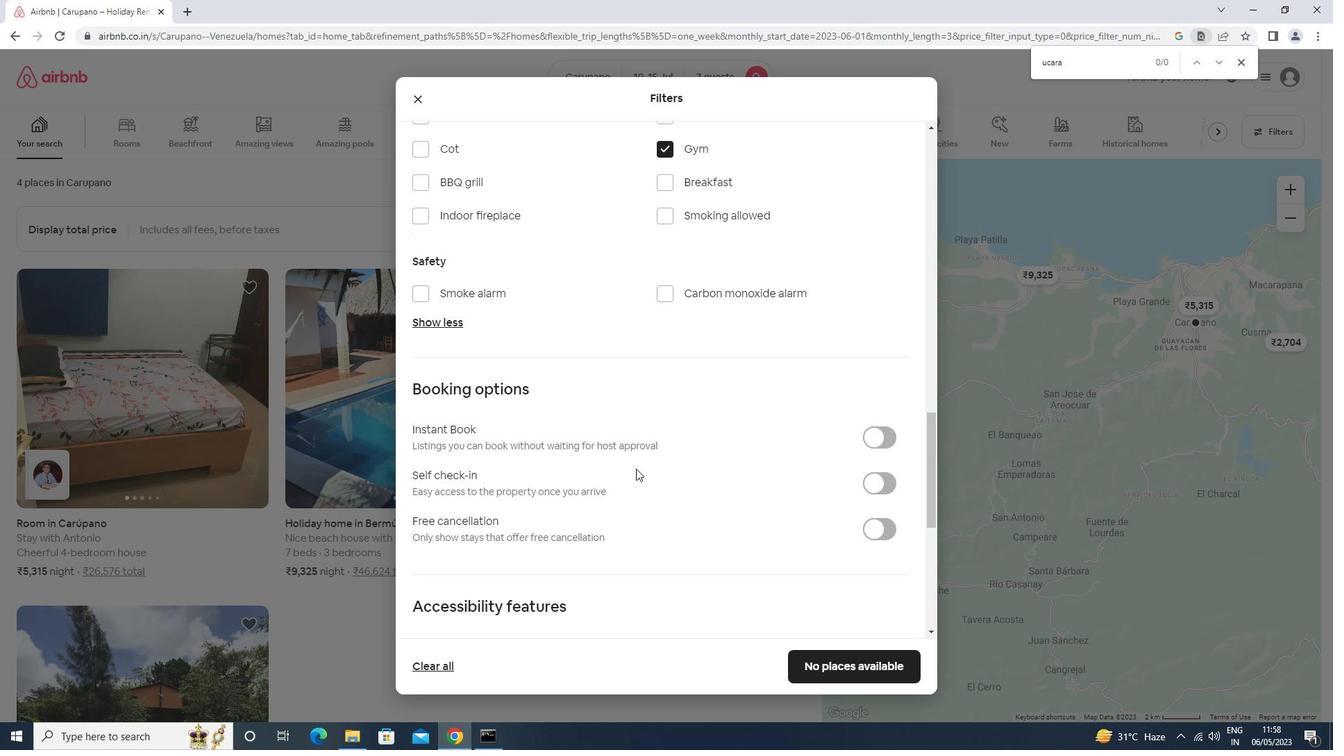 
Action: Mouse moved to (878, 348)
Screenshot: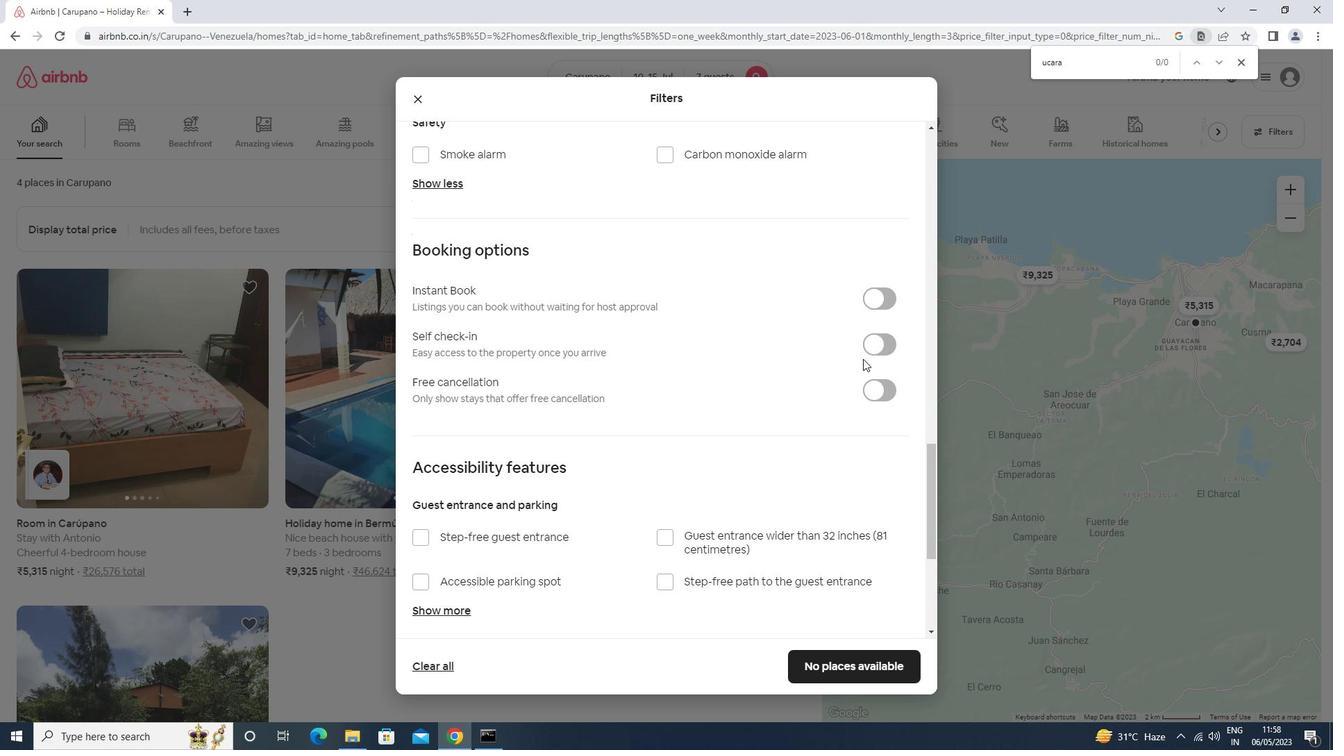 
Action: Mouse pressed left at (878, 348)
Screenshot: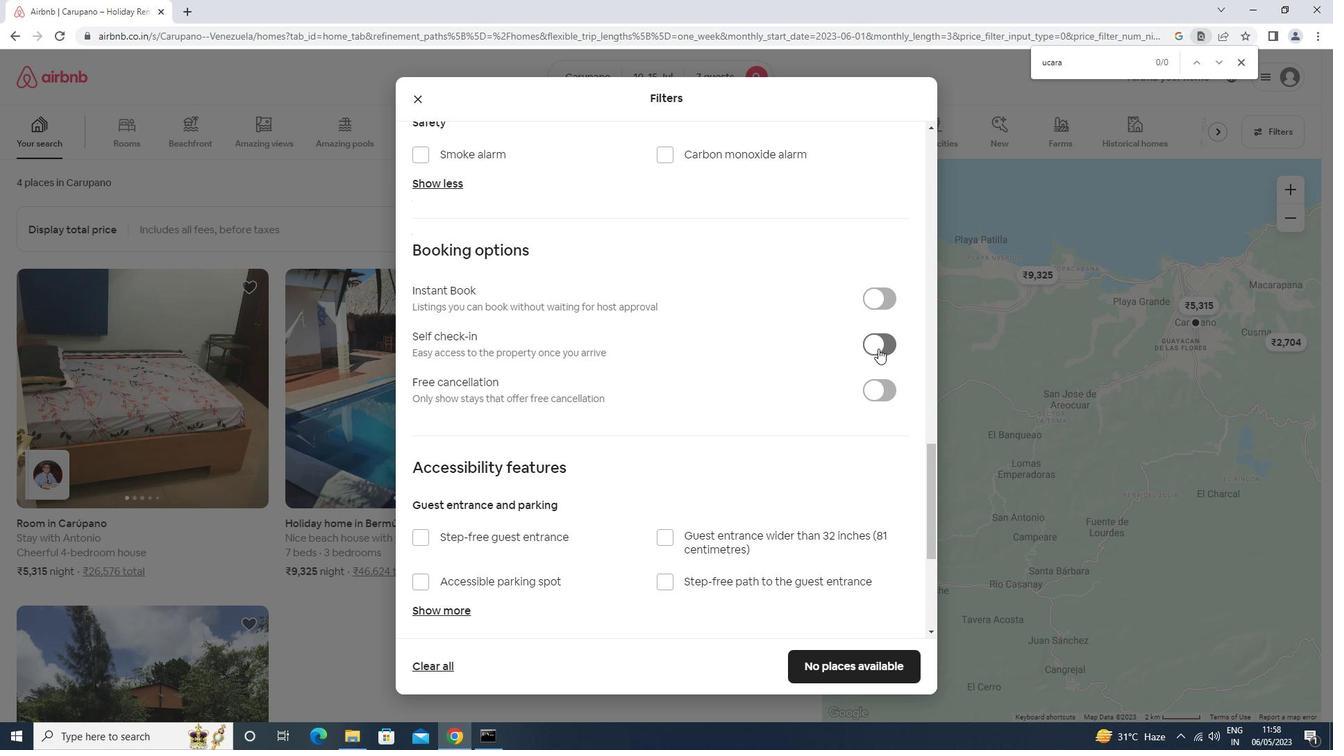 
Action: Mouse moved to (710, 423)
Screenshot: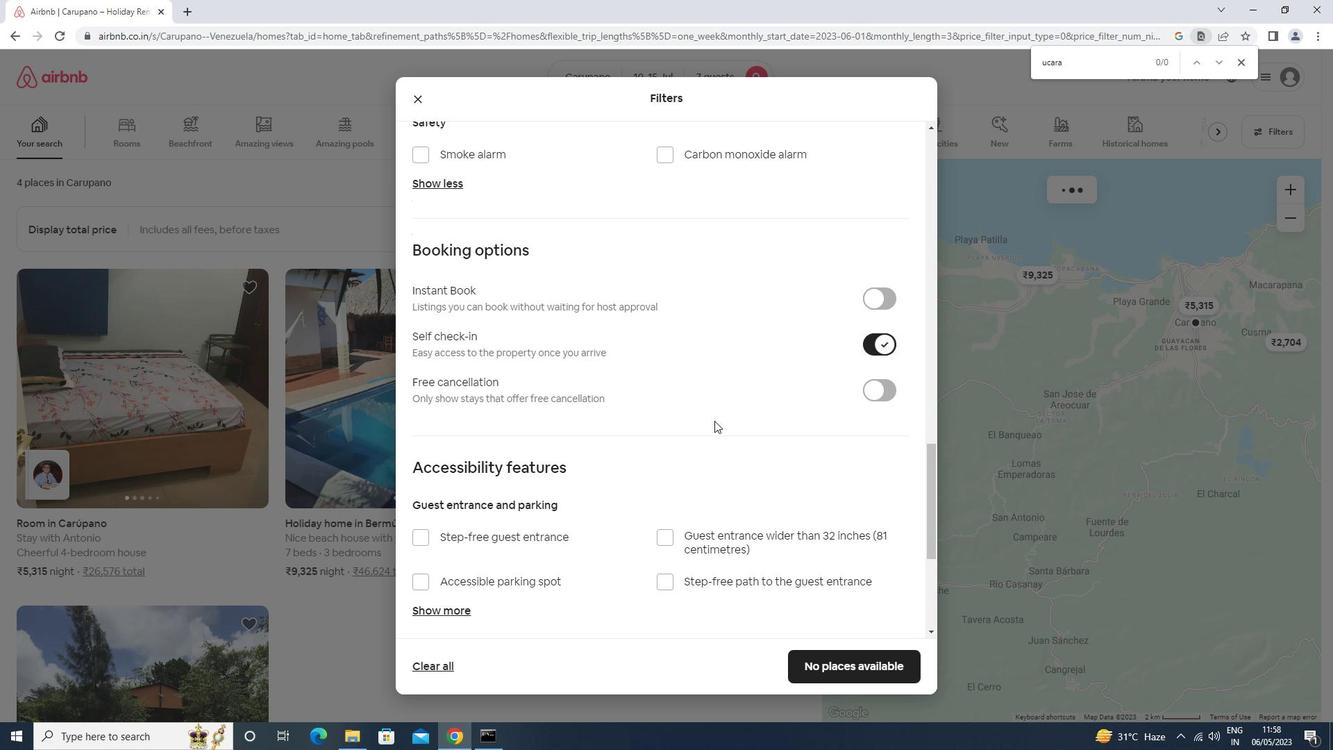 
Action: Mouse scrolled (710, 423) with delta (0, 0)
Screenshot: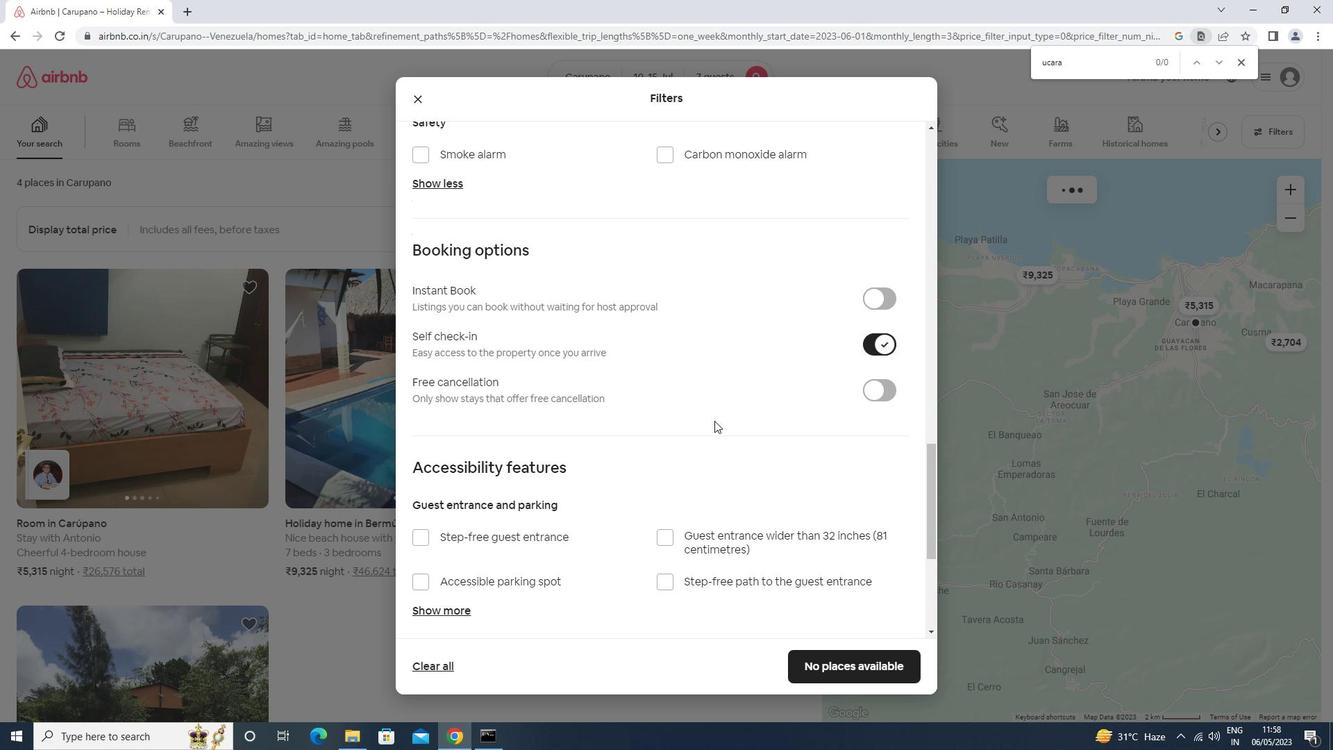 
Action: Mouse moved to (707, 429)
Screenshot: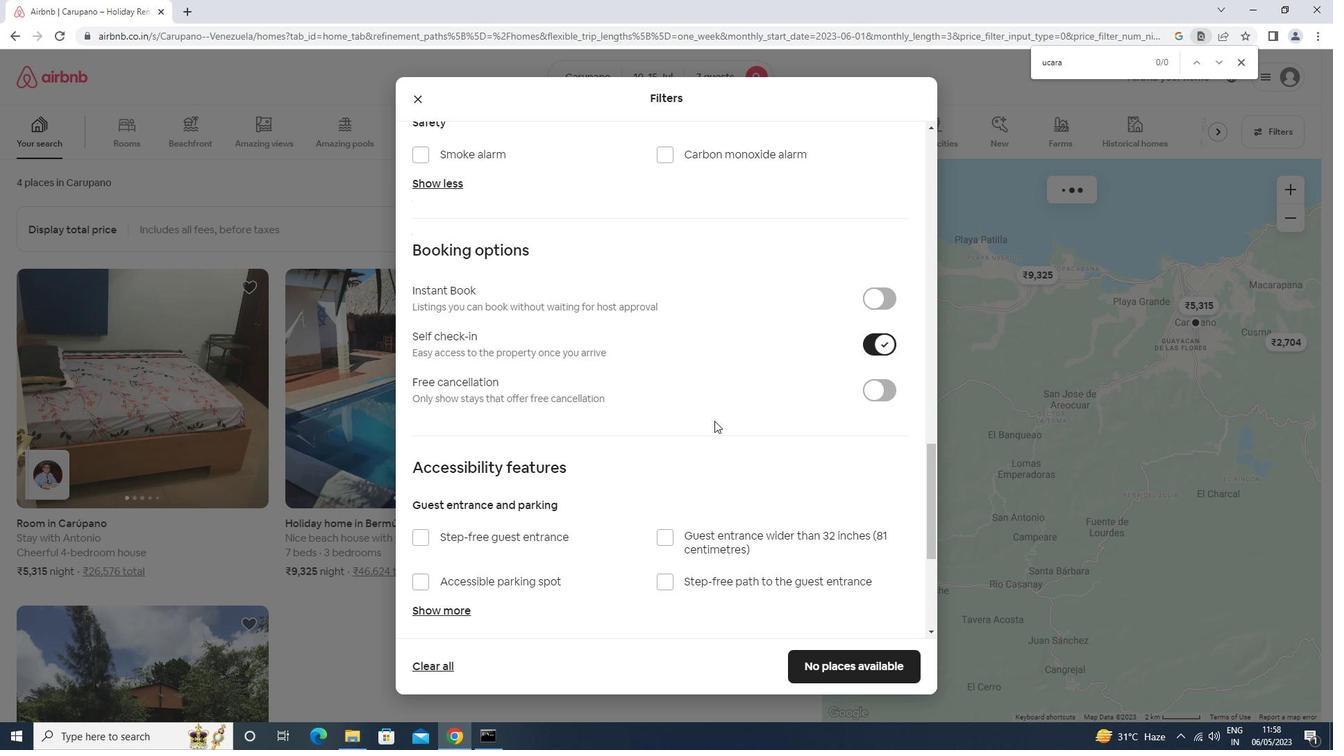 
Action: Mouse scrolled (707, 428) with delta (0, 0)
Screenshot: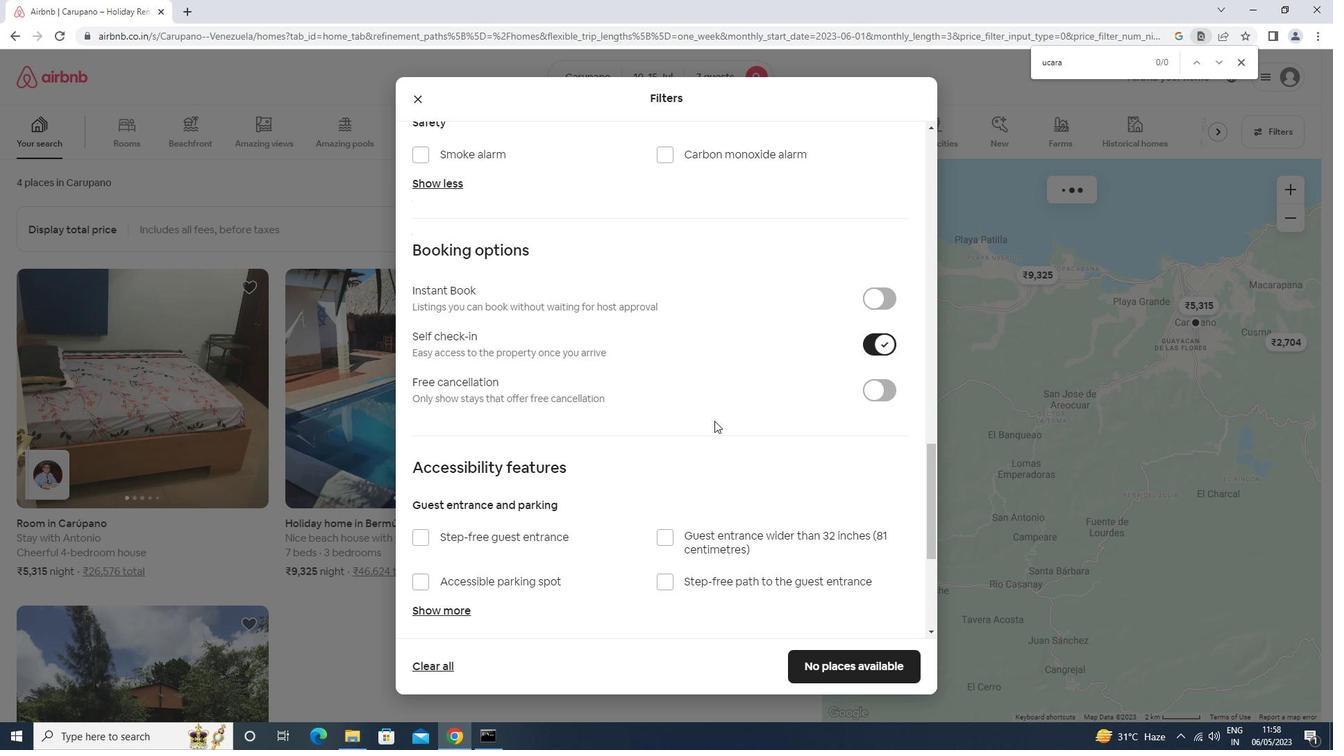 
Action: Mouse moved to (705, 432)
Screenshot: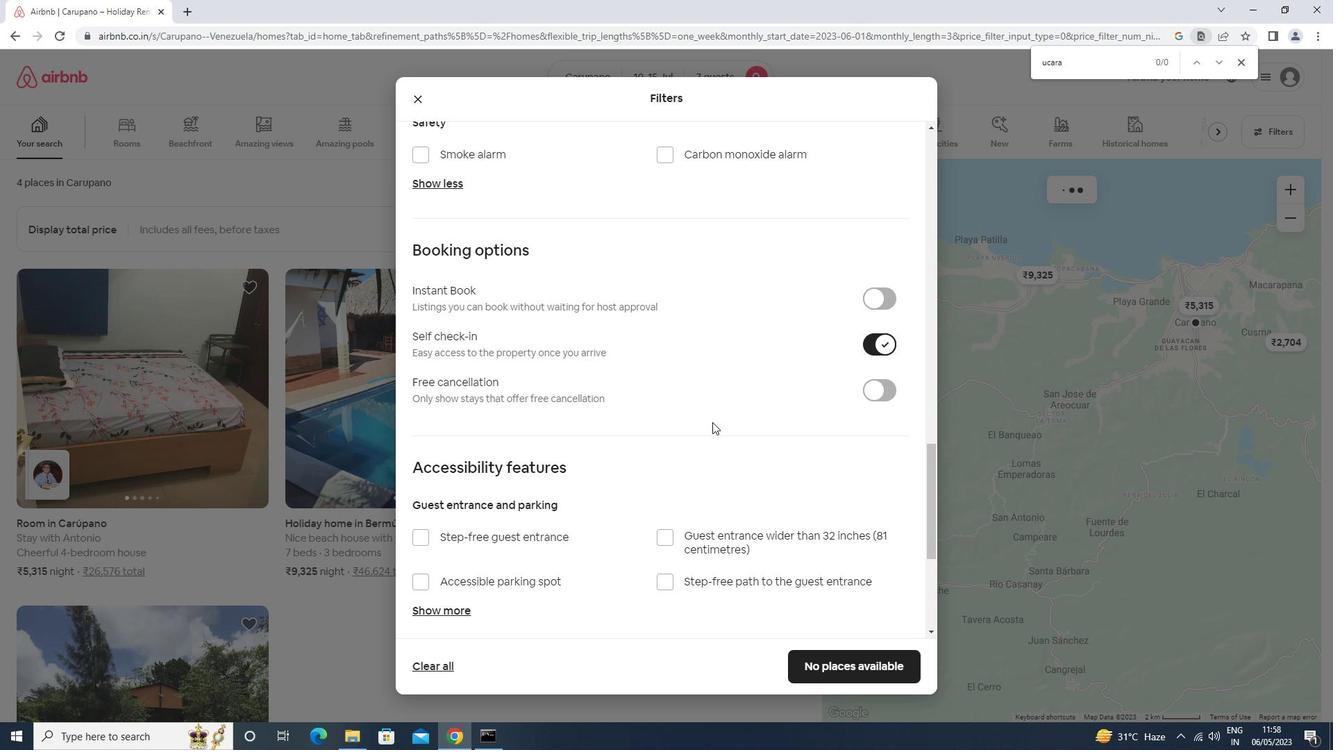 
Action: Mouse scrolled (705, 431) with delta (0, 0)
Screenshot: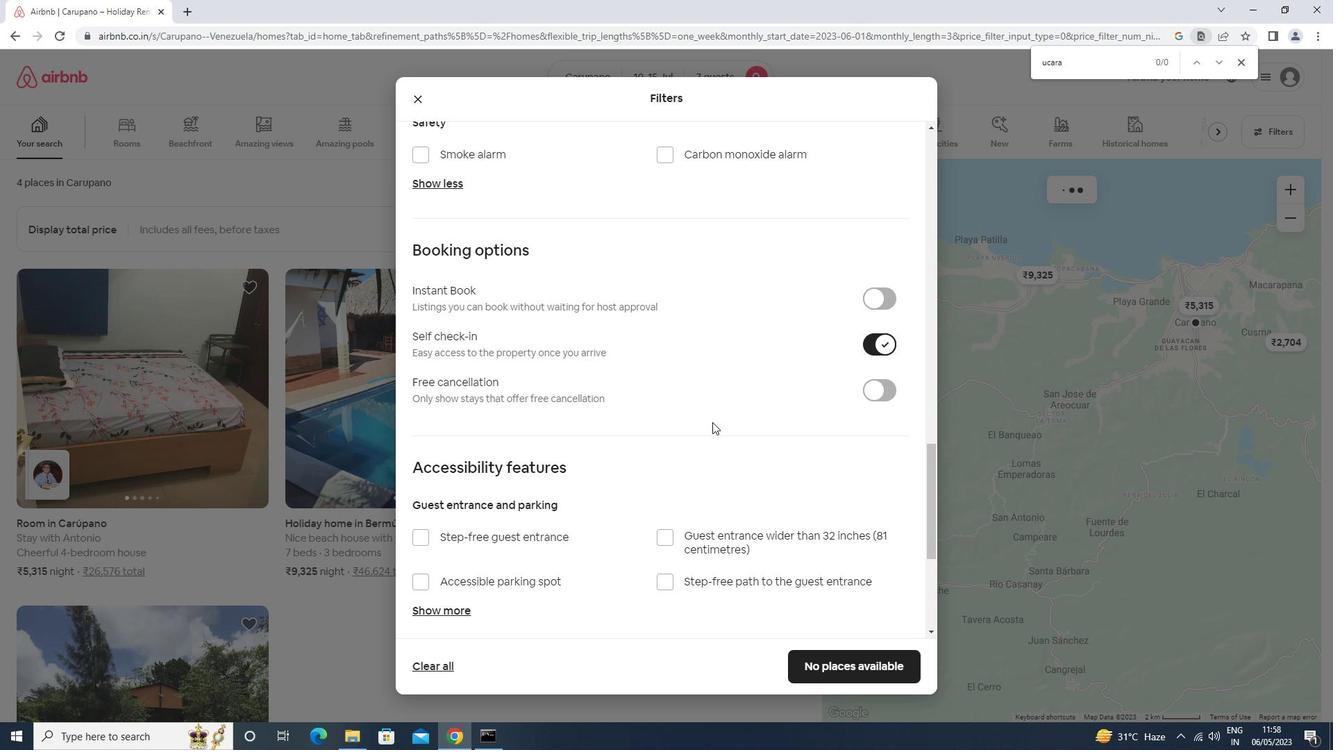 
Action: Mouse moved to (704, 432)
Screenshot: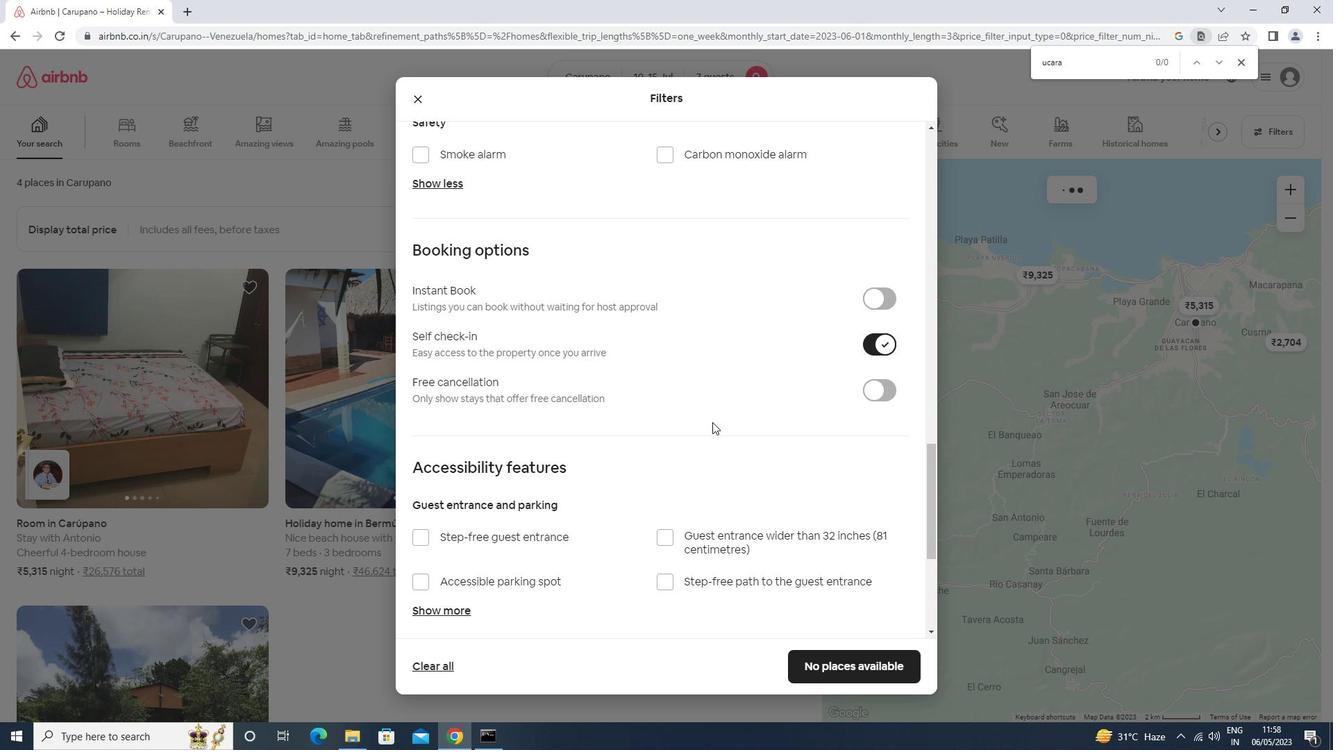 
Action: Mouse scrolled (704, 432) with delta (0, 0)
Screenshot: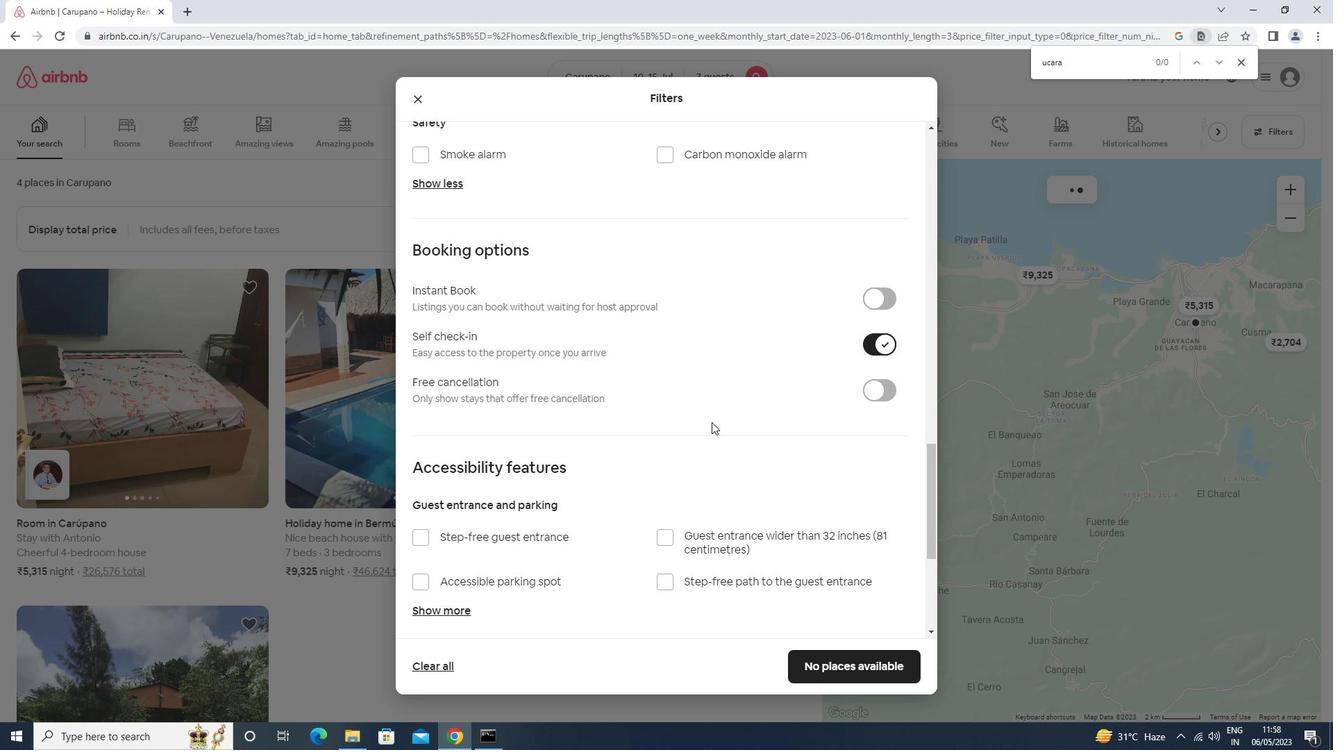 
Action: Mouse scrolled (704, 432) with delta (0, 0)
Screenshot: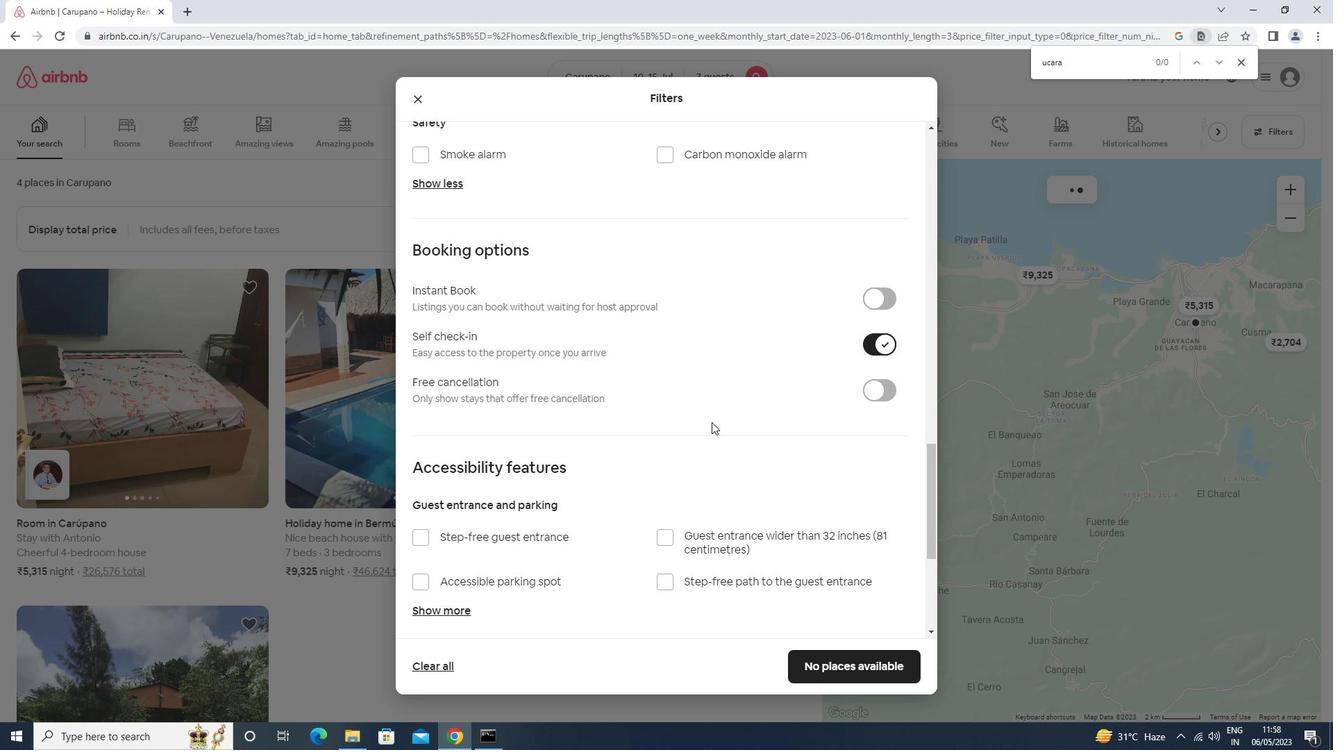
Action: Mouse moved to (699, 440)
Screenshot: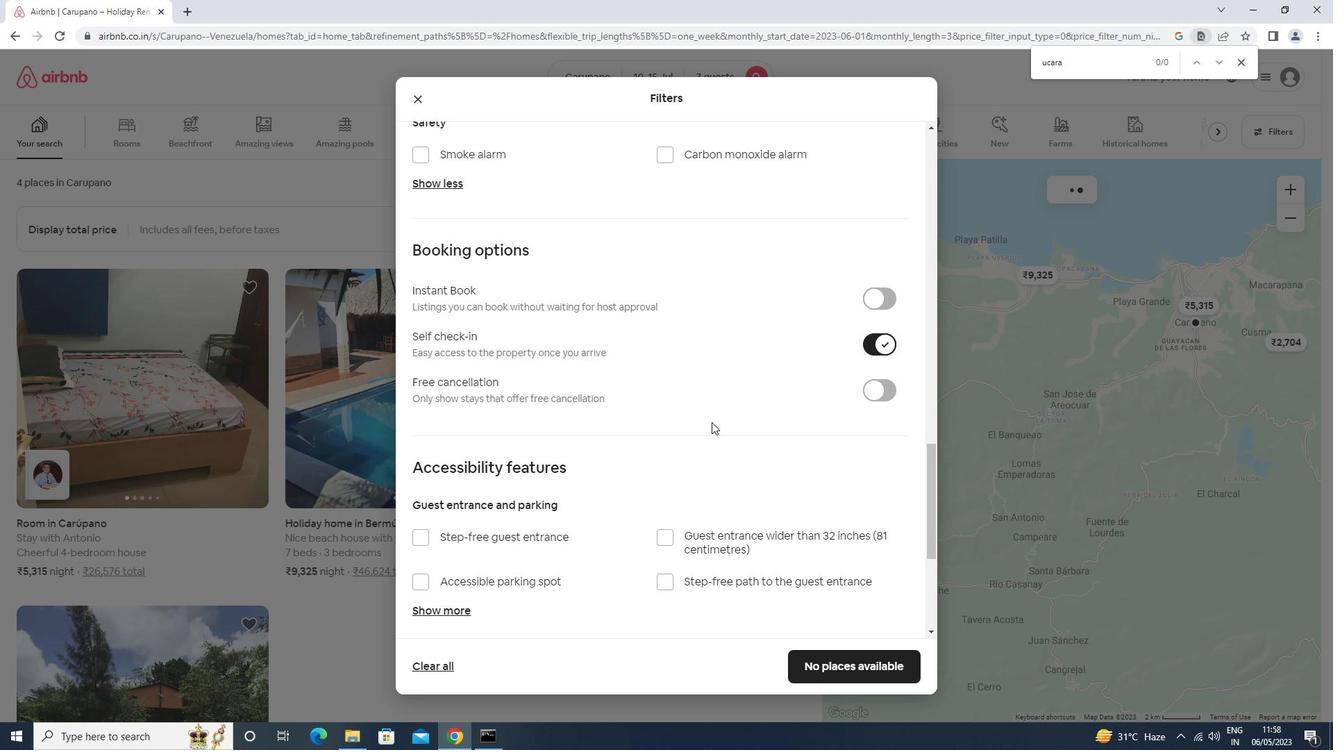 
Action: Mouse scrolled (699, 439) with delta (0, 0)
Screenshot: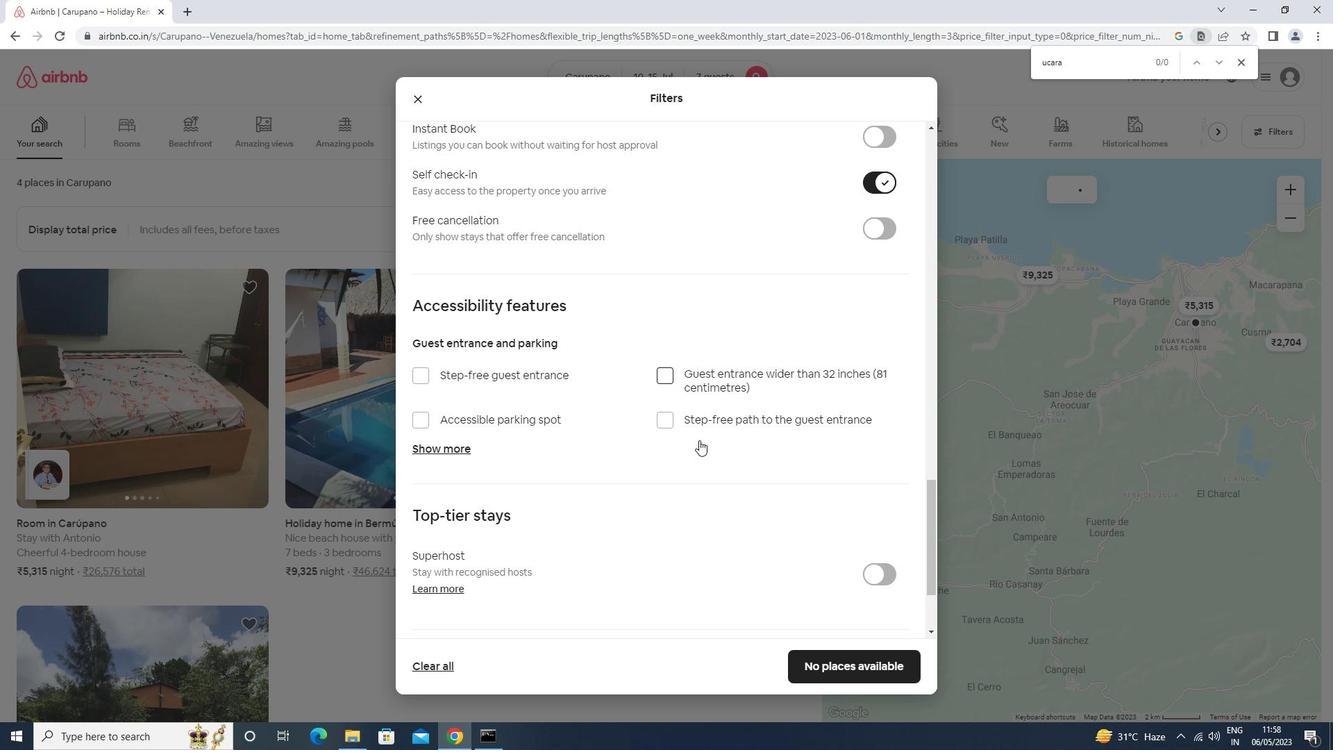 
Action: Mouse scrolled (699, 439) with delta (0, 0)
Screenshot: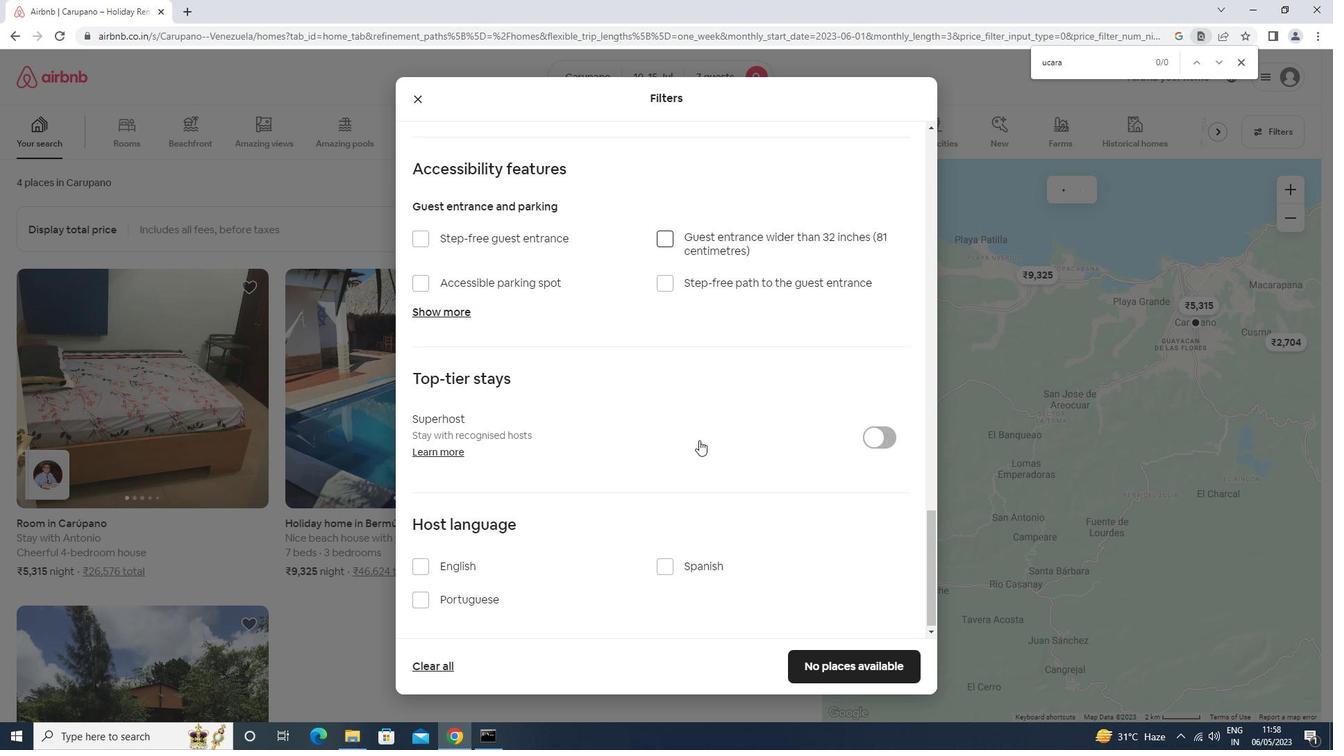 
Action: Mouse scrolled (699, 439) with delta (0, 0)
Screenshot: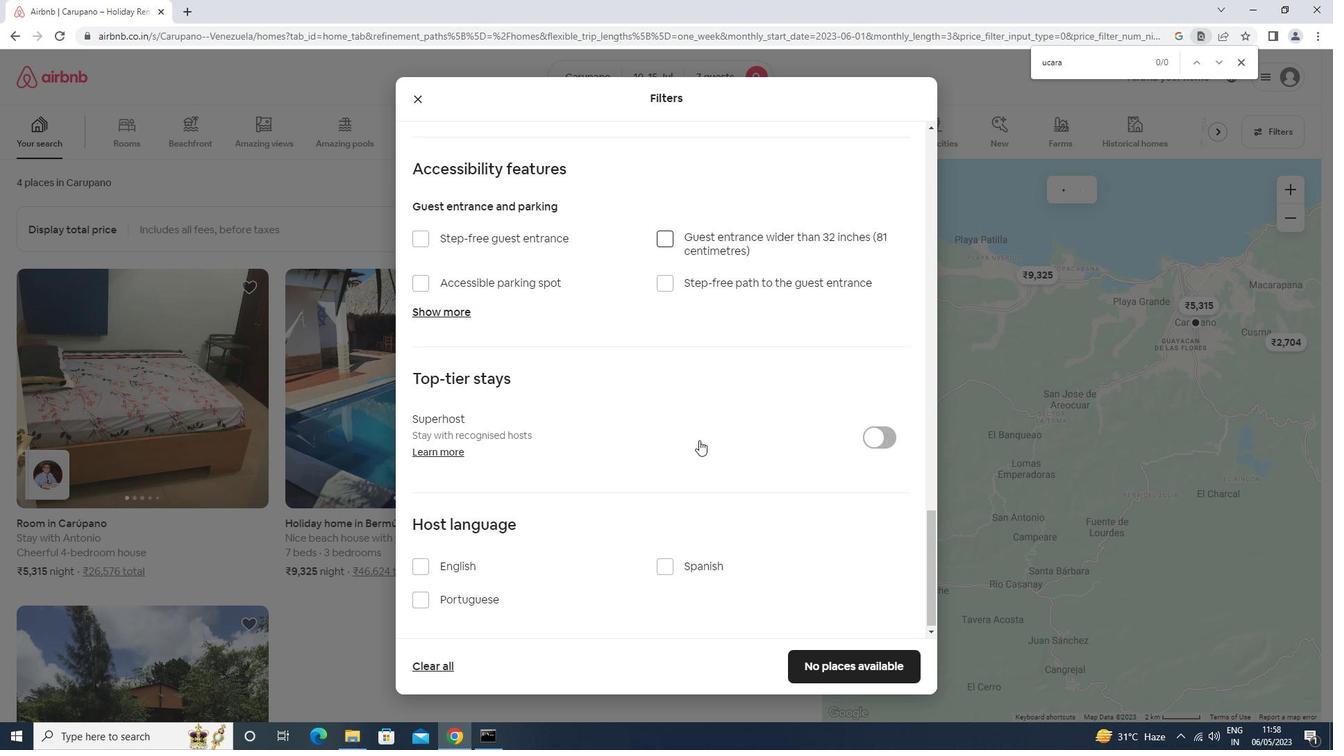 
Action: Mouse scrolled (699, 439) with delta (0, 0)
Screenshot: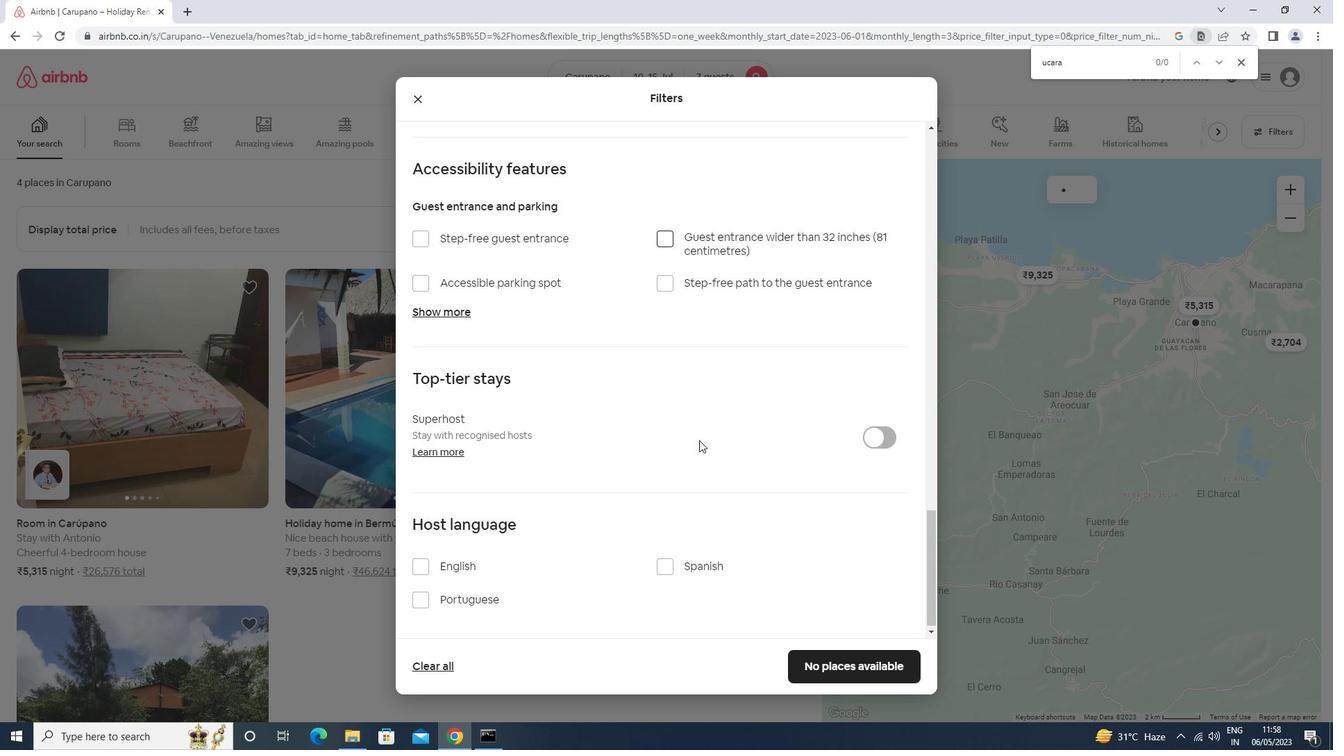 
Action: Mouse scrolled (699, 439) with delta (0, 0)
Screenshot: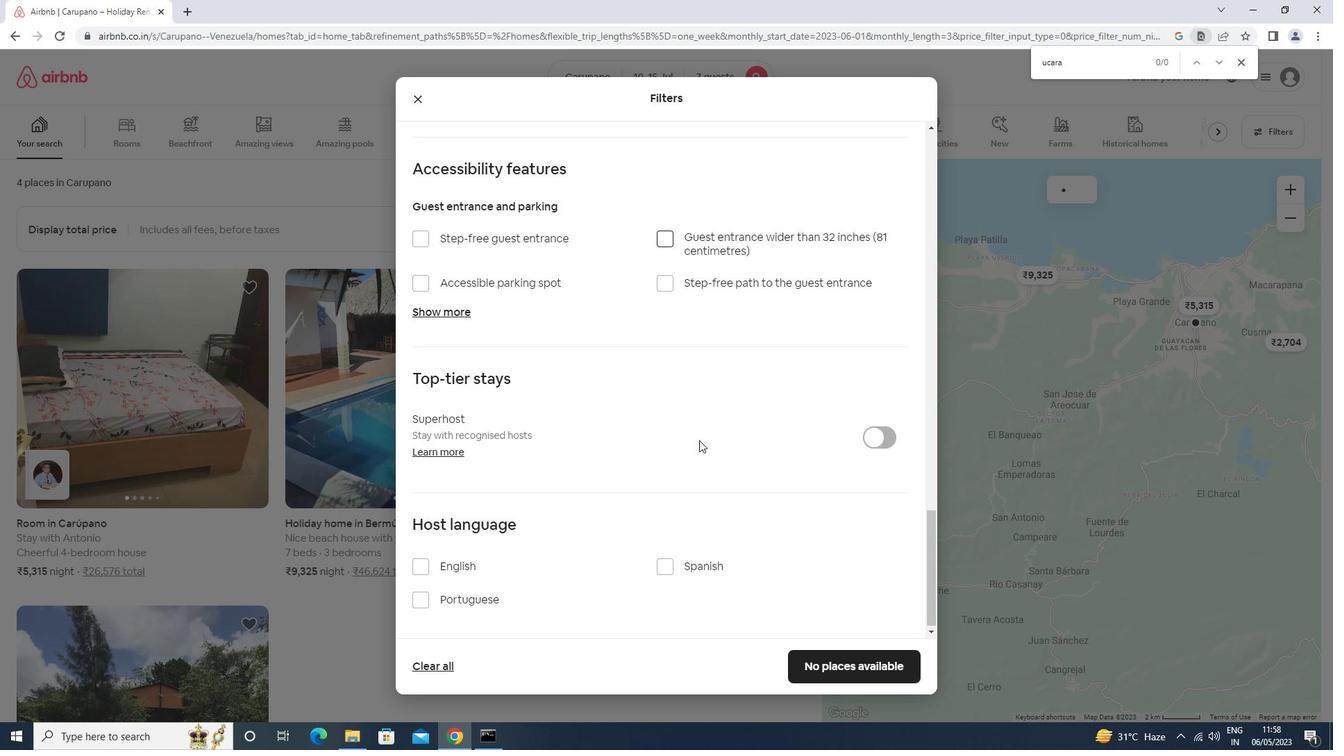 
Action: Mouse moved to (462, 562)
Screenshot: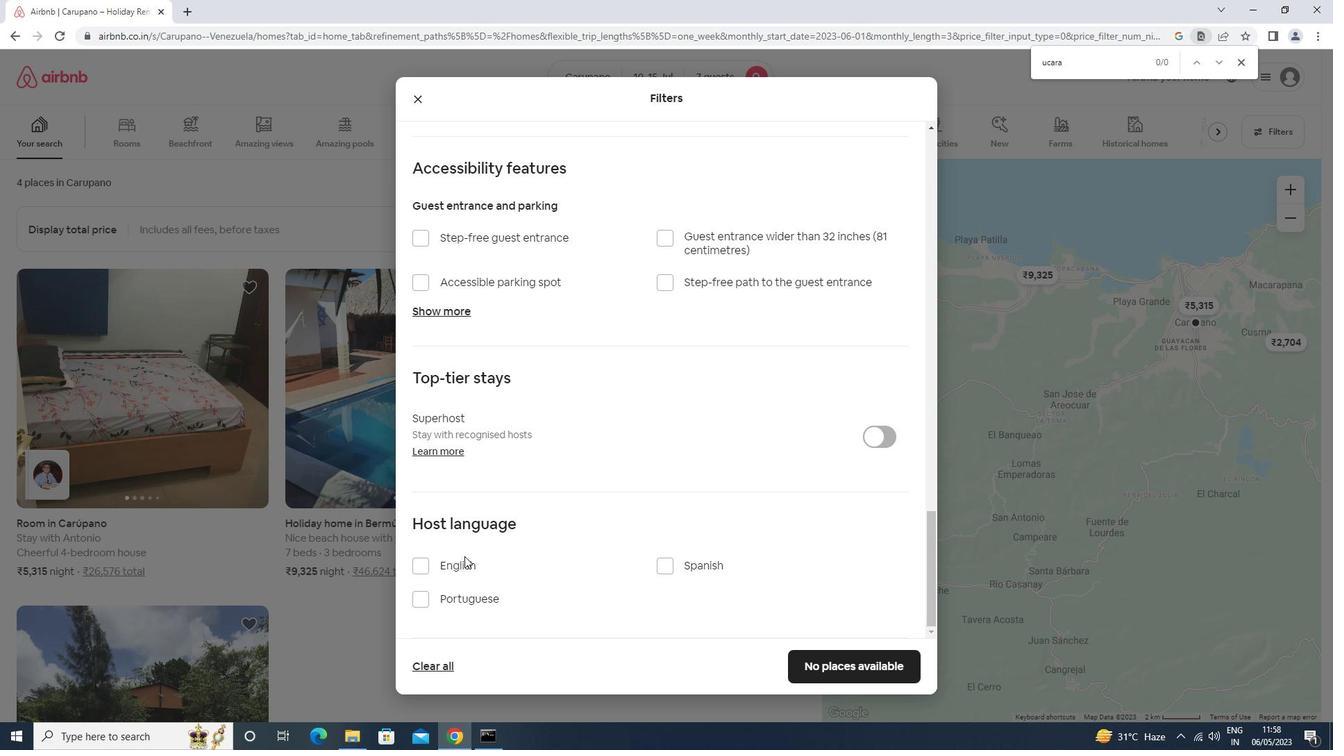 
Action: Mouse pressed left at (462, 562)
Screenshot: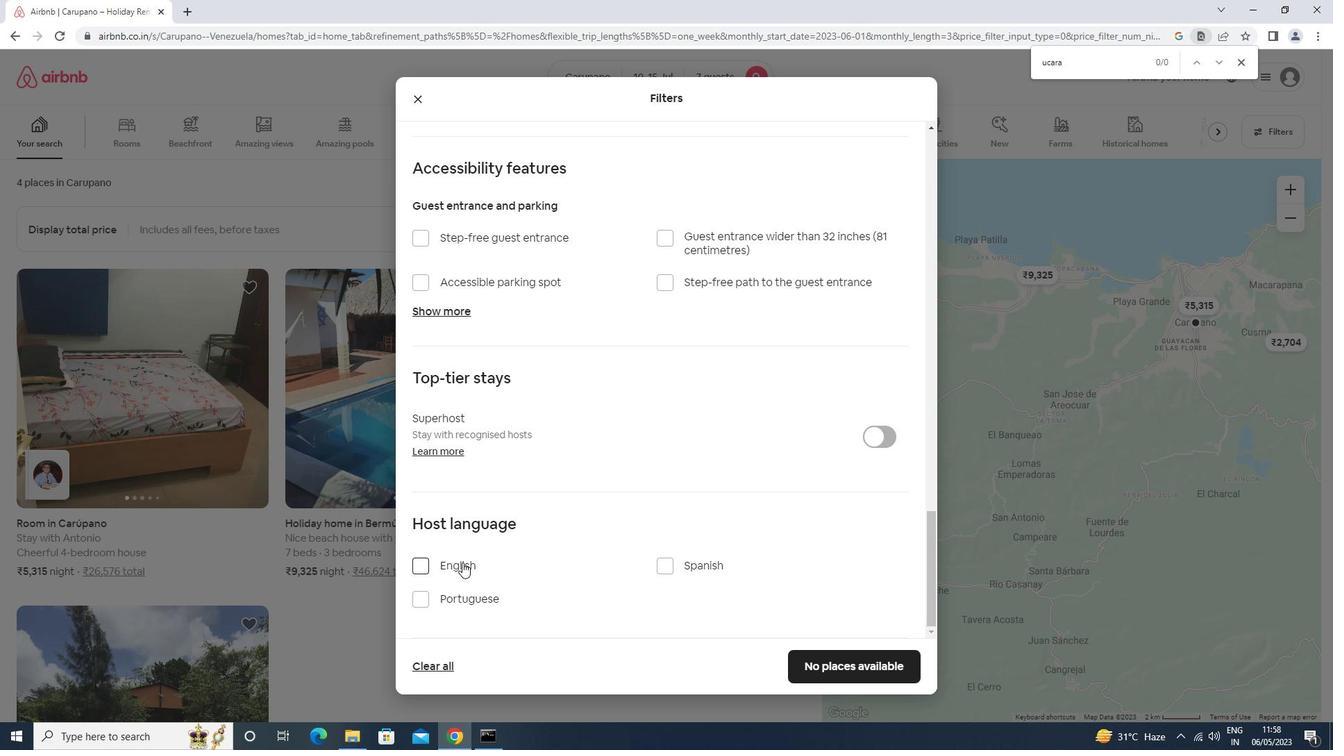 
Action: Mouse moved to (875, 673)
Screenshot: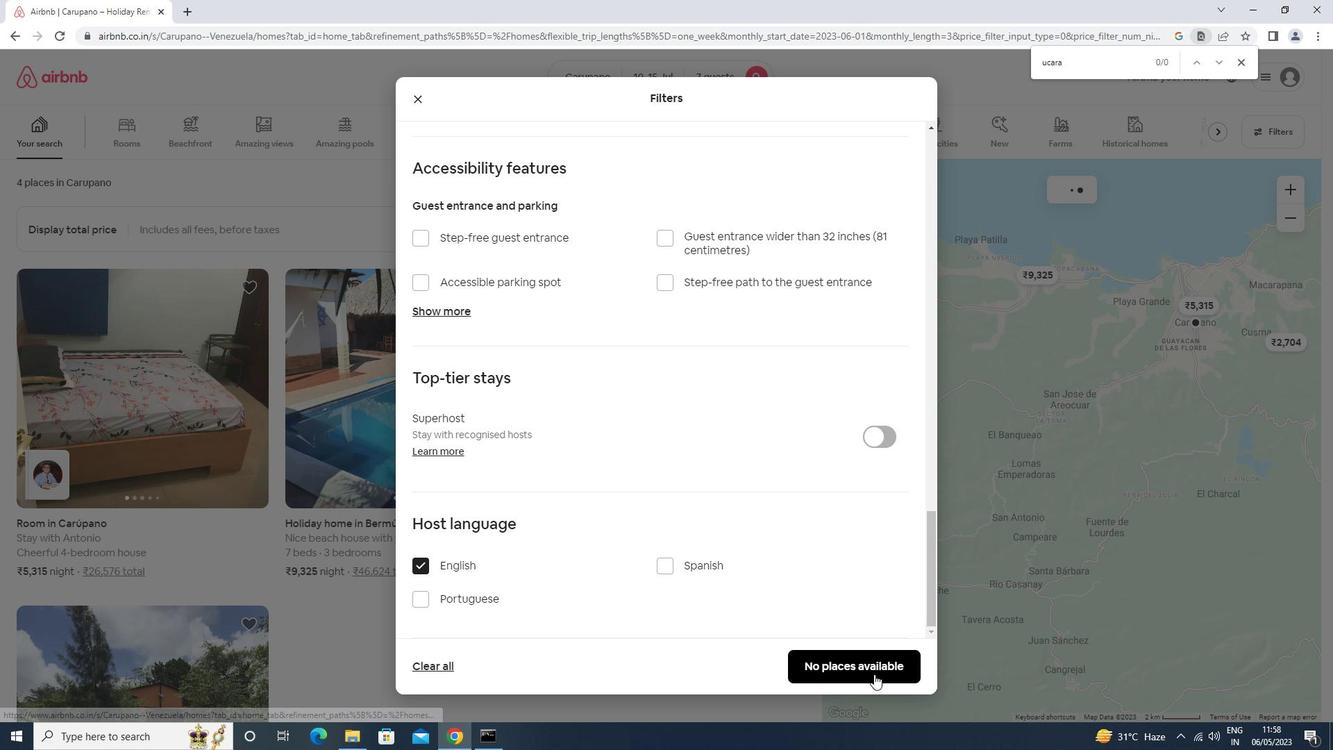 
Action: Mouse pressed left at (875, 673)
Screenshot: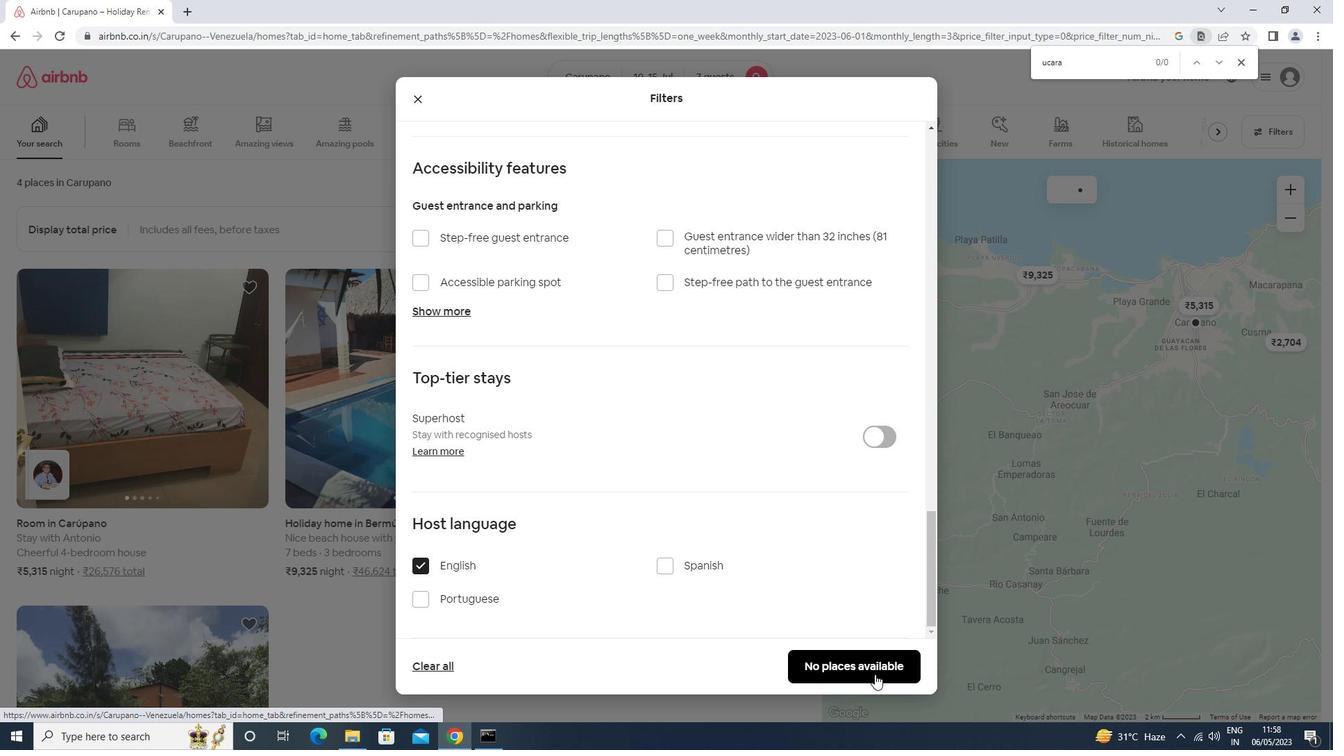
